 Task: Compose an email with the signature Gerard Scott with the subject Thank you for a recommendation and the message Could you send me the proposal for the new partnership? from softage.5@softage.net to softage.7@softage.net, select last word, change the font color from current to yellow and background color to blue Send the email. Finally, move the email from Sent Items to the label Body care
Action: Mouse moved to (1212, 90)
Screenshot: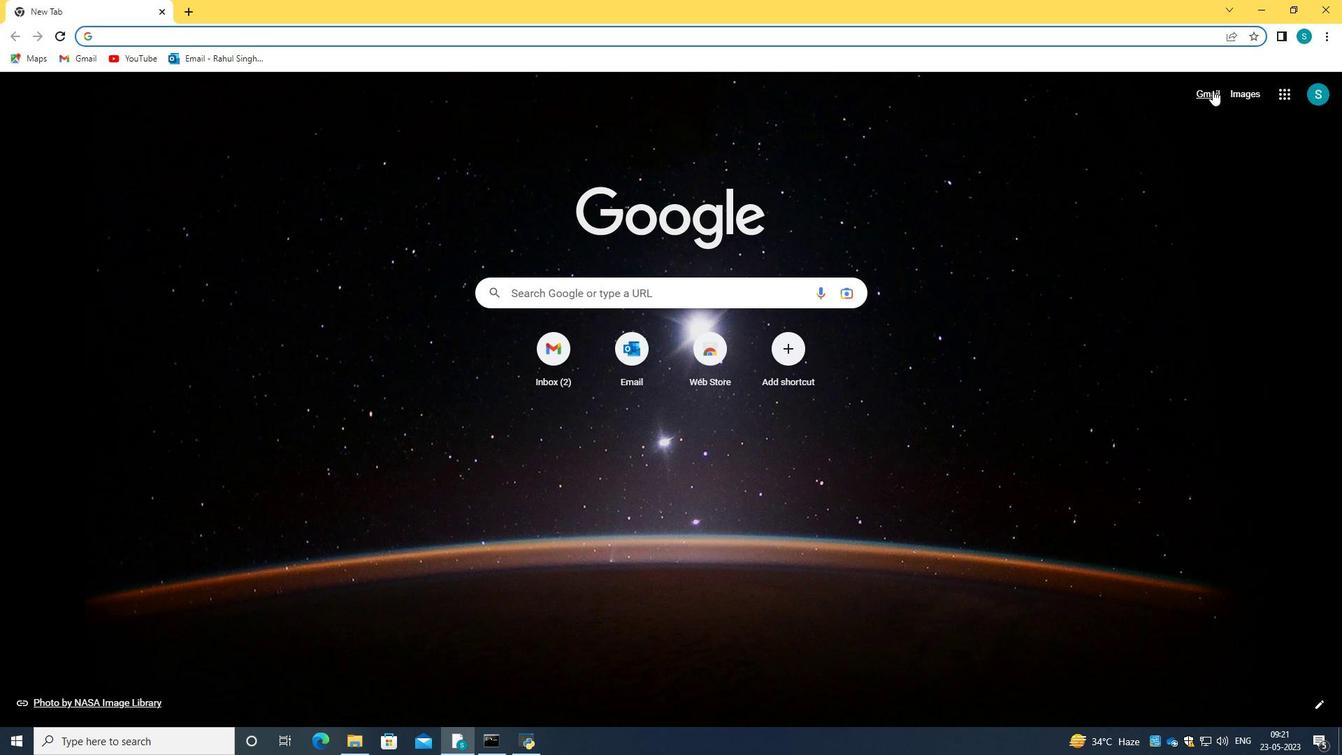 
Action: Mouse pressed left at (1212, 90)
Screenshot: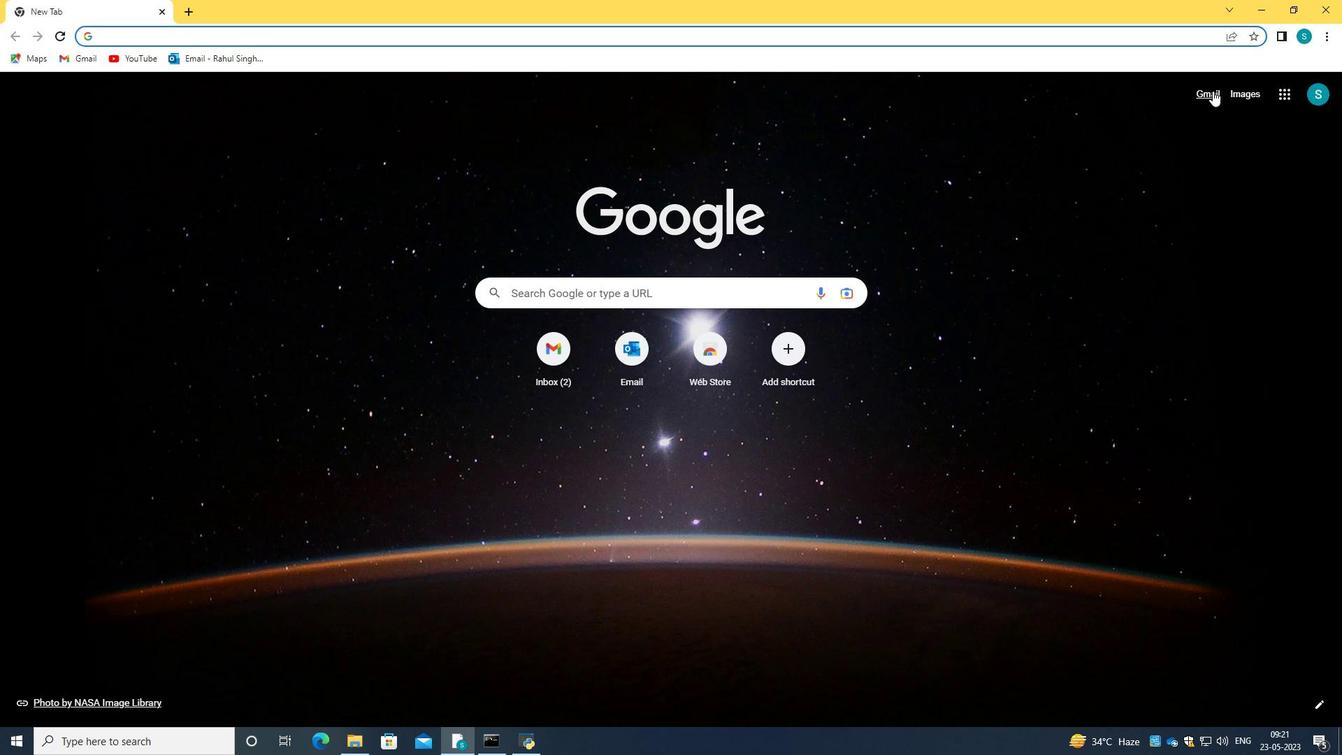 
Action: Mouse moved to (682, 220)
Screenshot: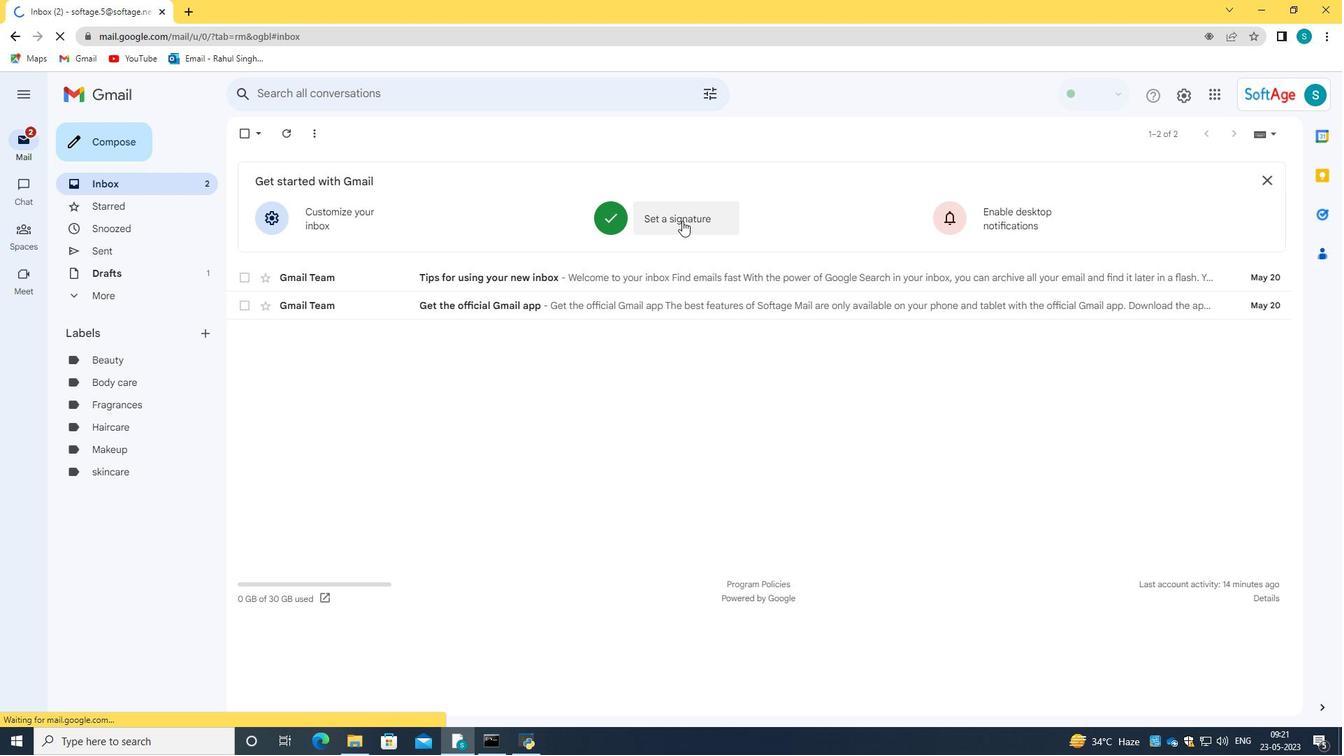
Action: Mouse pressed left at (682, 220)
Screenshot: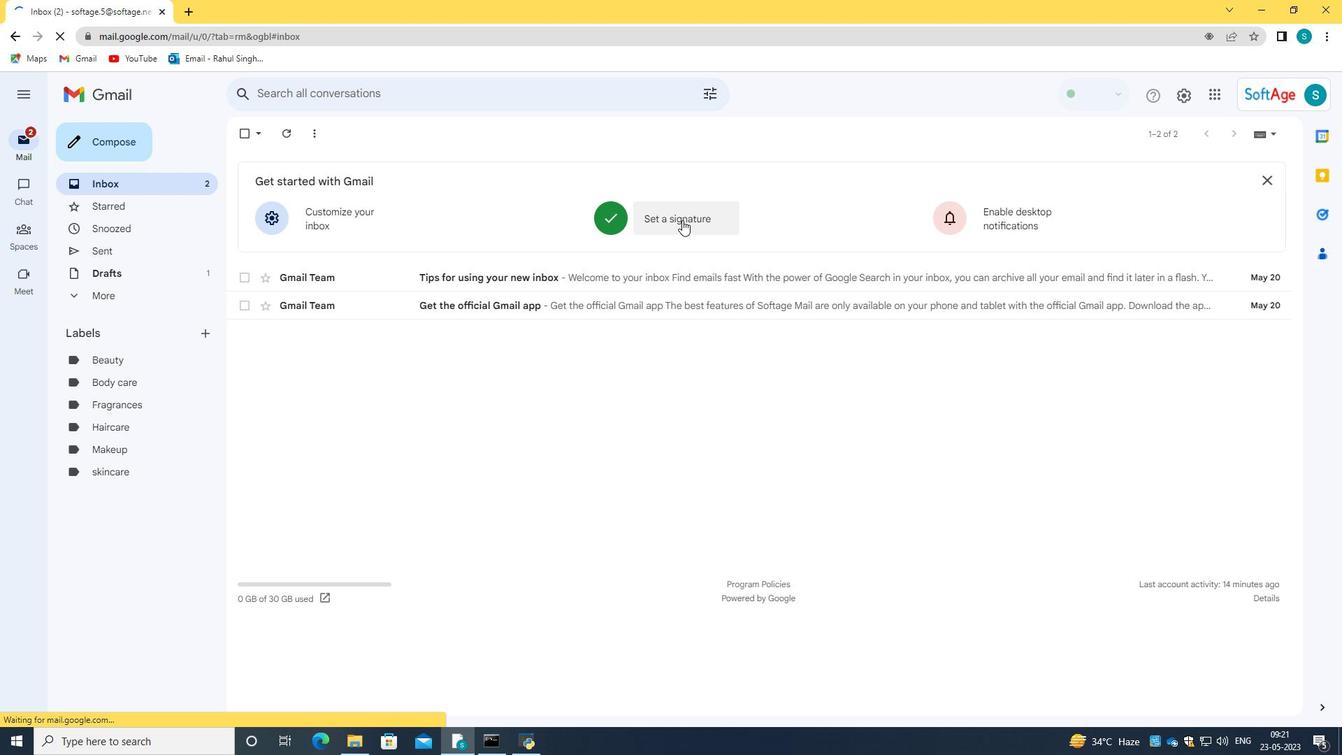 
Action: Mouse moved to (652, 445)
Screenshot: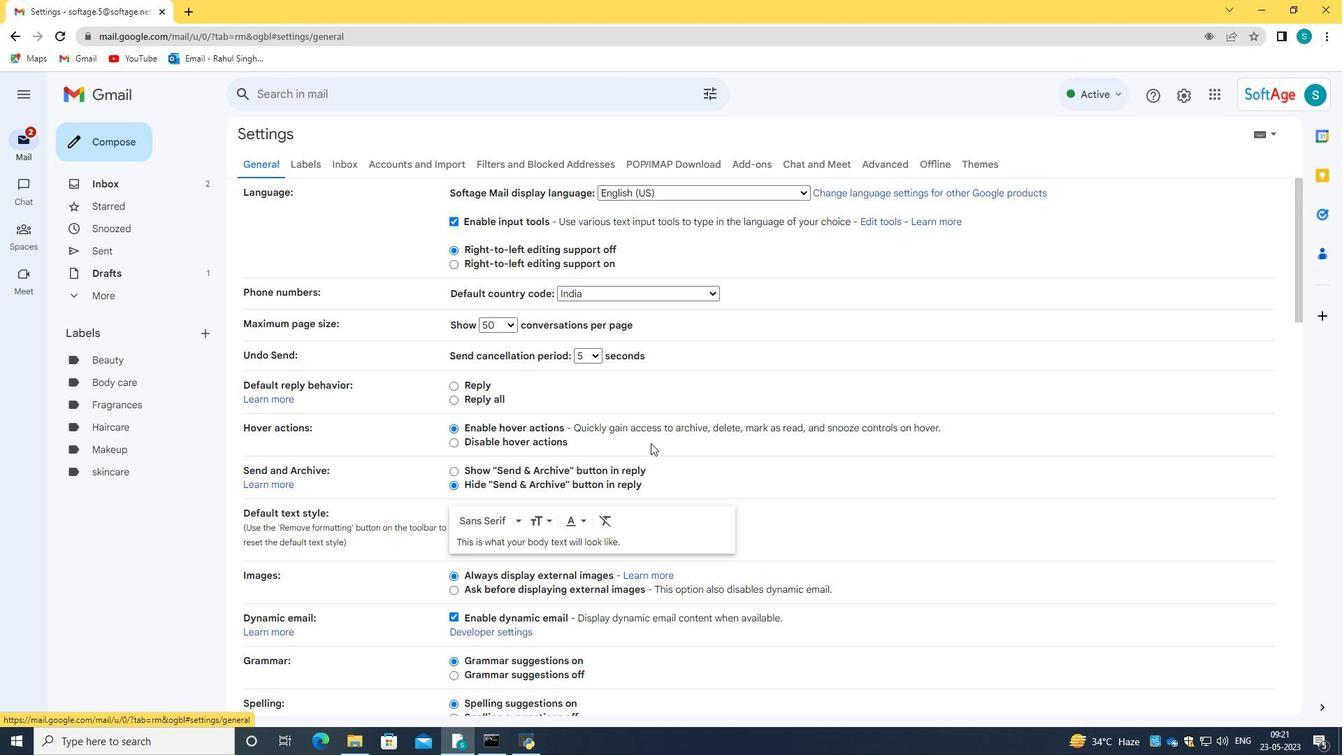 
Action: Mouse scrolled (652, 444) with delta (0, 0)
Screenshot: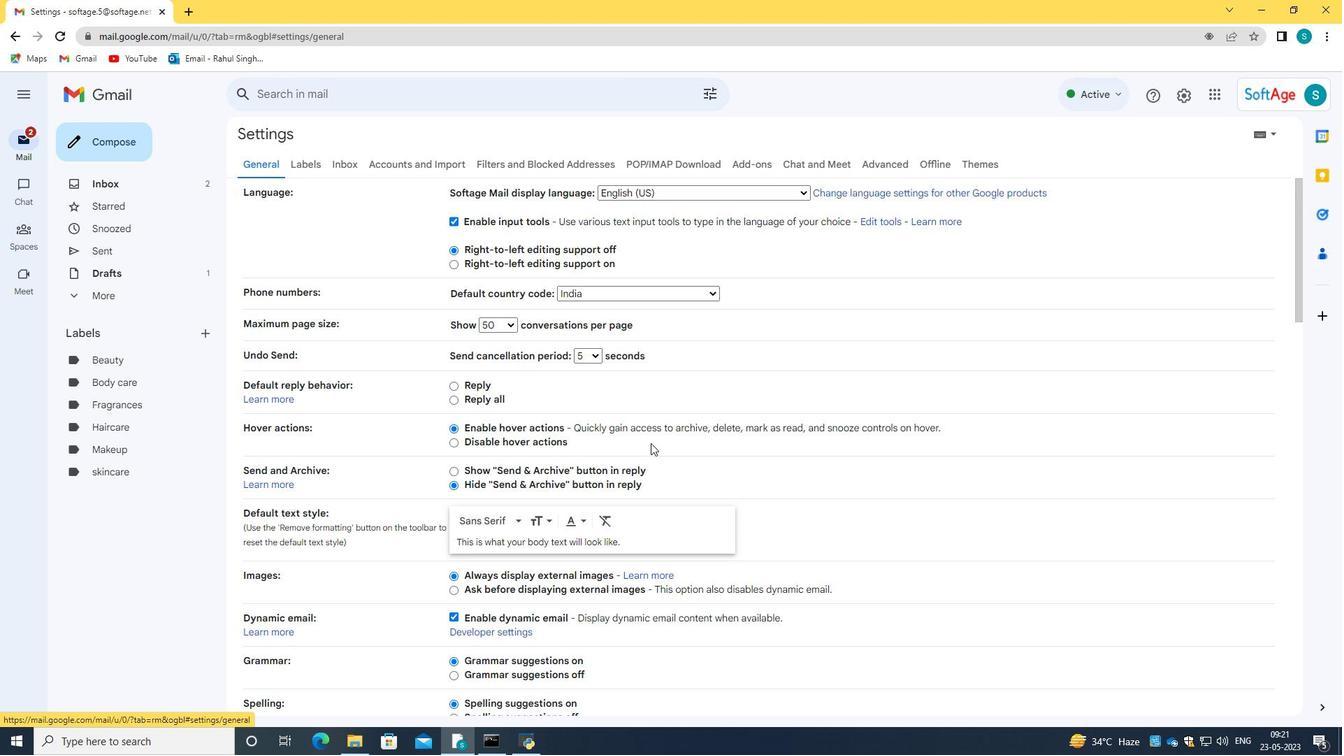 
Action: Mouse scrolled (652, 444) with delta (0, 0)
Screenshot: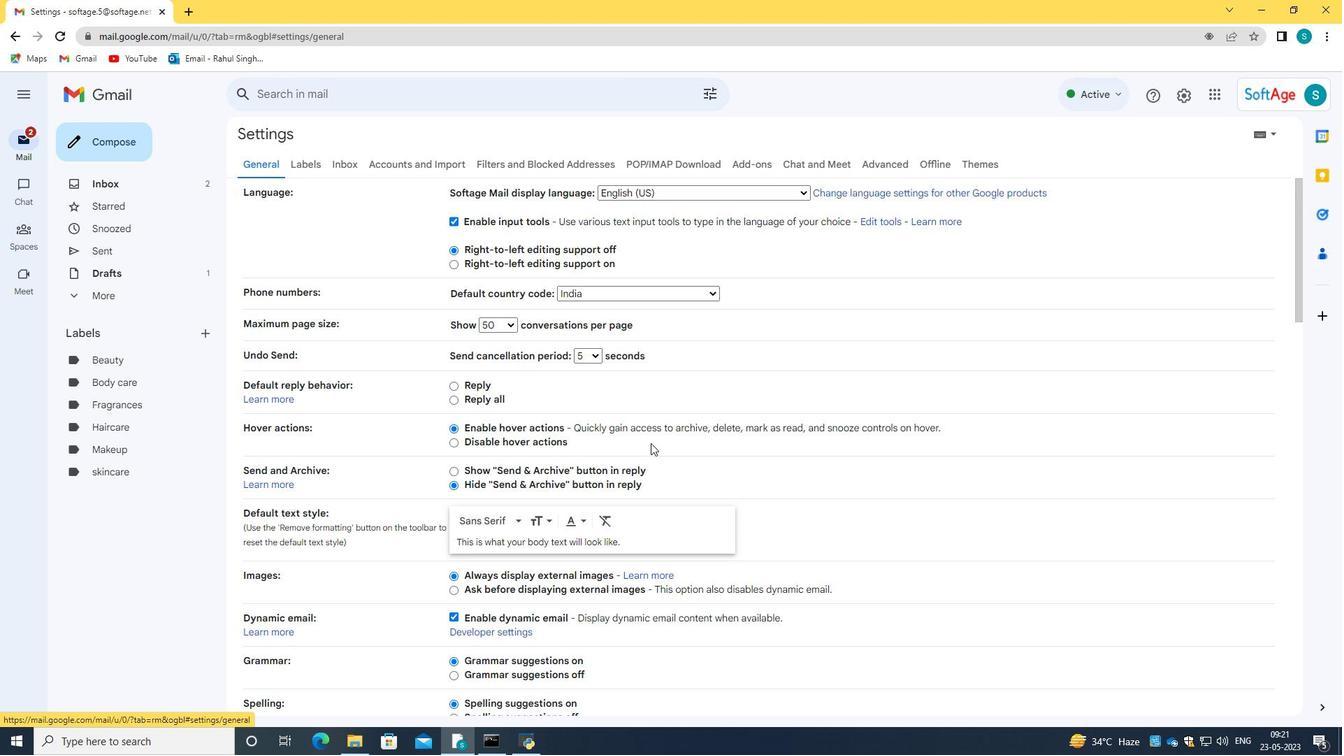 
Action: Mouse scrolled (652, 444) with delta (0, 0)
Screenshot: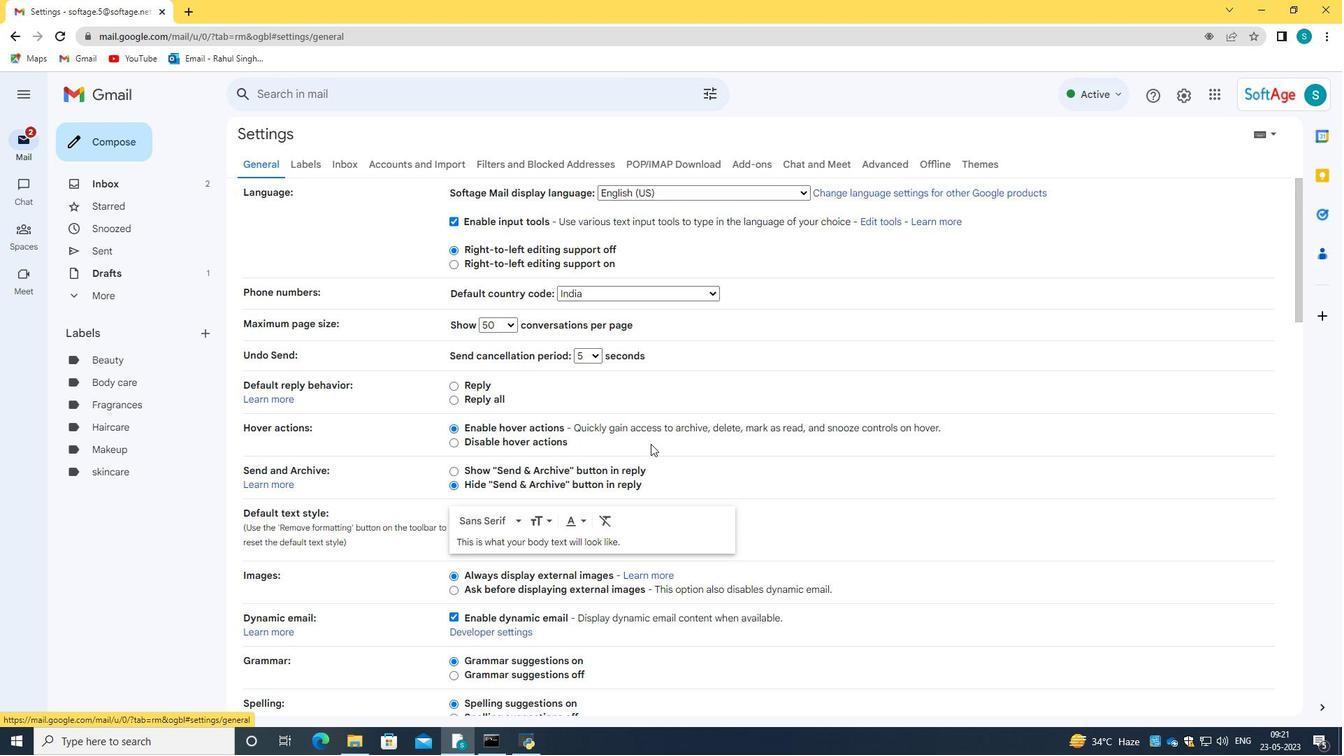
Action: Mouse scrolled (652, 444) with delta (0, 0)
Screenshot: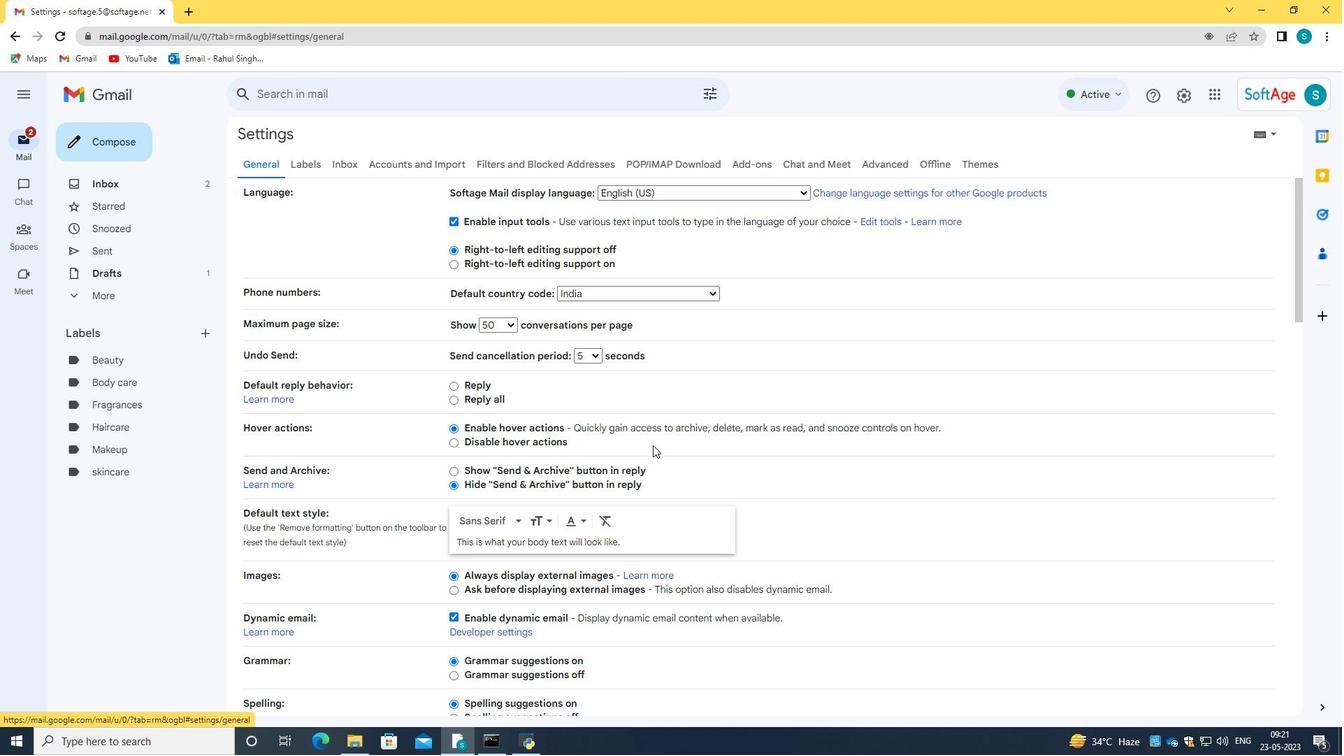 
Action: Mouse moved to (654, 446)
Screenshot: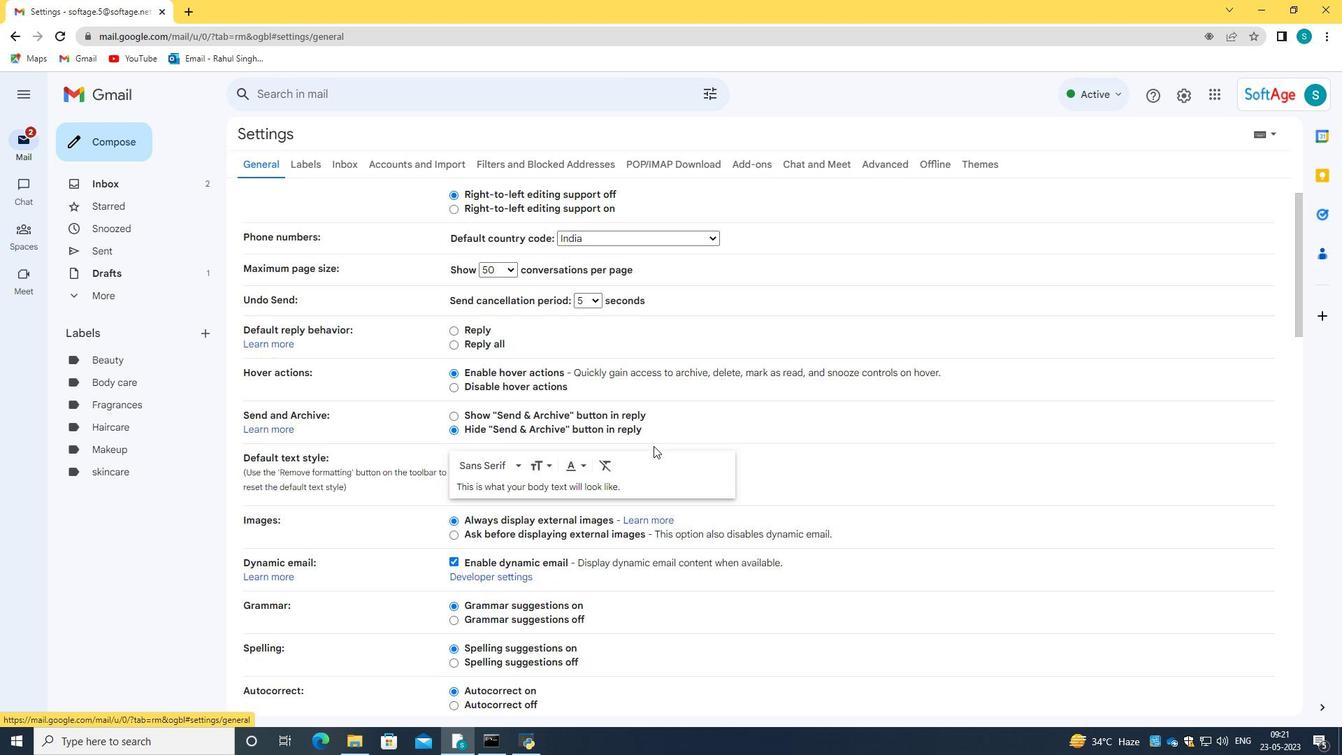 
Action: Mouse scrolled (654, 445) with delta (0, 0)
Screenshot: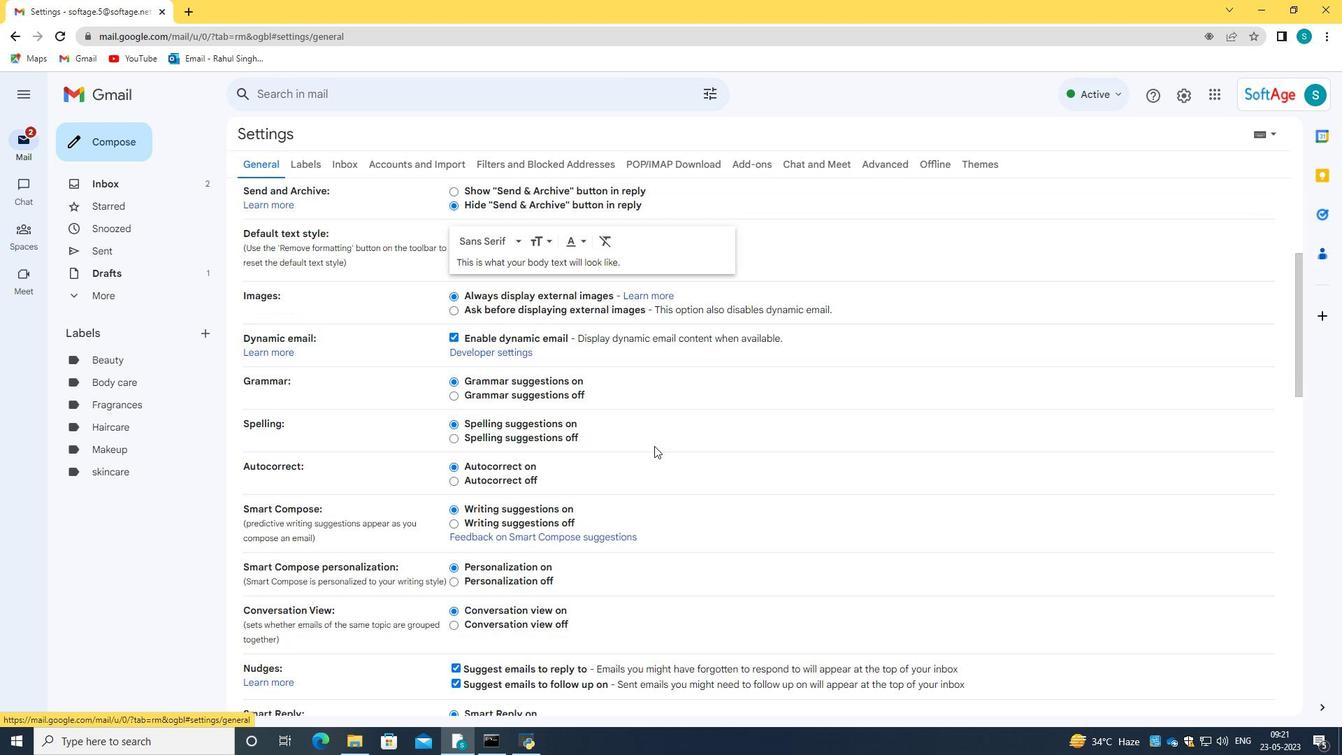 
Action: Mouse moved to (654, 446)
Screenshot: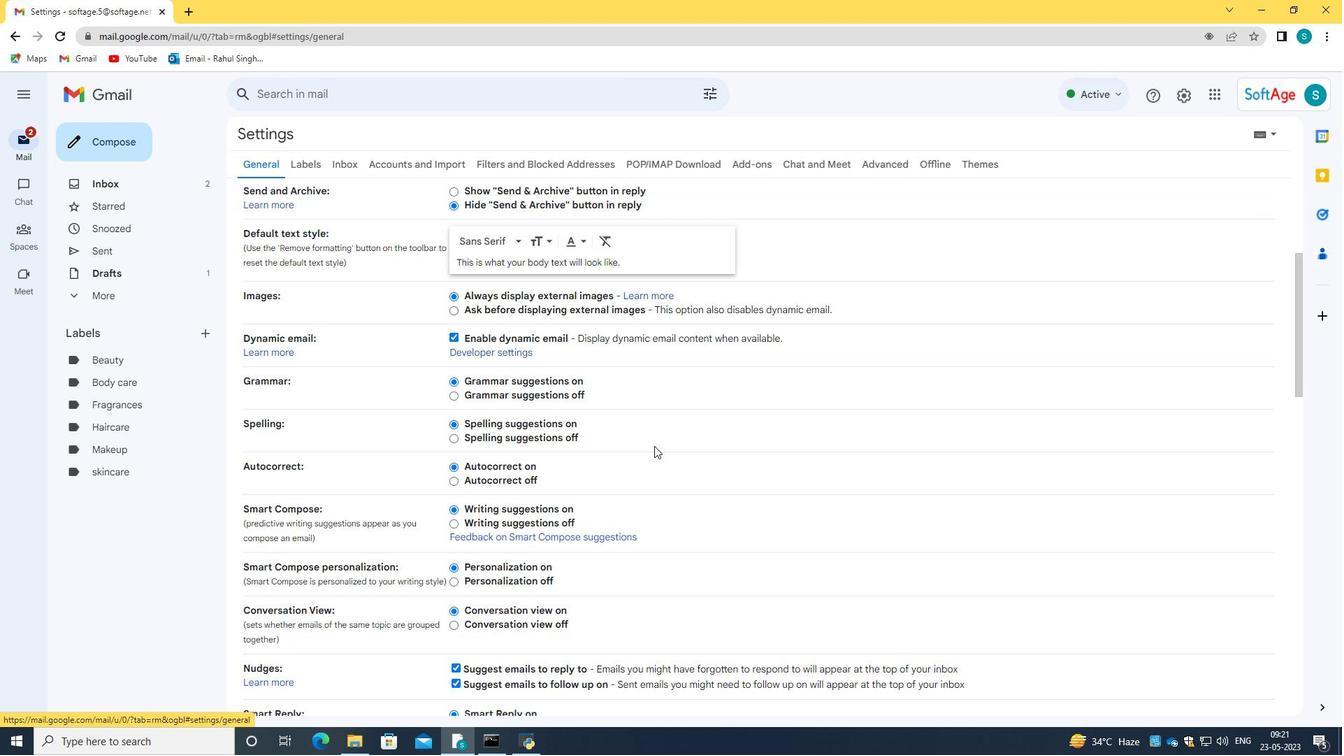 
Action: Mouse scrolled (654, 445) with delta (0, 0)
Screenshot: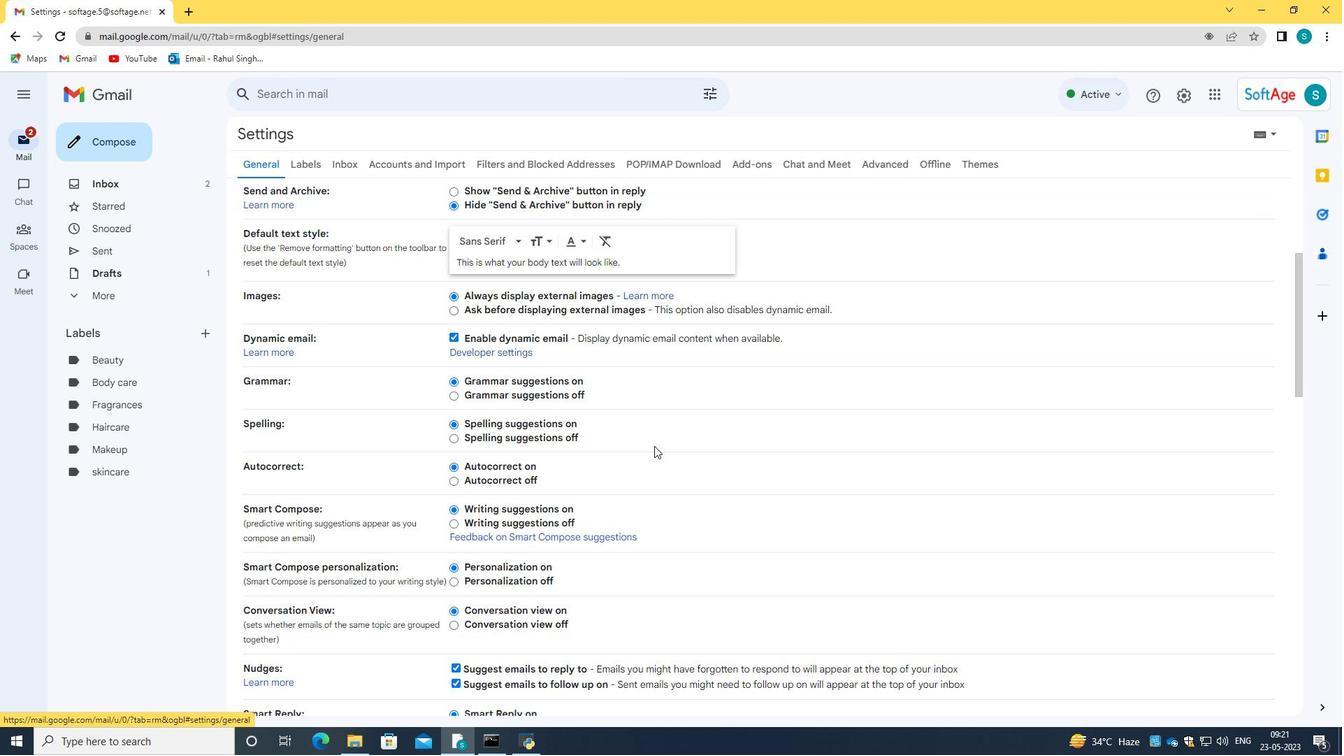 
Action: Mouse scrolled (654, 445) with delta (0, 0)
Screenshot: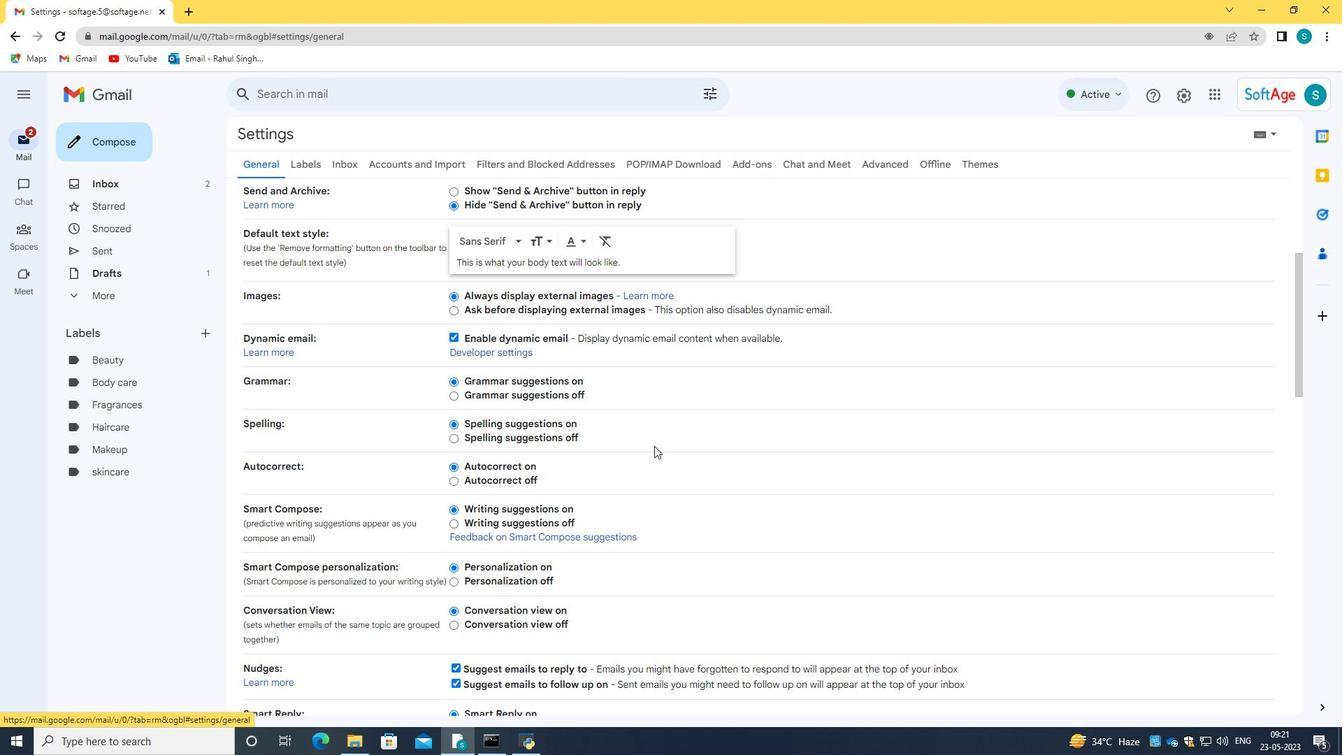 
Action: Mouse scrolled (654, 445) with delta (0, 0)
Screenshot: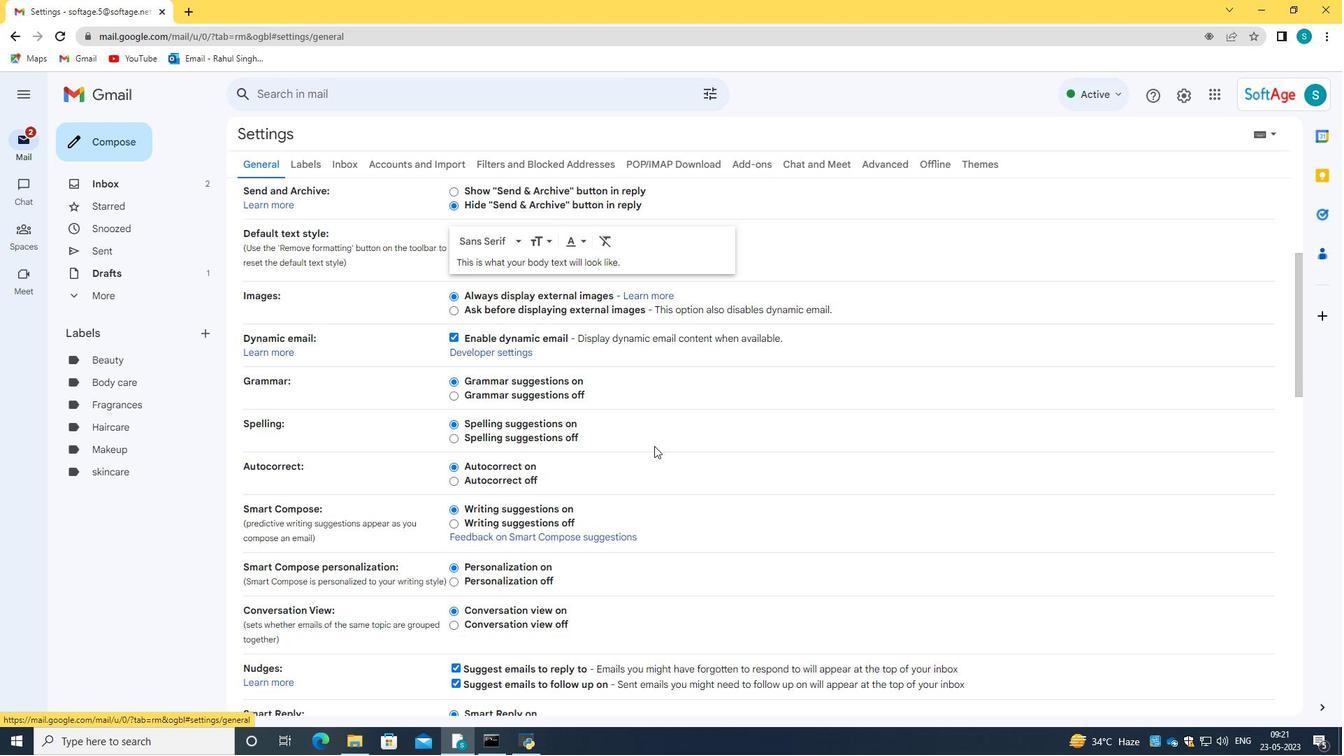 
Action: Mouse moved to (655, 446)
Screenshot: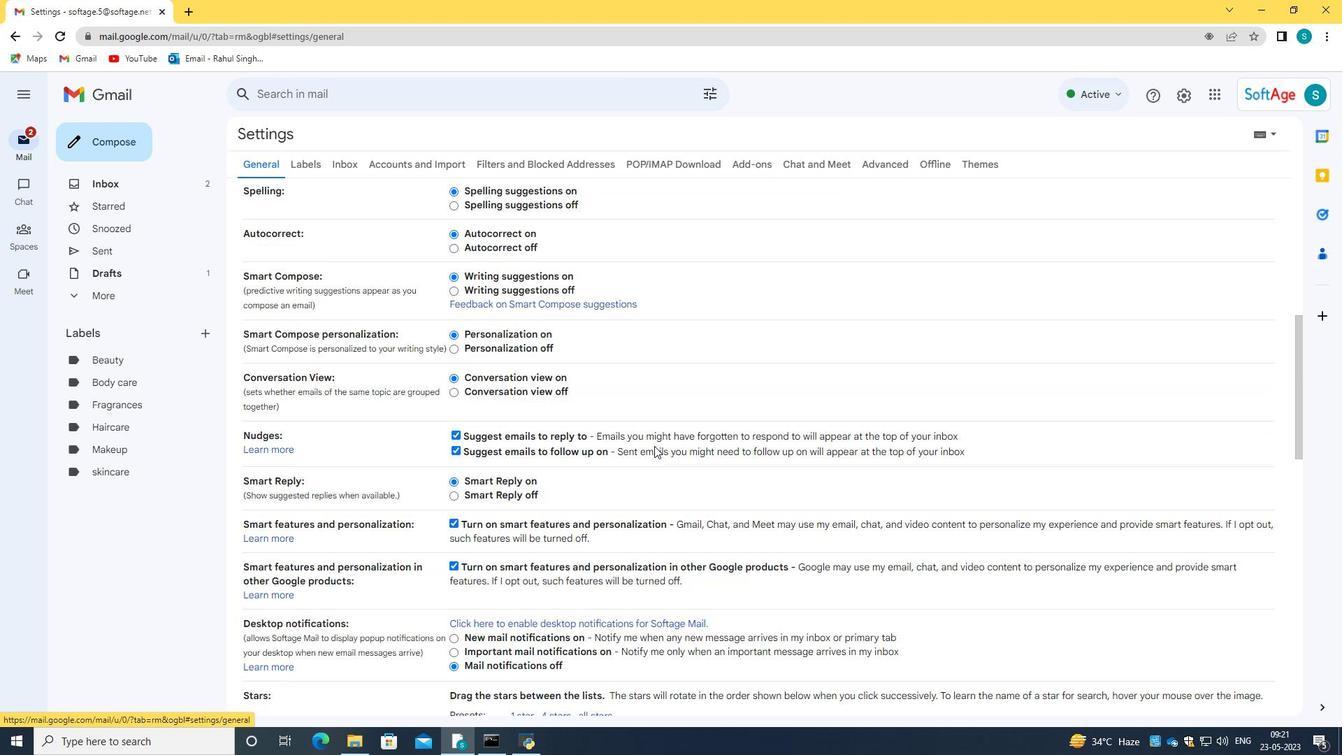 
Action: Mouse scrolled (655, 445) with delta (0, 0)
Screenshot: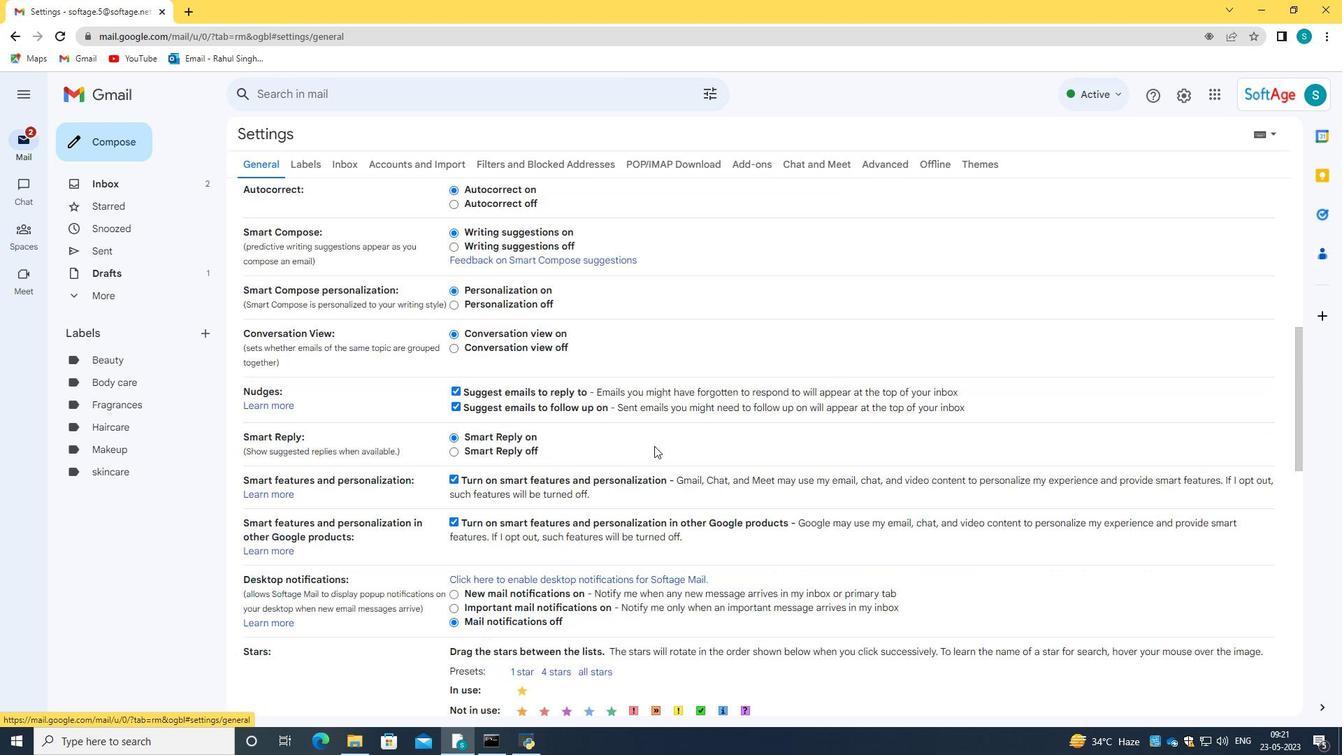 
Action: Mouse scrolled (655, 445) with delta (0, 0)
Screenshot: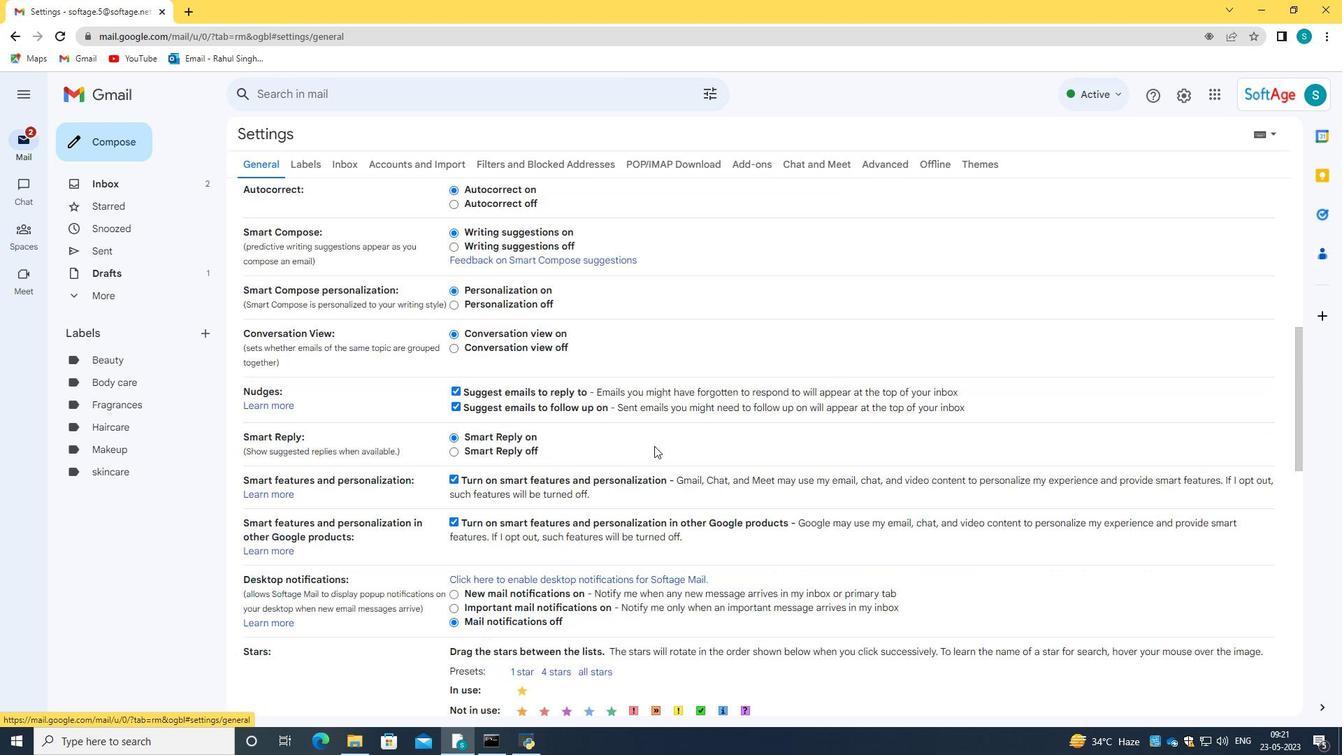 
Action: Mouse moved to (550, 611)
Screenshot: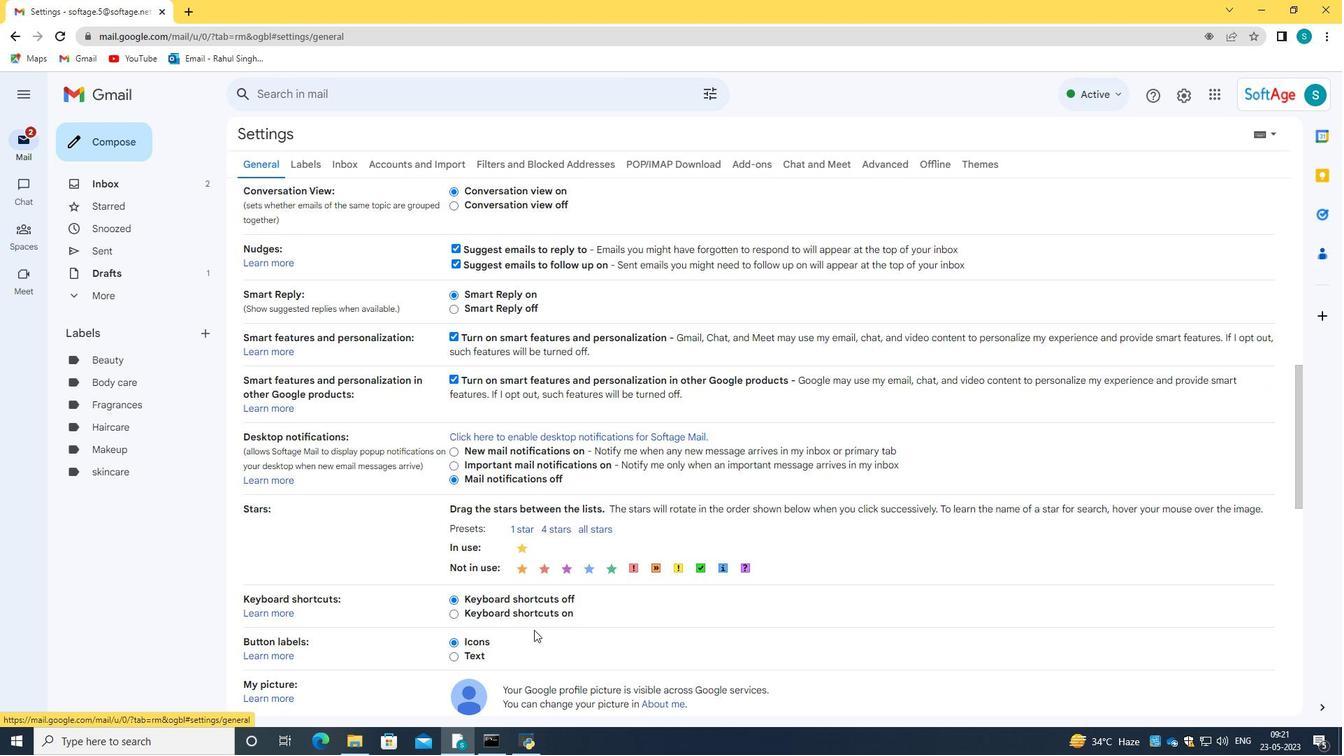 
Action: Mouse scrolled (550, 611) with delta (0, 0)
Screenshot: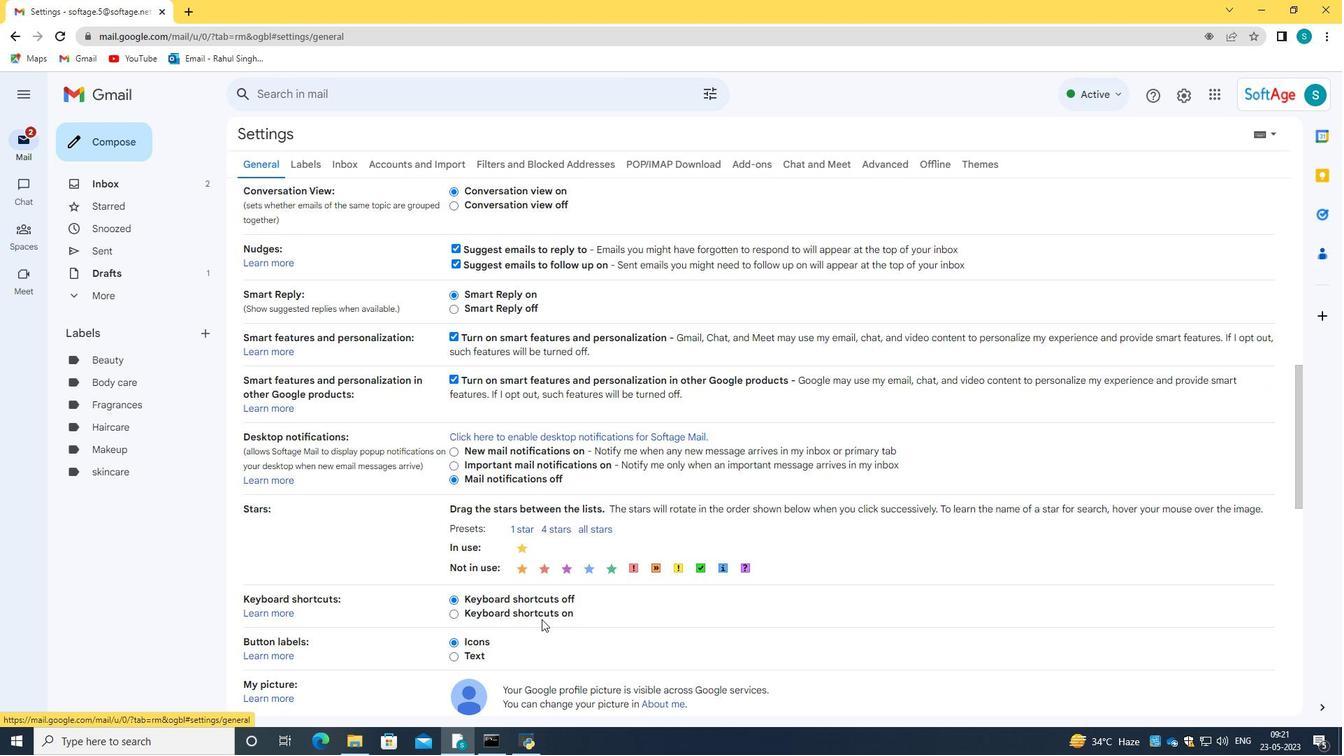 
Action: Mouse scrolled (550, 611) with delta (0, 0)
Screenshot: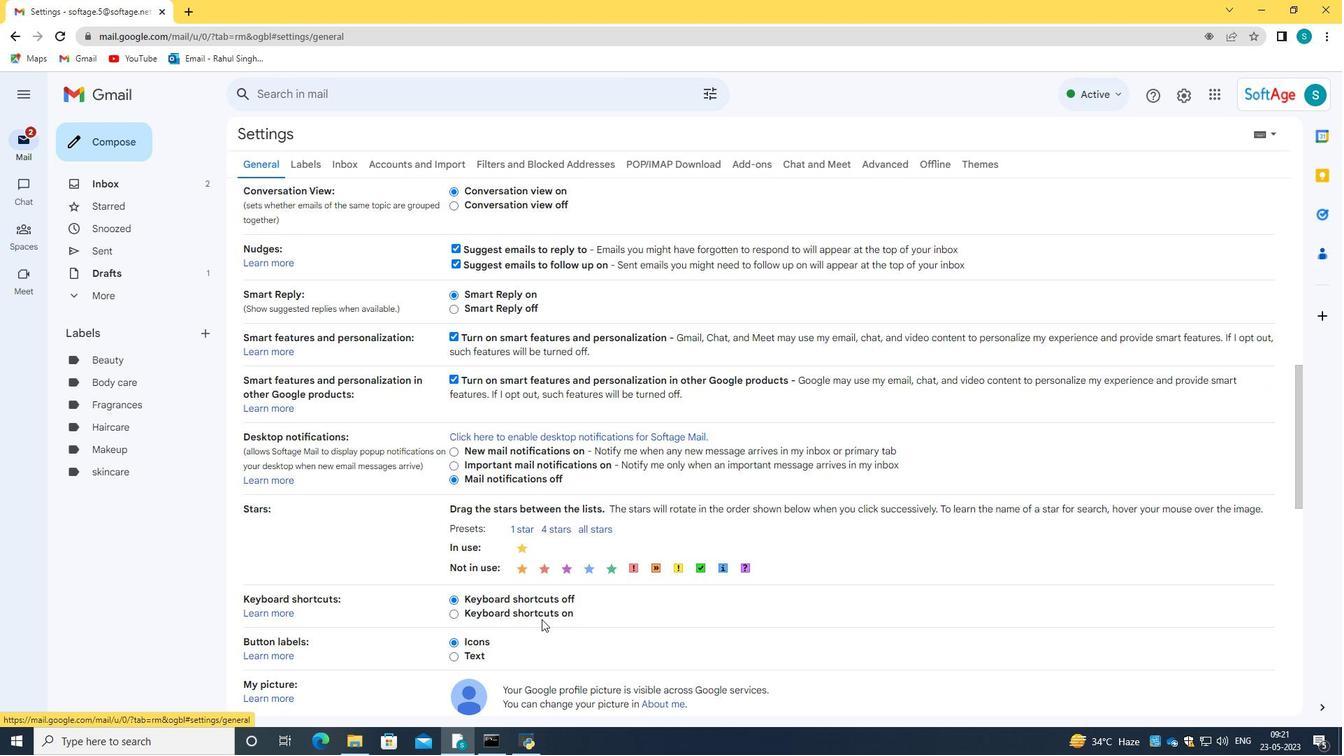 
Action: Mouse scrolled (550, 611) with delta (0, 0)
Screenshot: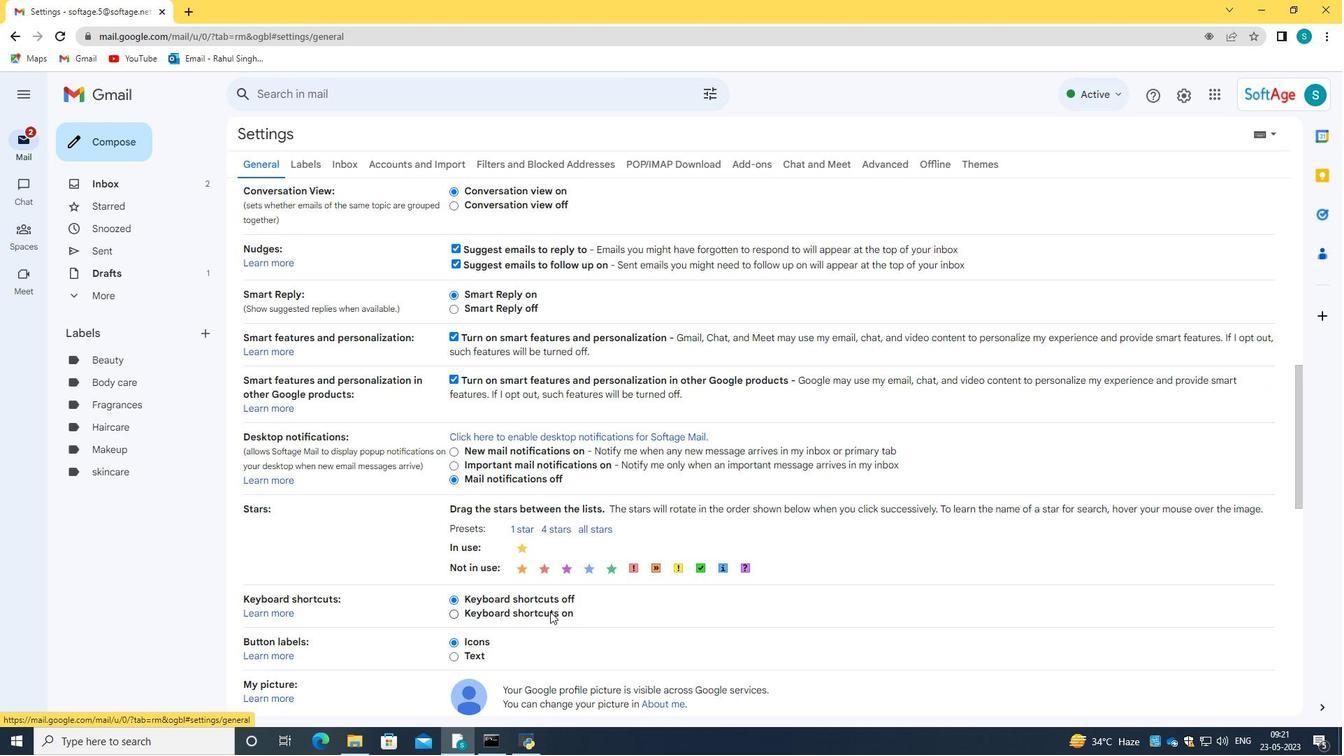 
Action: Mouse moved to (604, 585)
Screenshot: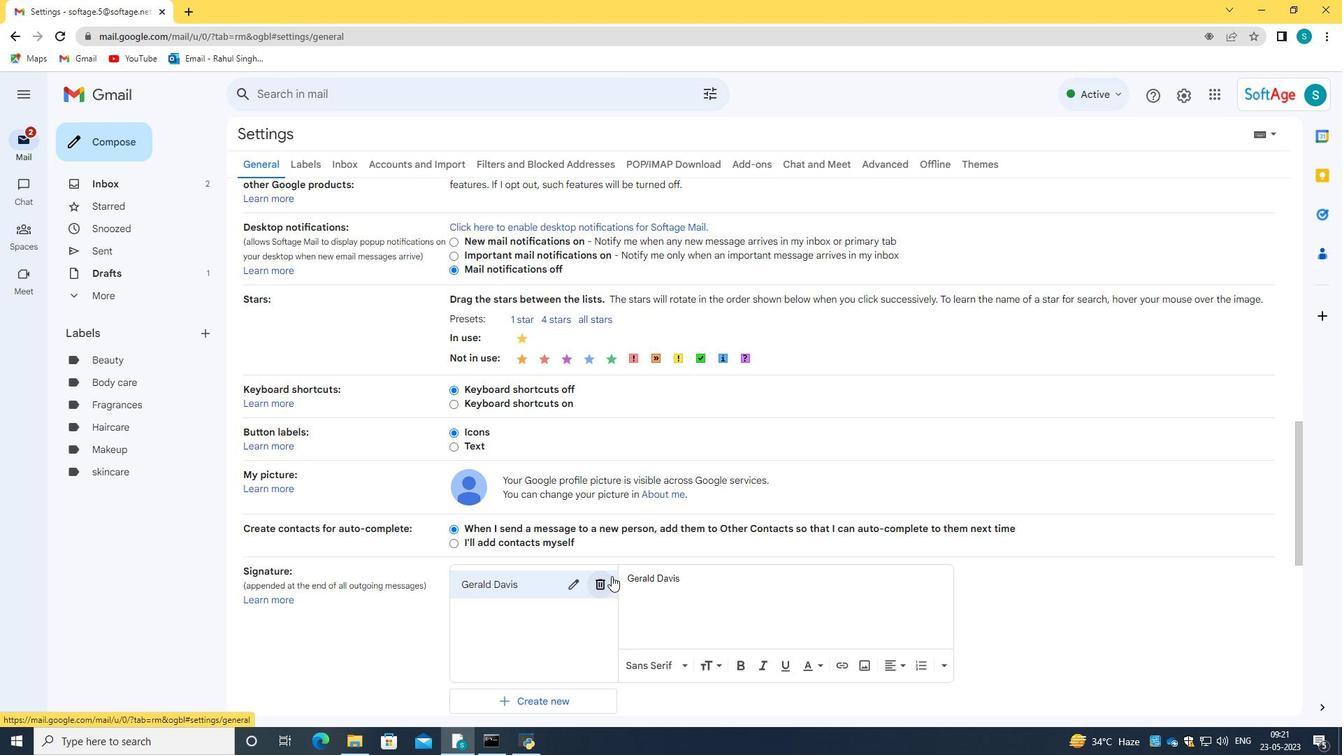 
Action: Mouse pressed left at (604, 585)
Screenshot: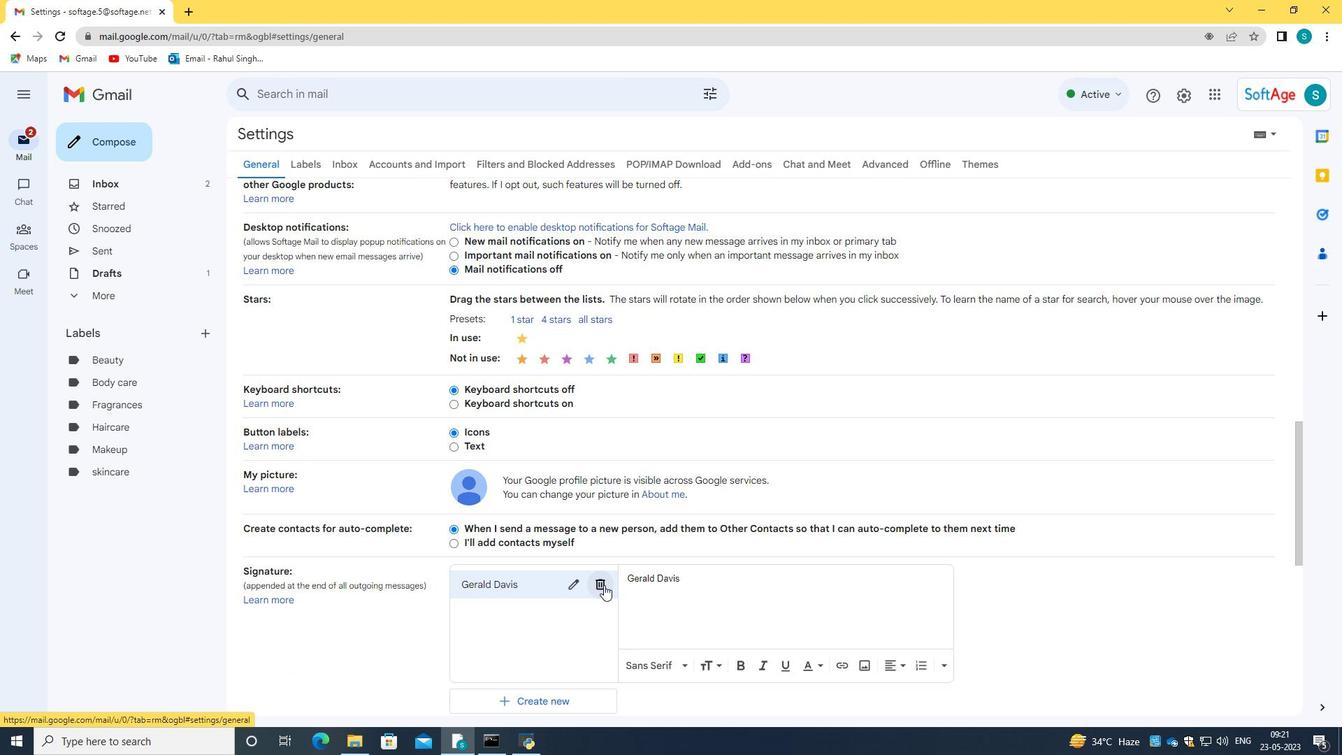 
Action: Mouse moved to (779, 418)
Screenshot: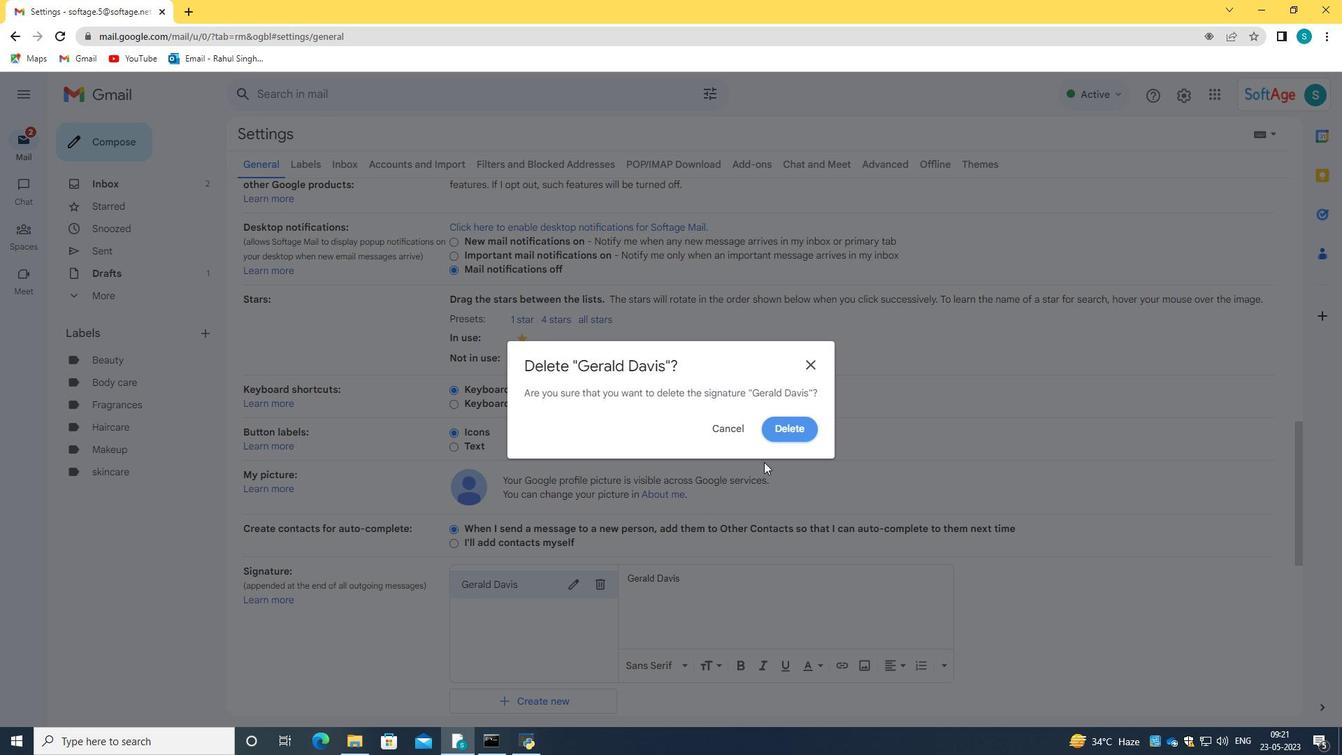 
Action: Mouse pressed left at (779, 418)
Screenshot: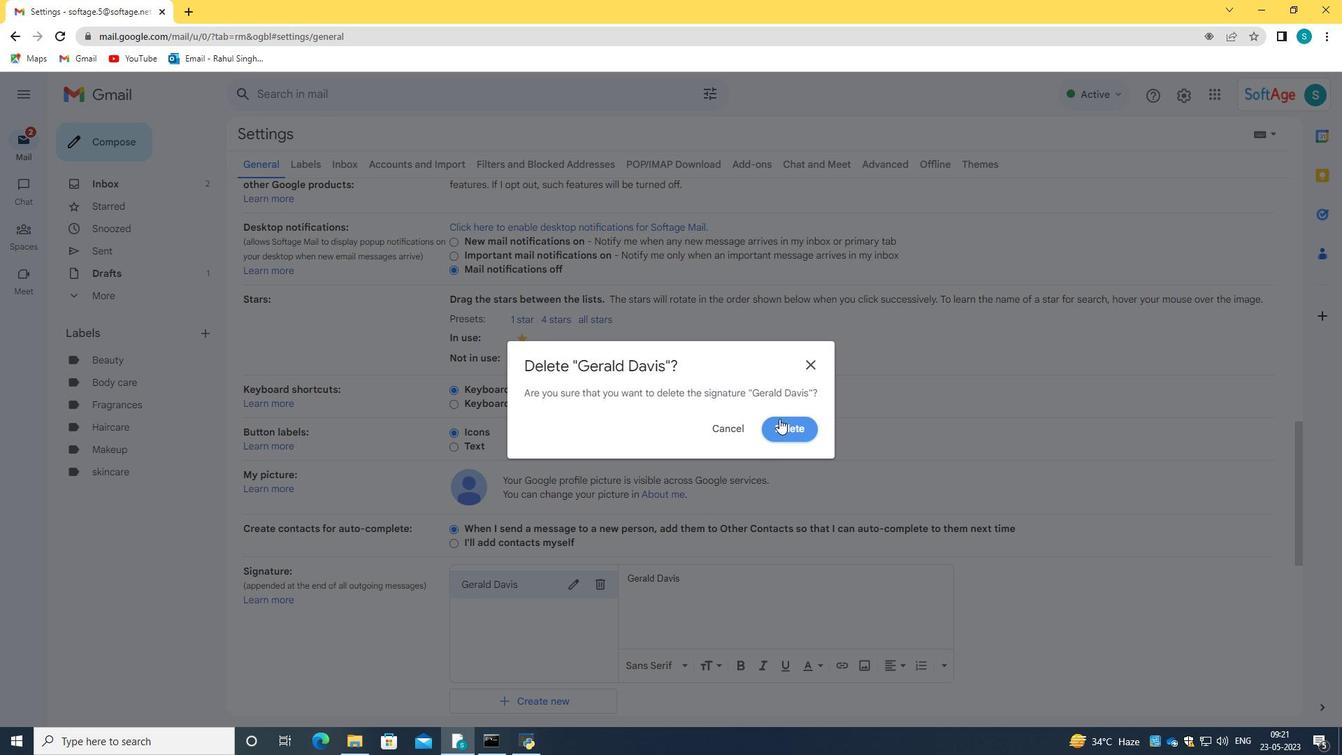 
Action: Mouse moved to (487, 587)
Screenshot: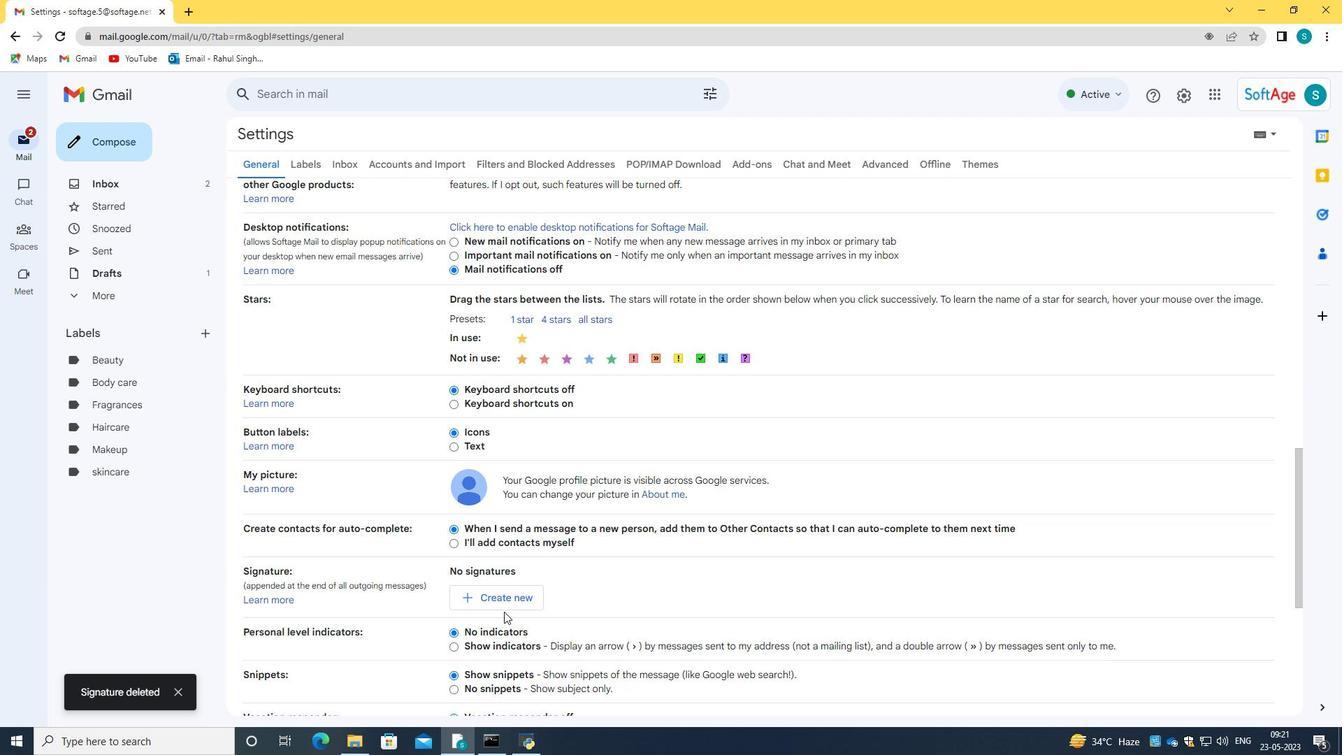 
Action: Mouse pressed left at (487, 587)
Screenshot: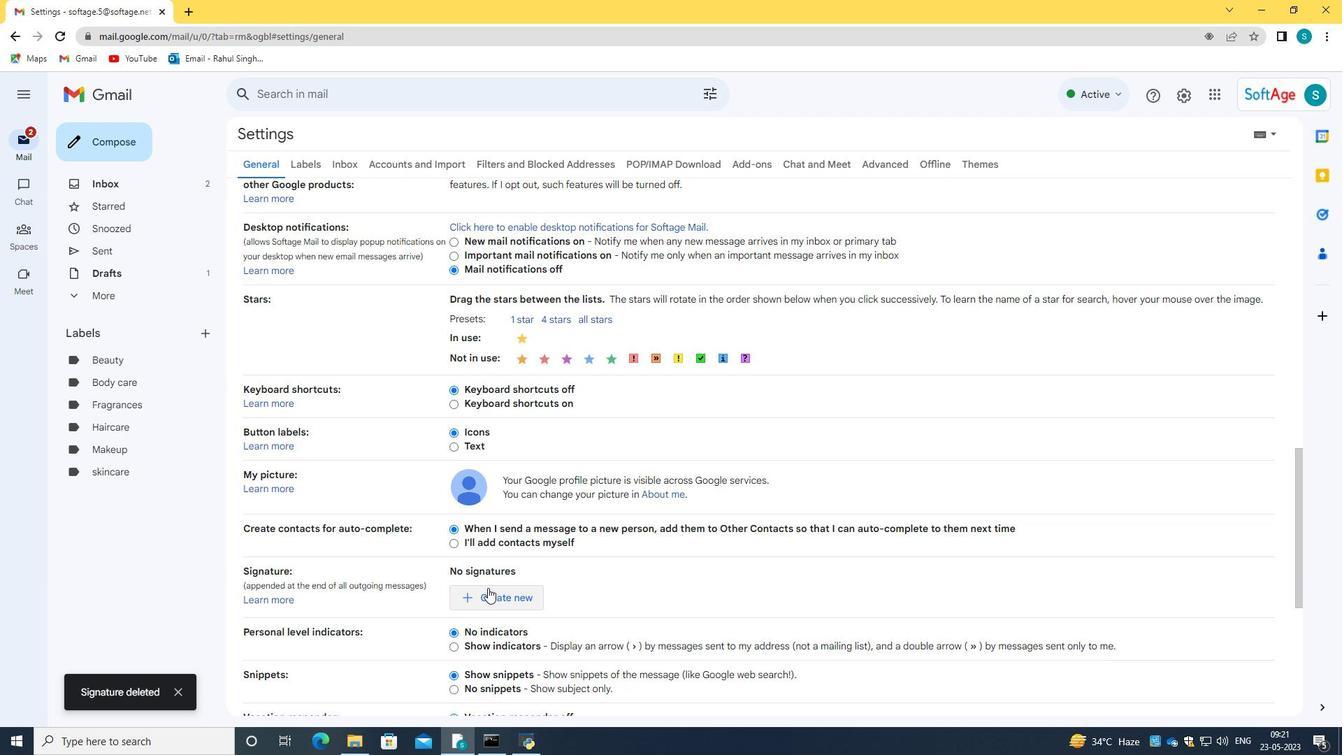 
Action: Mouse moved to (613, 394)
Screenshot: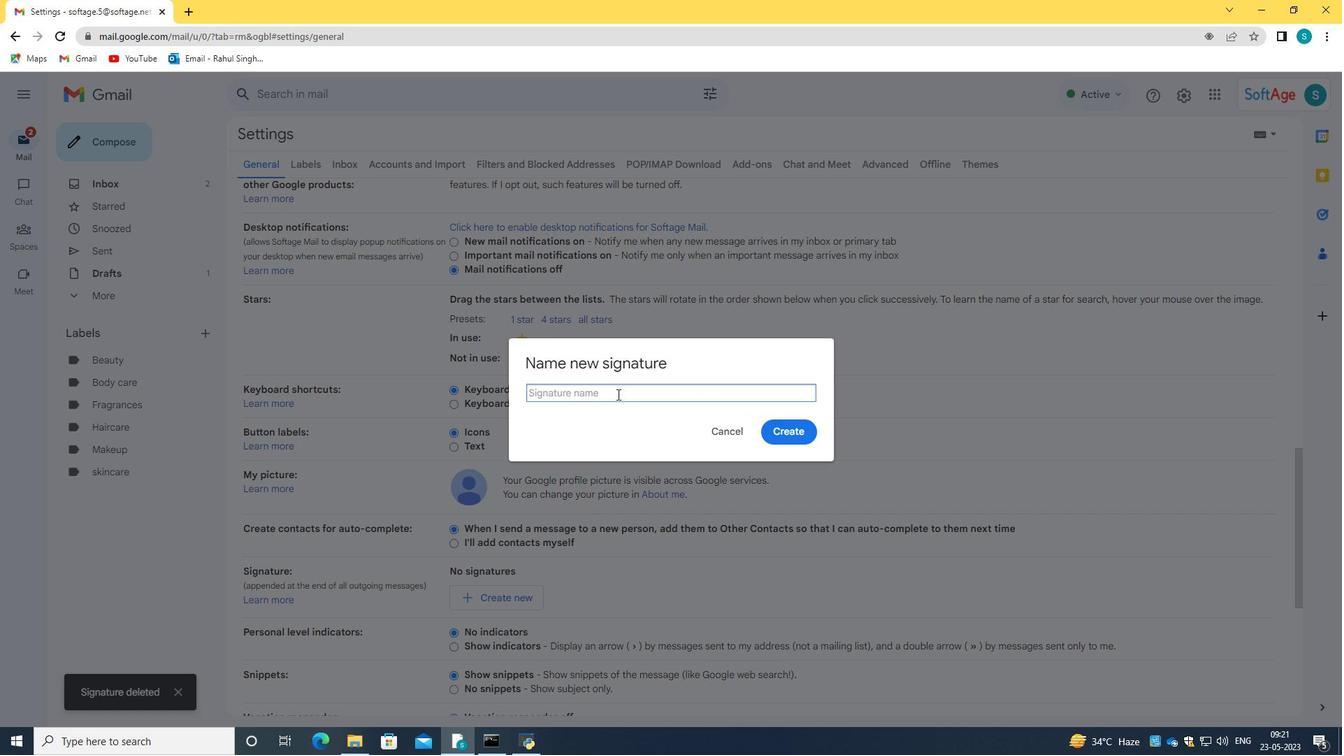 
Action: Key pressed <Key.caps_lock>G<Key.caps_lock>erard<Key.space><Key.caps_lock>S<Key.caps_lock>cott
Screenshot: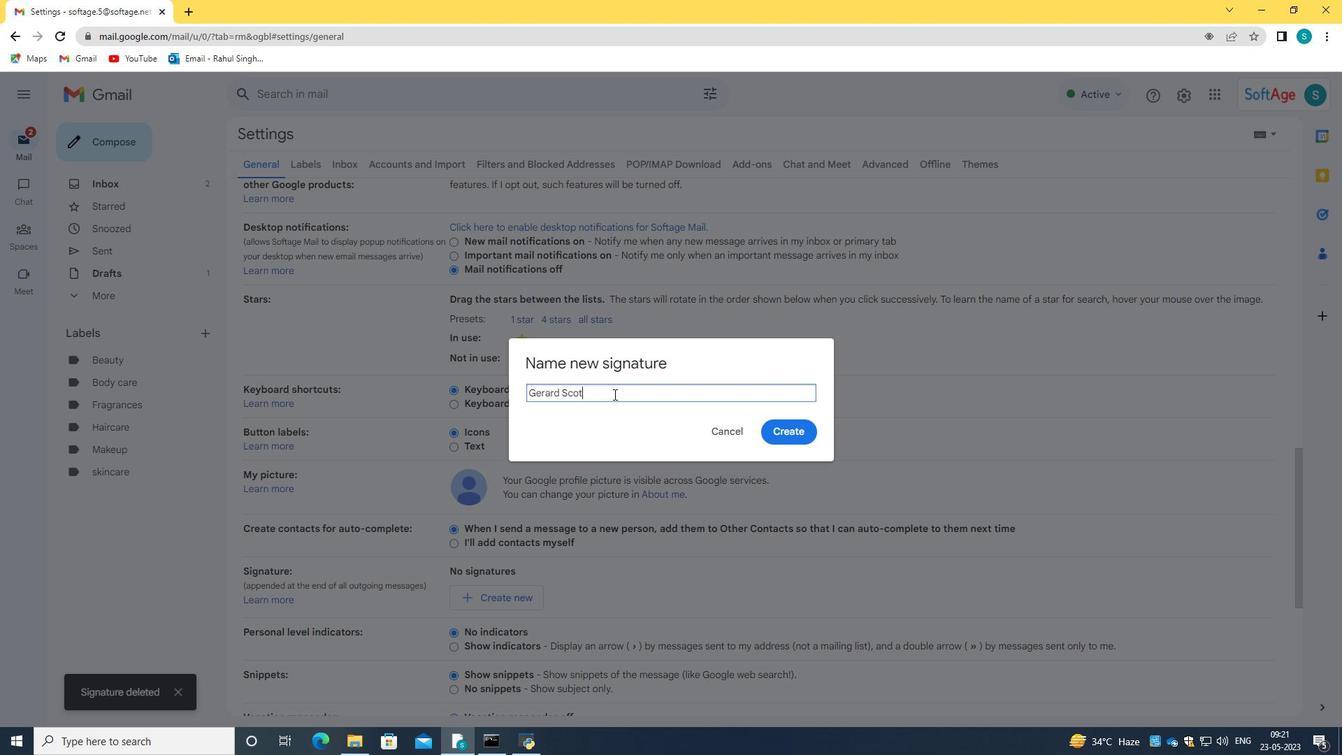 
Action: Mouse moved to (785, 427)
Screenshot: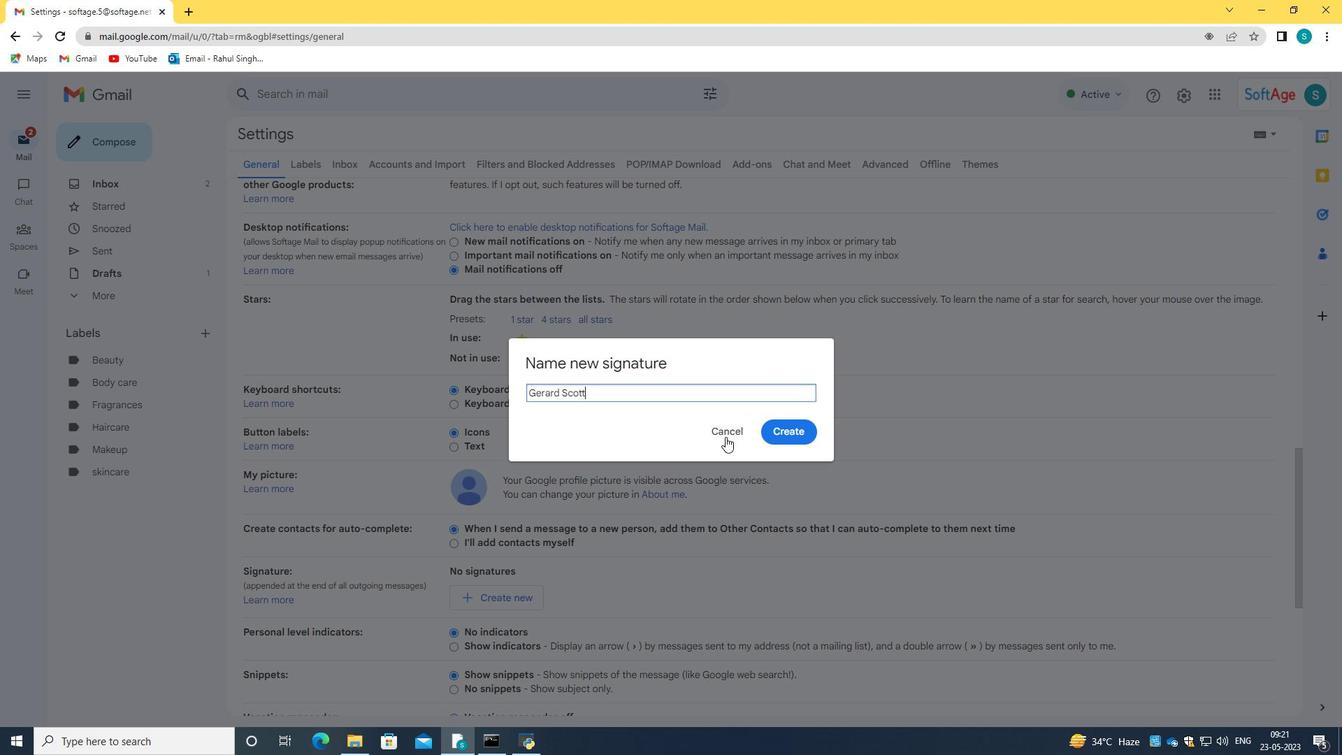 
Action: Mouse pressed left at (785, 427)
Screenshot: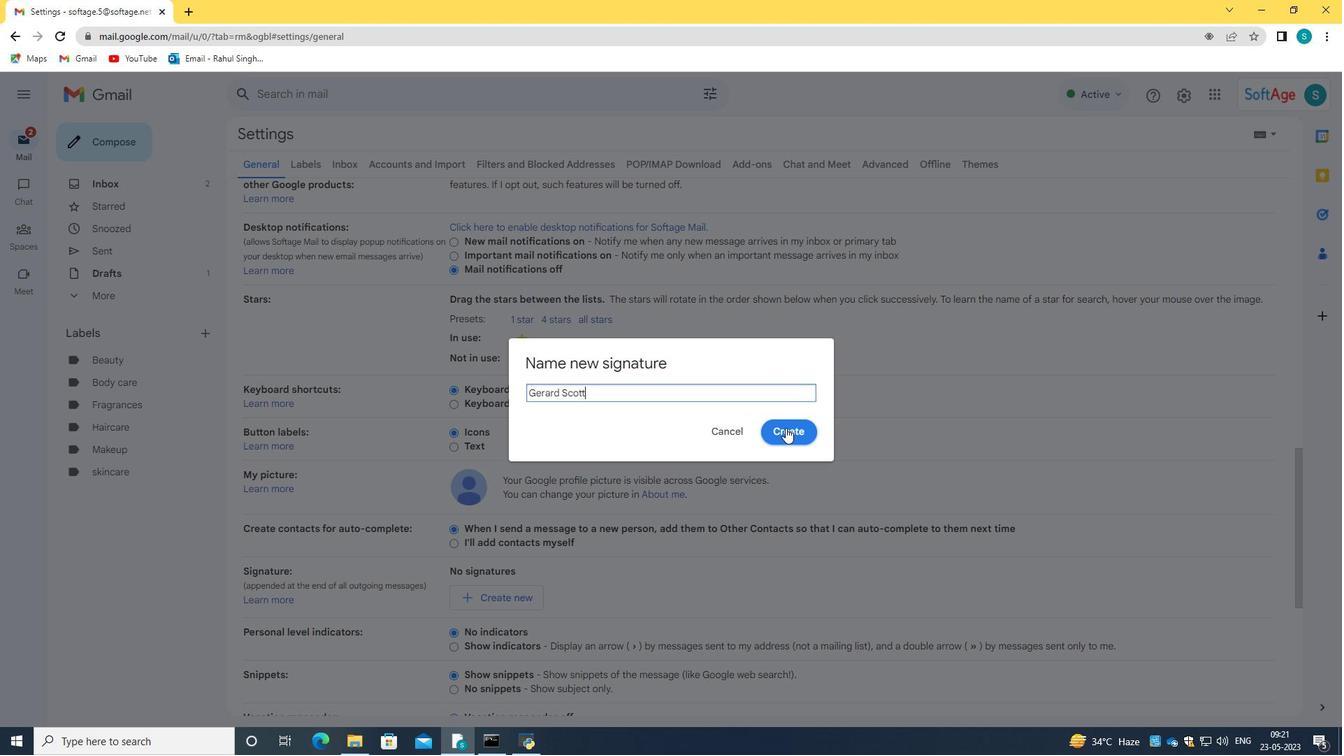 
Action: Mouse moved to (724, 608)
Screenshot: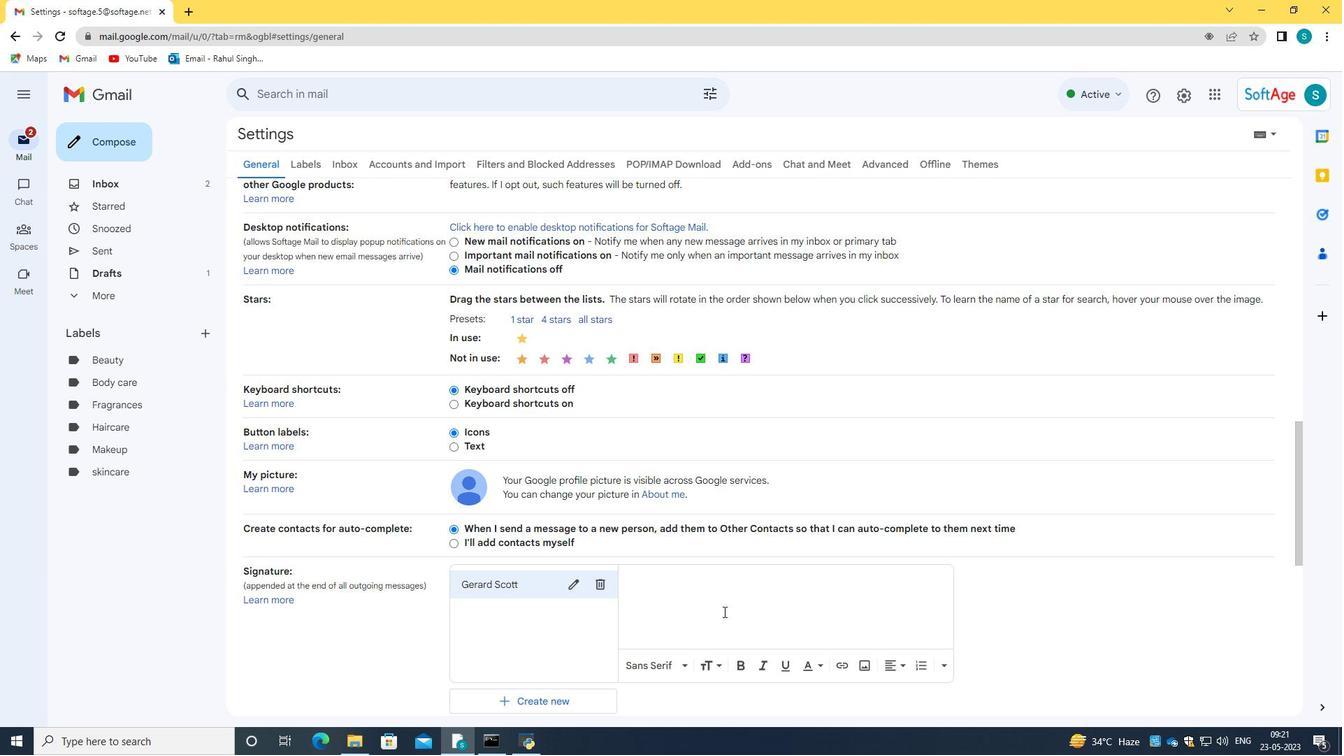 
Action: Mouse pressed left at (724, 608)
Screenshot: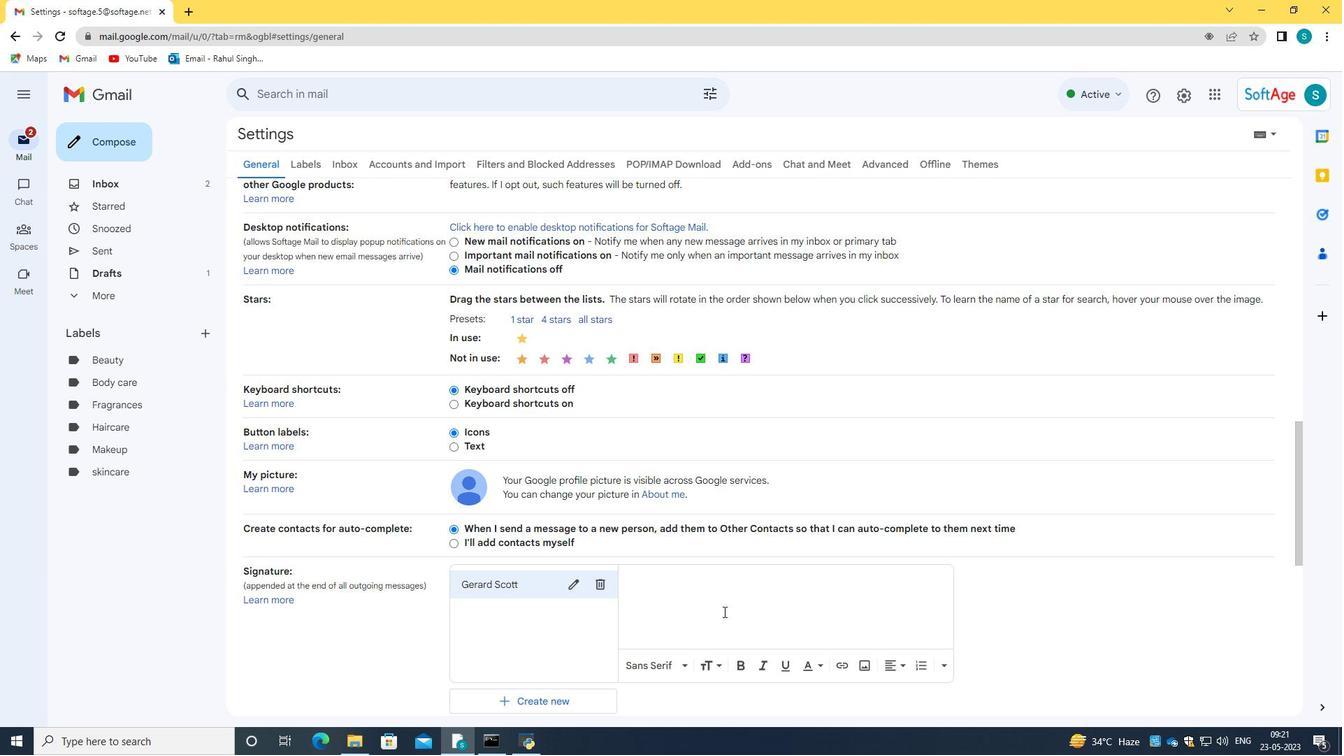 
Action: Key pressed <Key.caps_lock>G<Key.caps_lock>erard<Key.space><Key.caps_lock>S<Key.caps_lock>vo<Key.backspace>c<Key.backspace><Key.backspace>cott
Screenshot: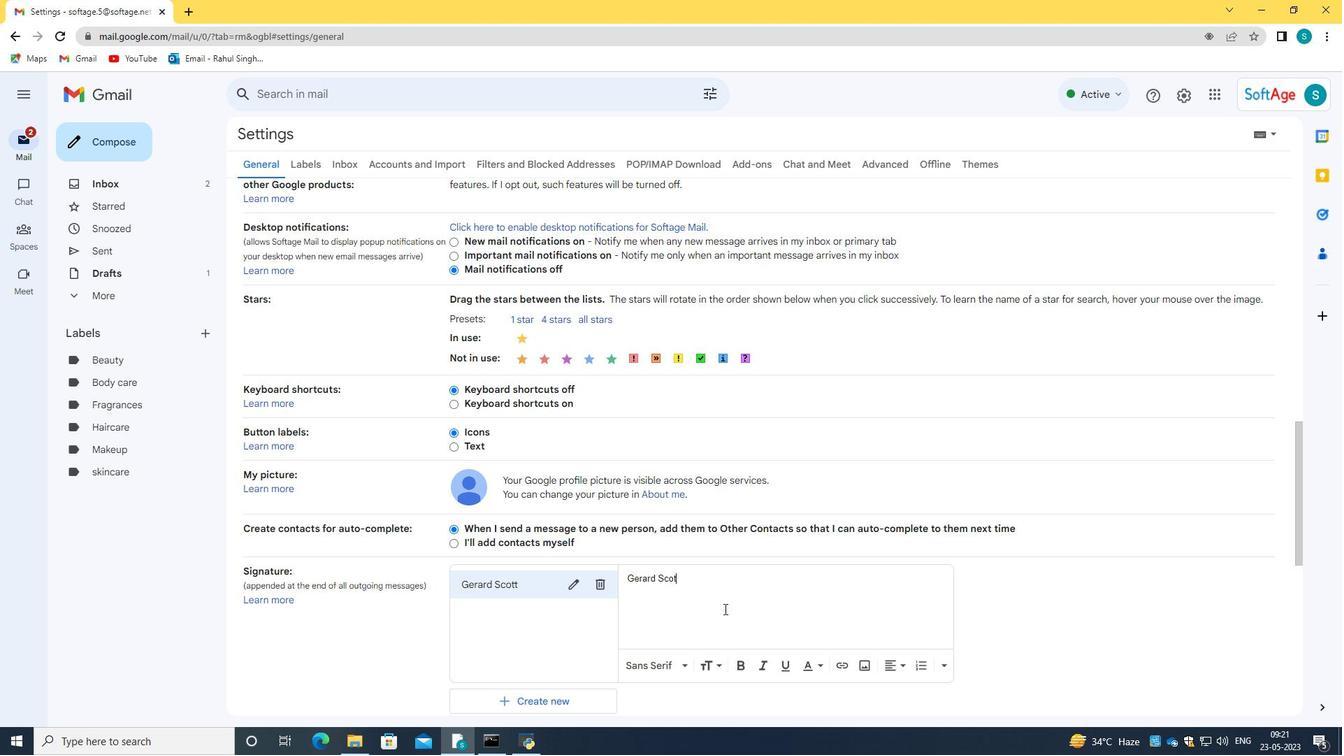 
Action: Mouse moved to (724, 608)
Screenshot: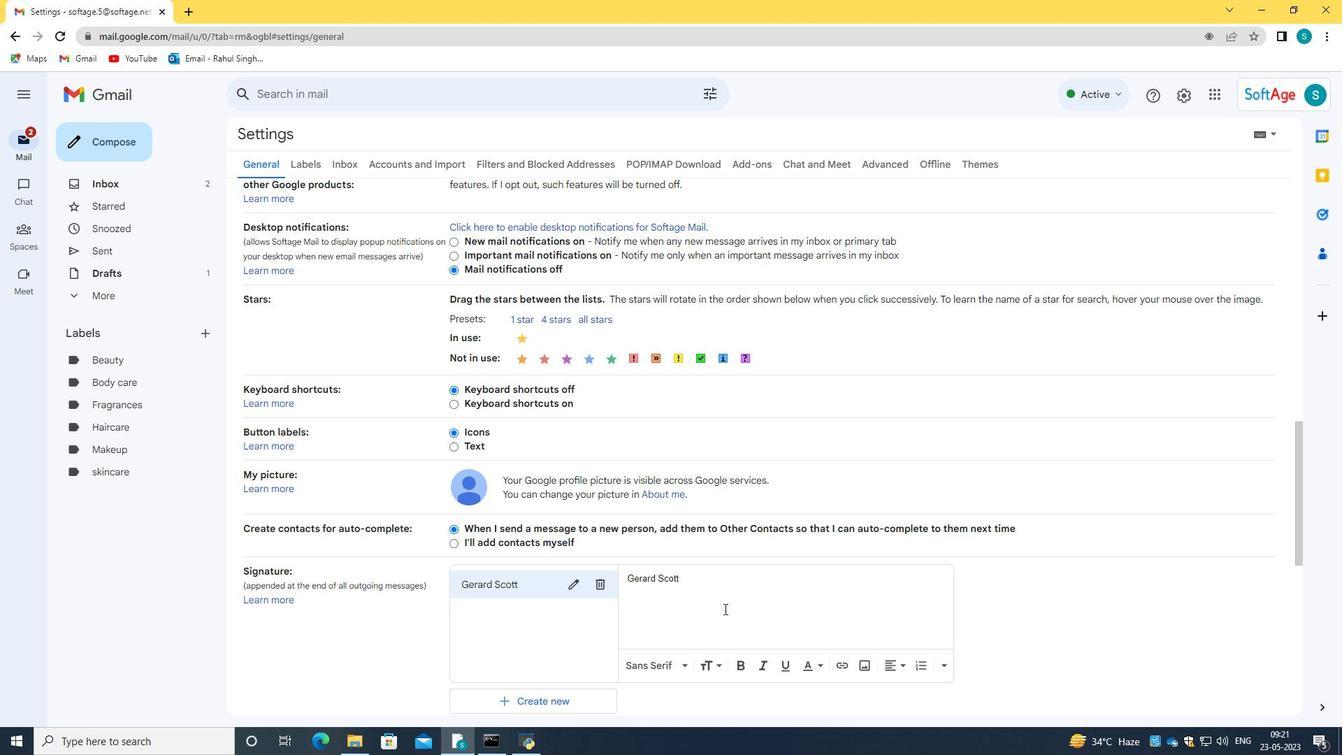 
Action: Mouse scrolled (724, 608) with delta (0, 0)
Screenshot: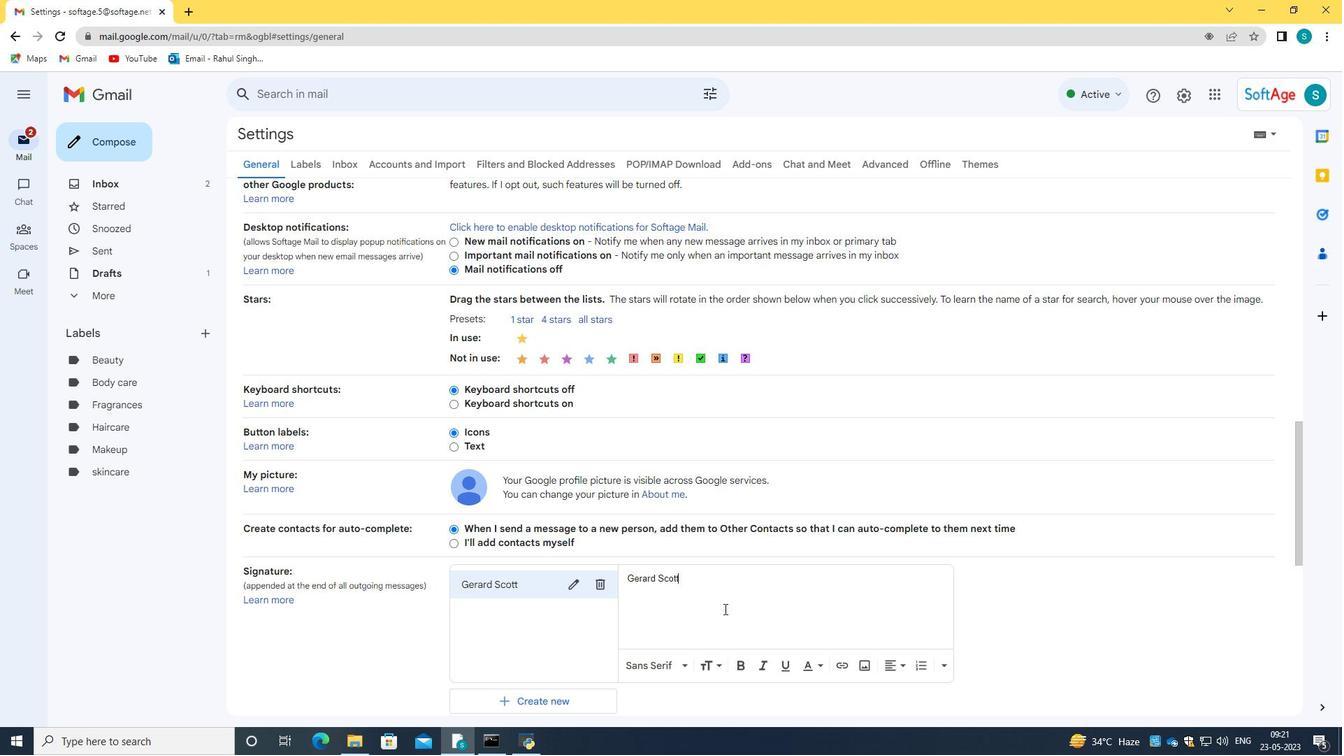 
Action: Mouse scrolled (724, 608) with delta (0, 0)
Screenshot: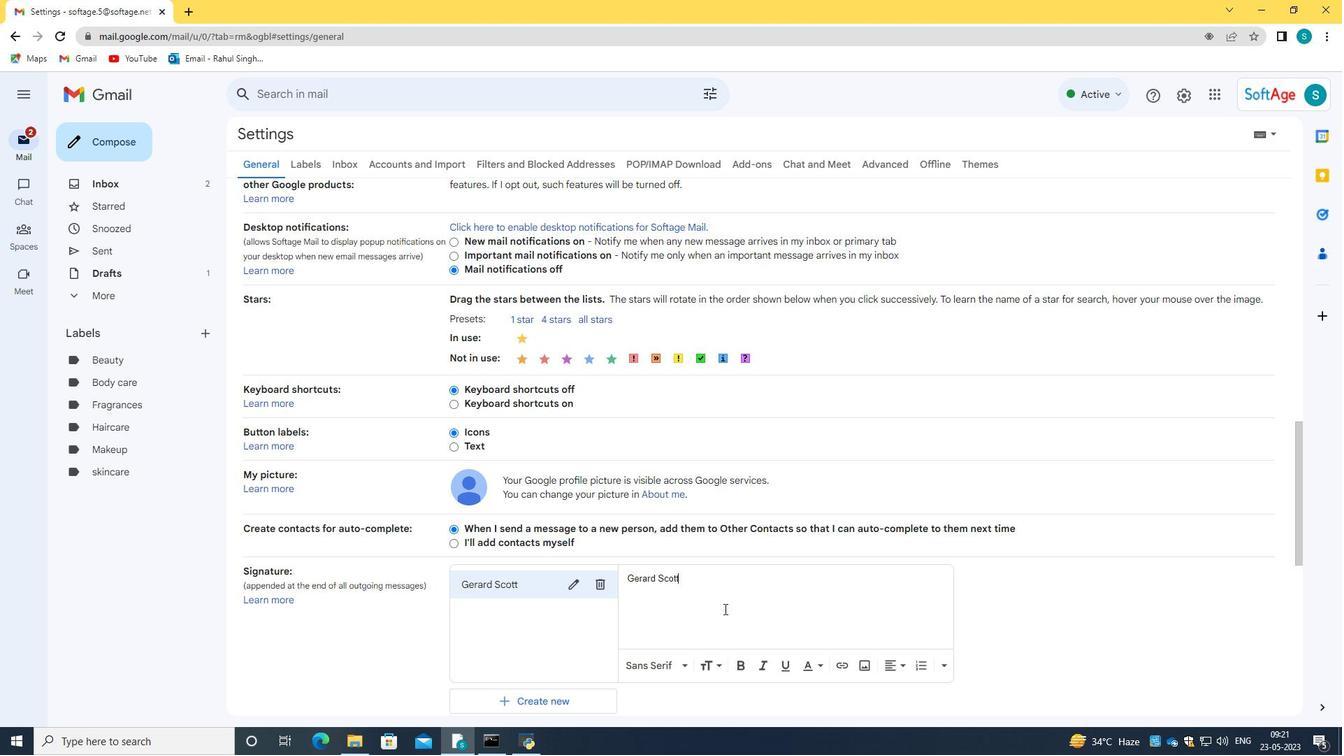 
Action: Mouse moved to (718, 611)
Screenshot: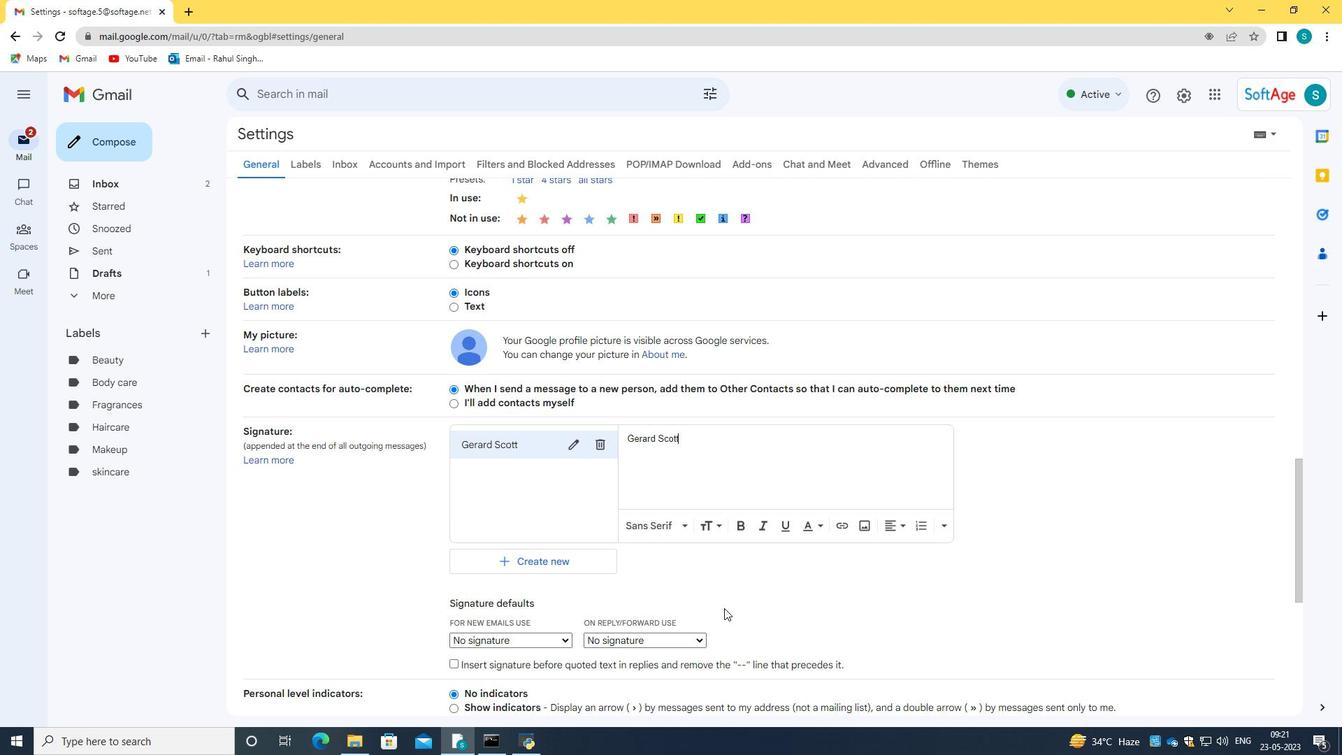 
Action: Mouse scrolled (718, 610) with delta (0, 0)
Screenshot: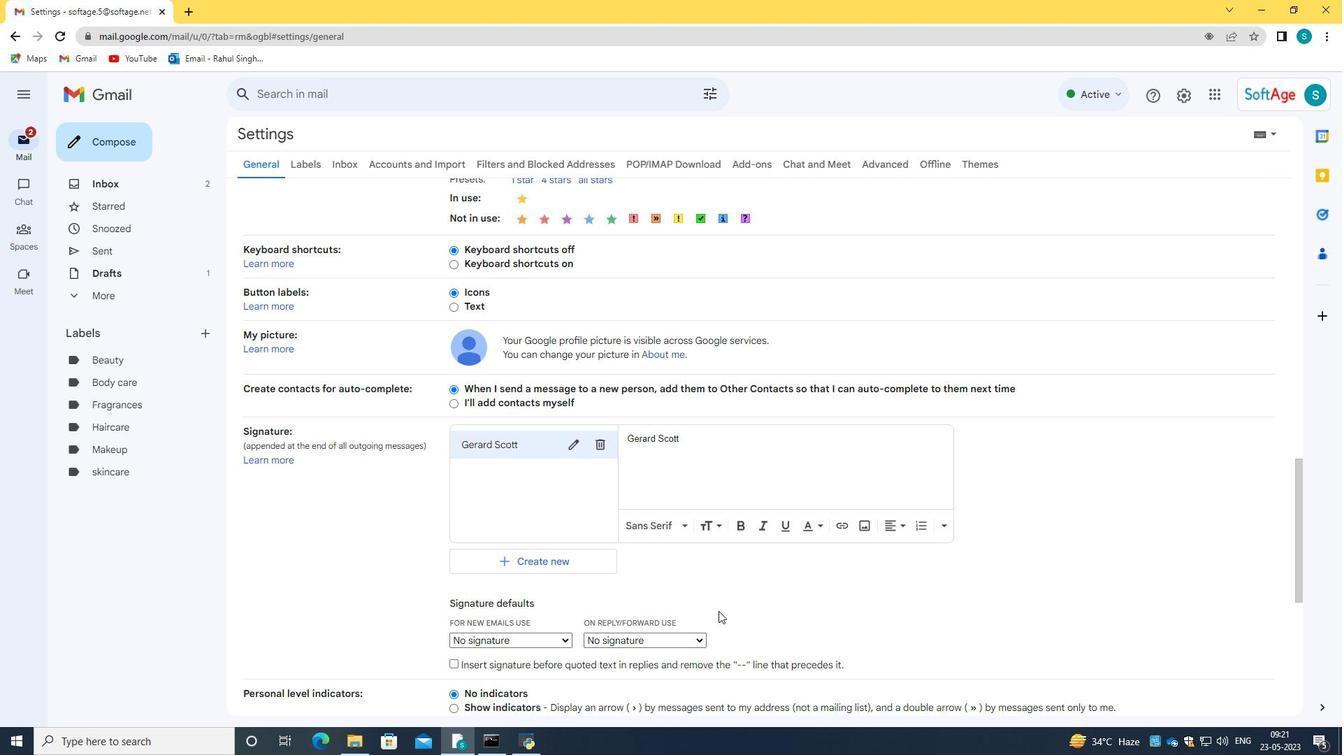 
Action: Mouse scrolled (718, 610) with delta (0, 0)
Screenshot: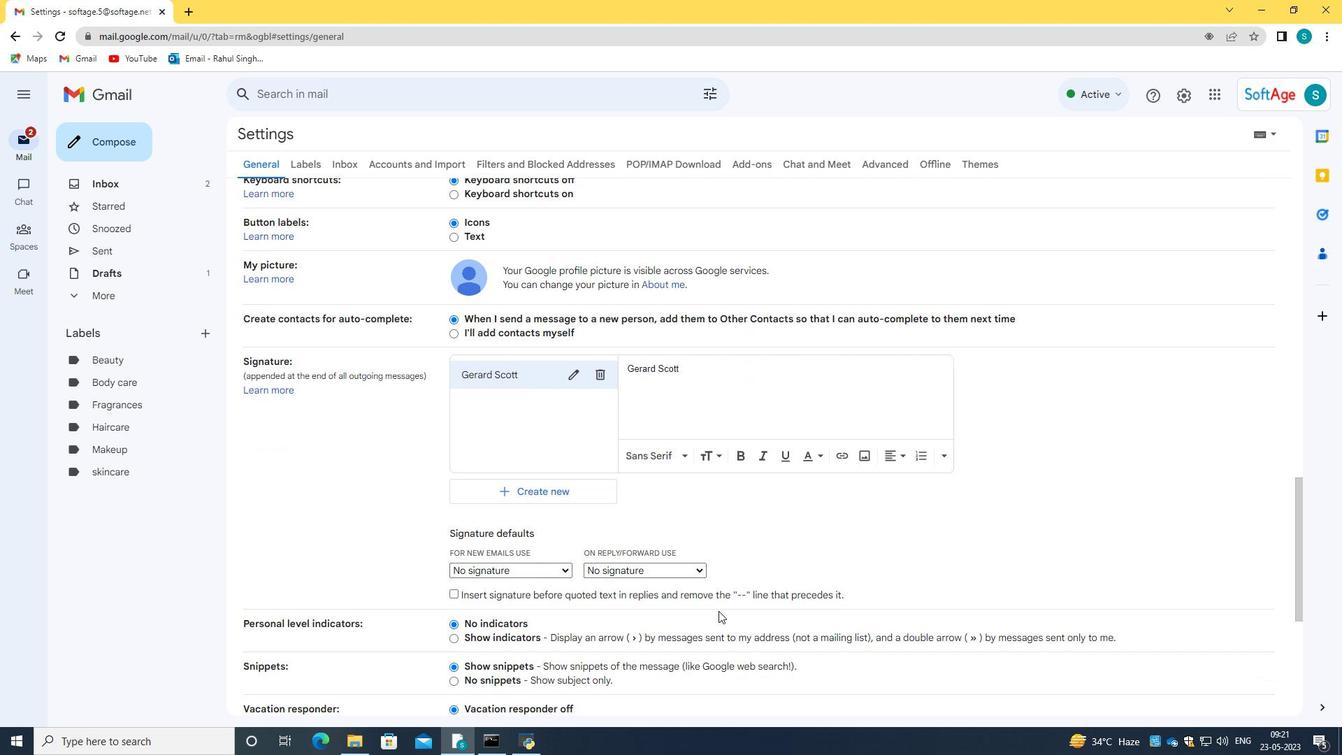 
Action: Mouse scrolled (718, 610) with delta (0, 0)
Screenshot: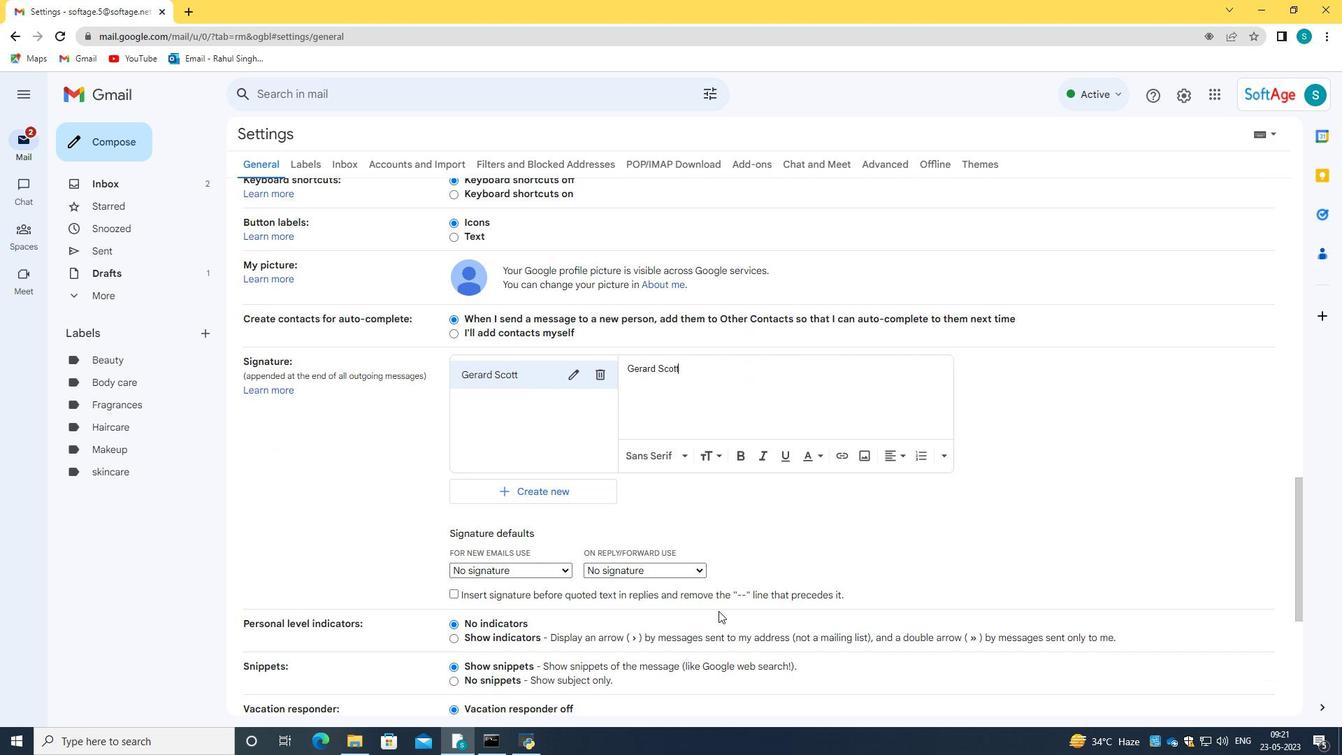 
Action: Mouse scrolled (718, 610) with delta (0, 0)
Screenshot: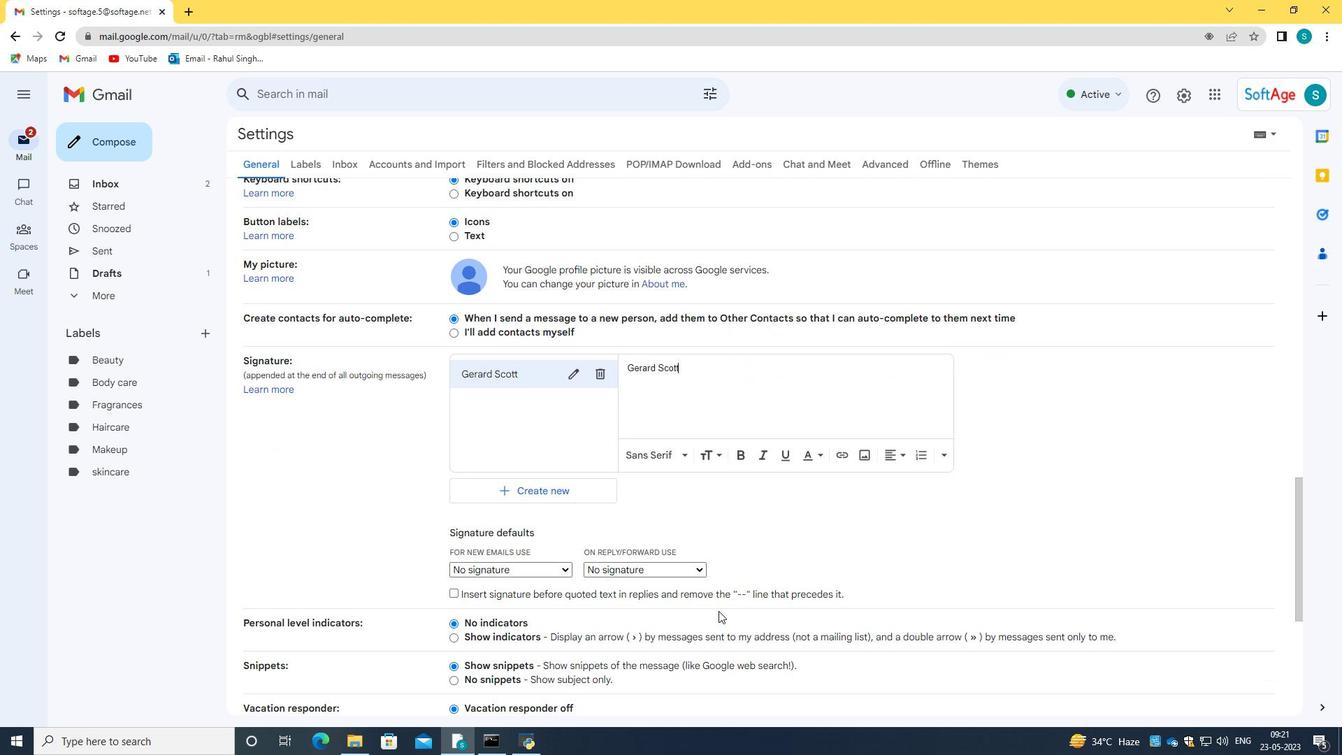 
Action: Mouse scrolled (718, 610) with delta (0, 0)
Screenshot: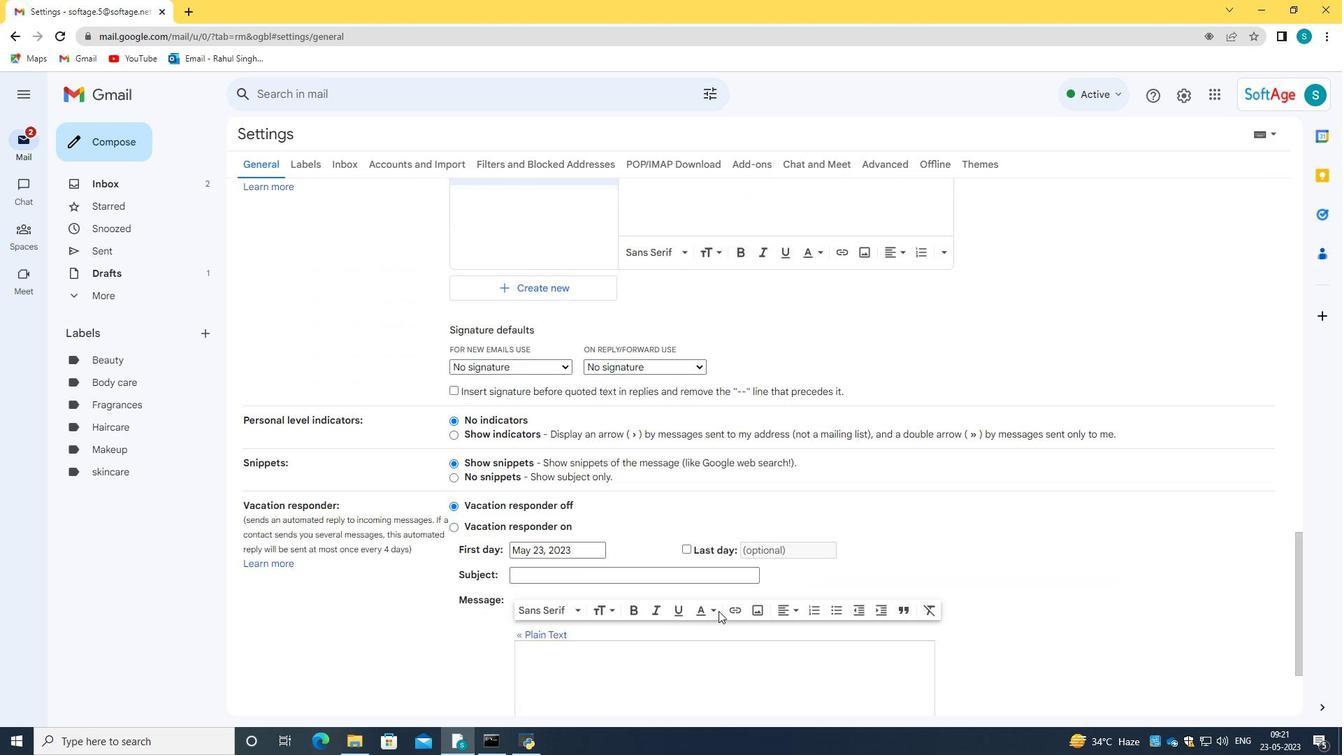 
Action: Mouse scrolled (718, 610) with delta (0, 0)
Screenshot: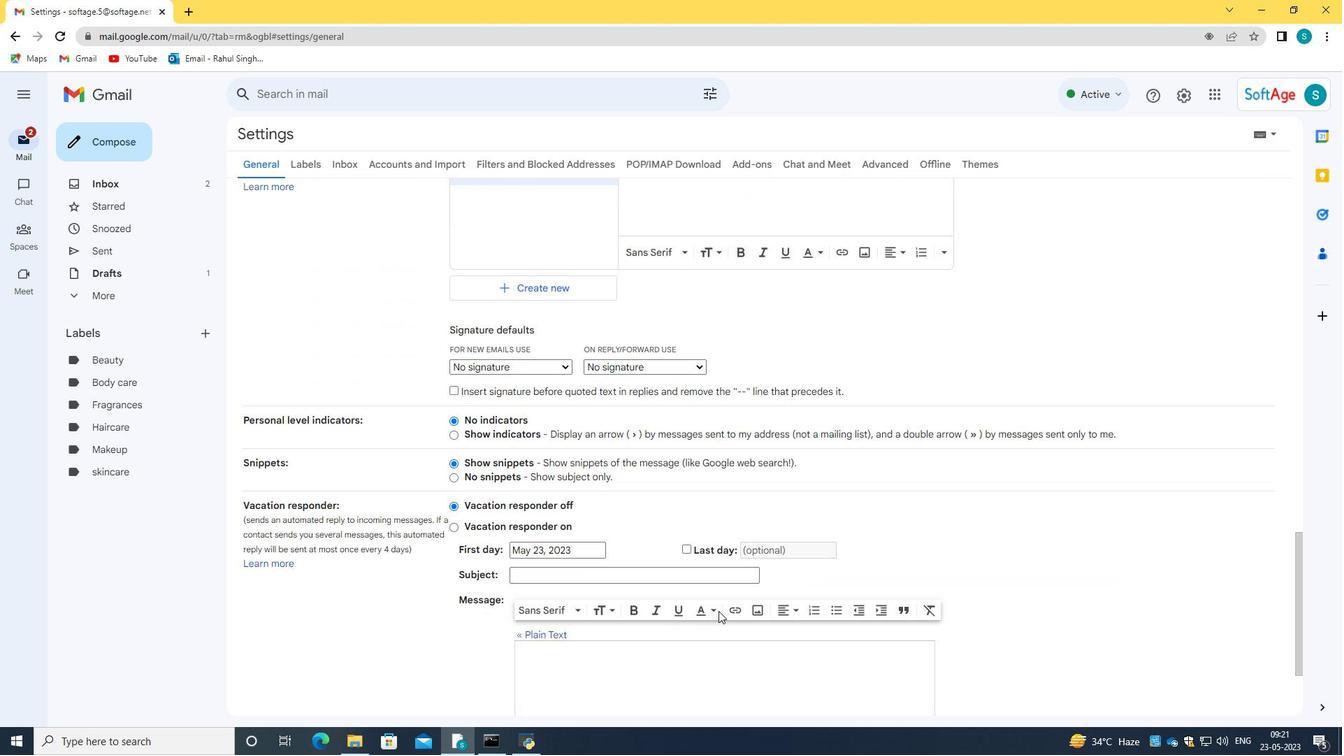 
Action: Mouse scrolled (718, 610) with delta (0, 0)
Screenshot: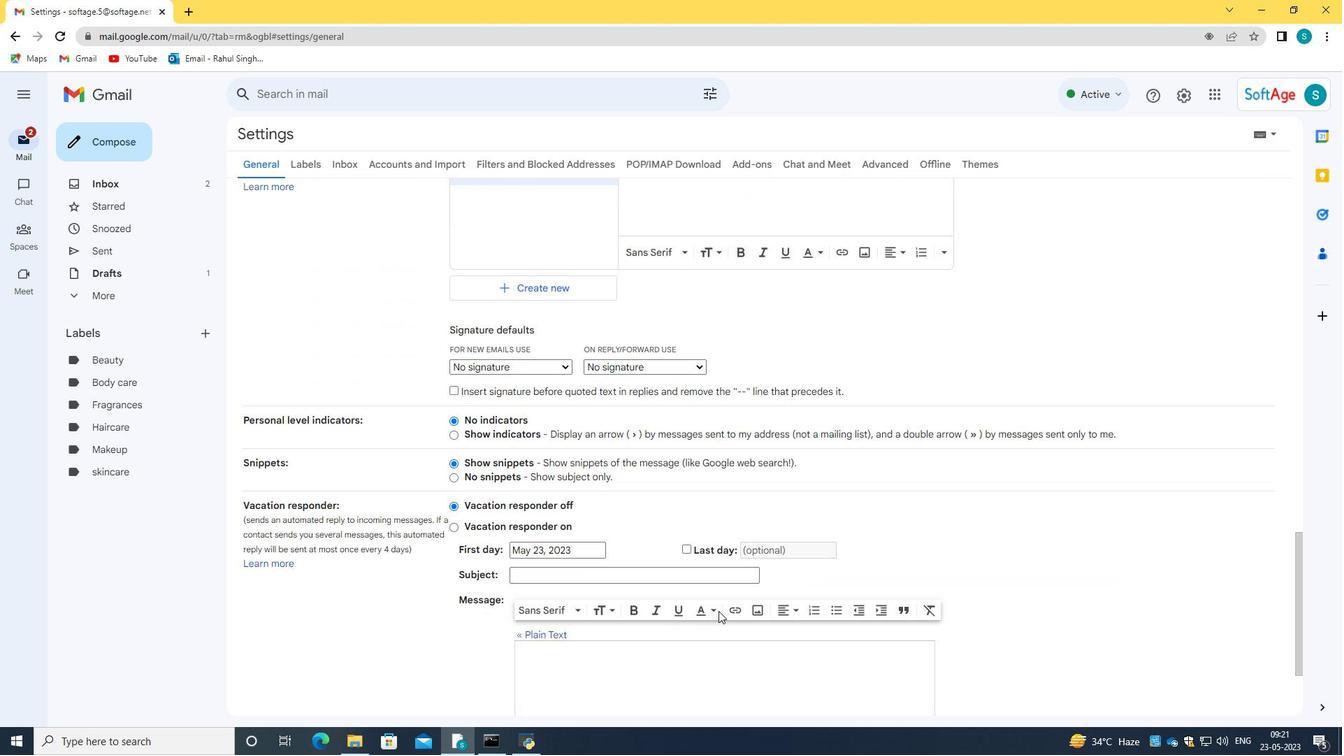 
Action: Mouse scrolled (718, 610) with delta (0, 0)
Screenshot: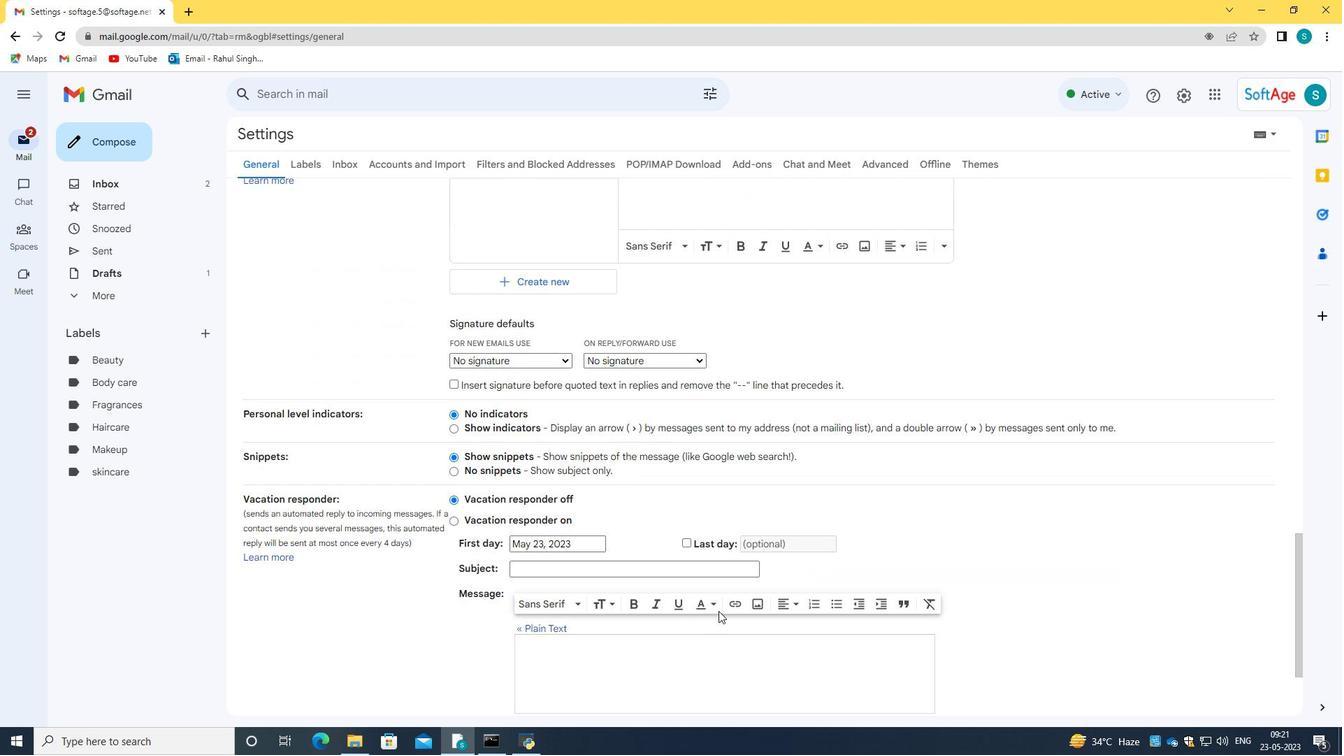 
Action: Mouse moved to (744, 639)
Screenshot: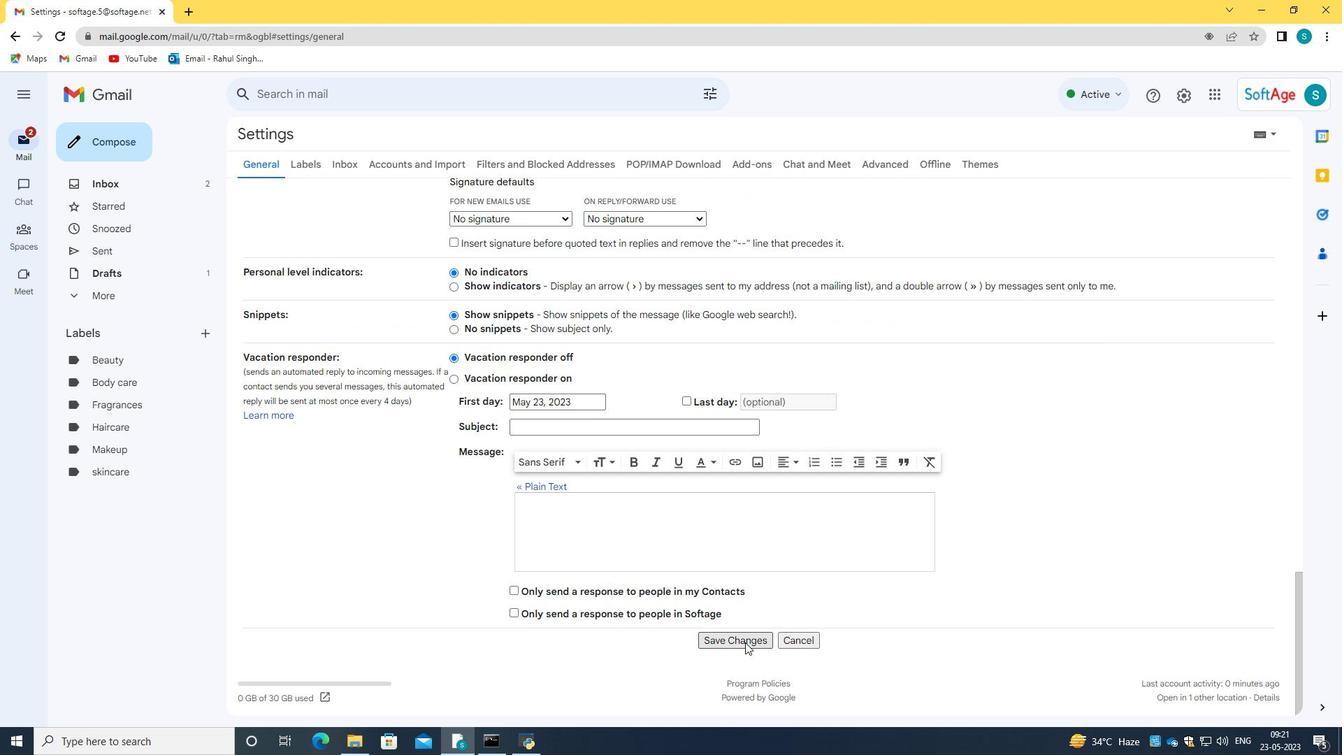 
Action: Mouse pressed left at (744, 639)
Screenshot: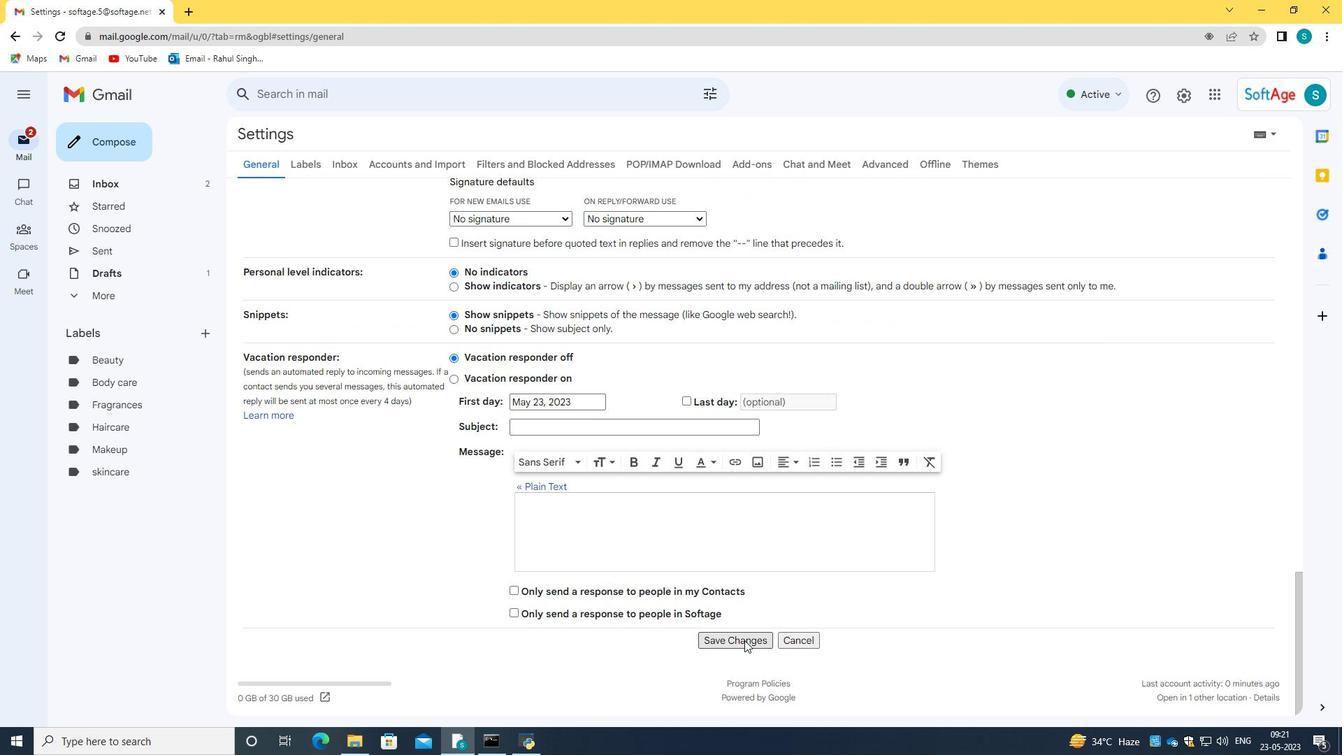 
Action: Mouse moved to (628, 580)
Screenshot: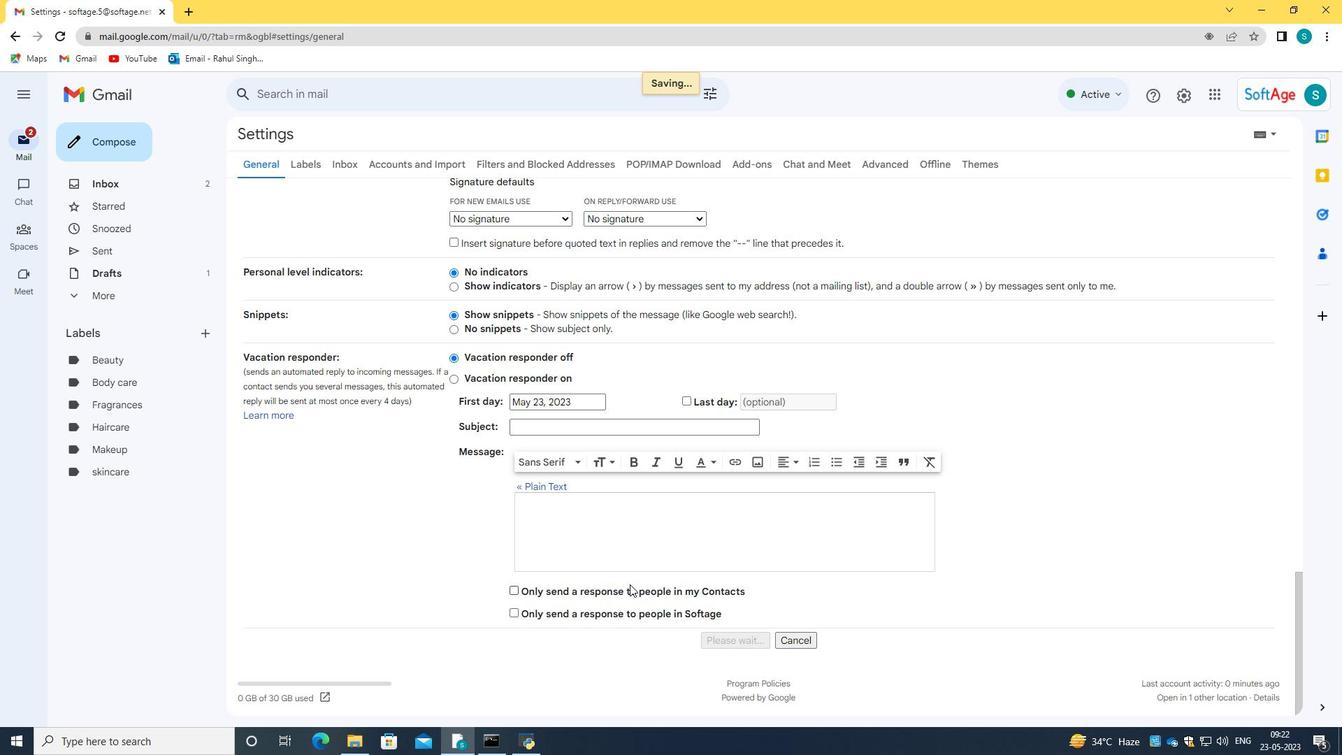 
Action: Mouse scrolled (628, 580) with delta (0, 0)
Screenshot: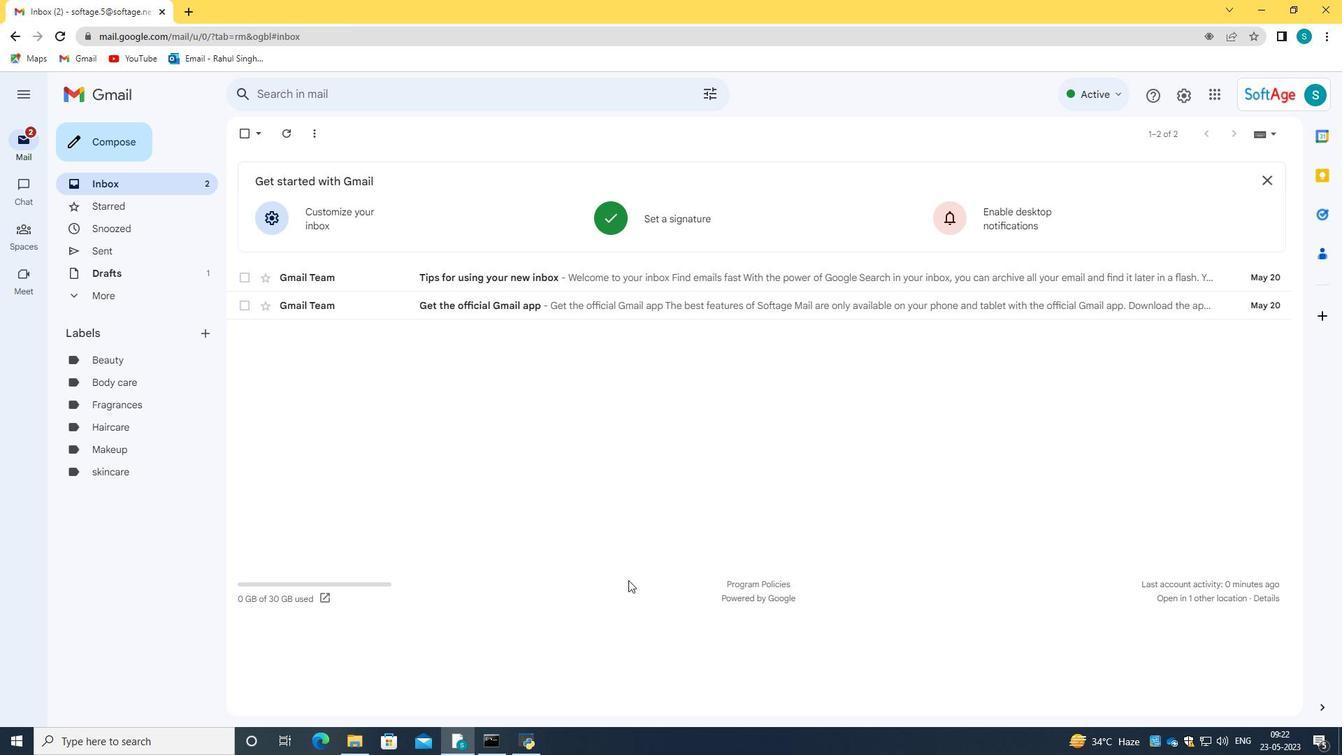 
Action: Mouse moved to (118, 144)
Screenshot: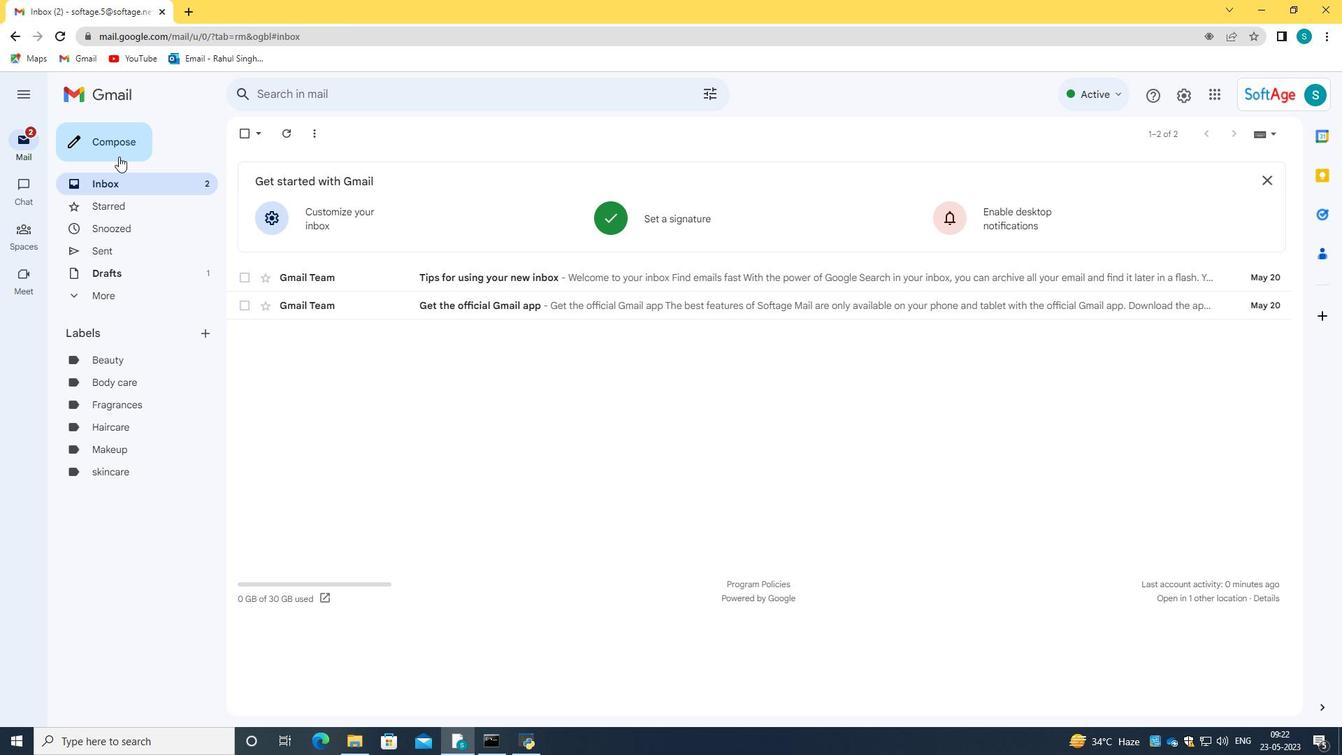 
Action: Mouse pressed left at (118, 144)
Screenshot: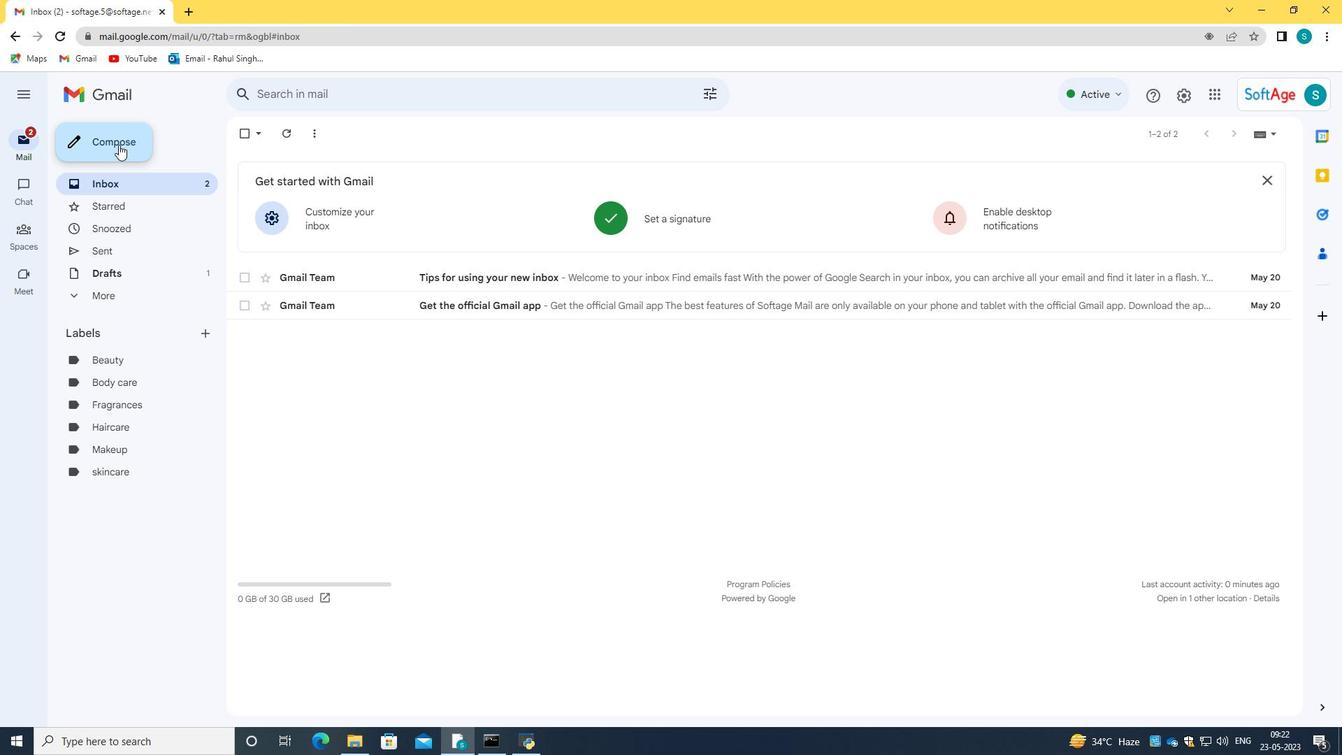 
Action: Mouse moved to (1266, 311)
Screenshot: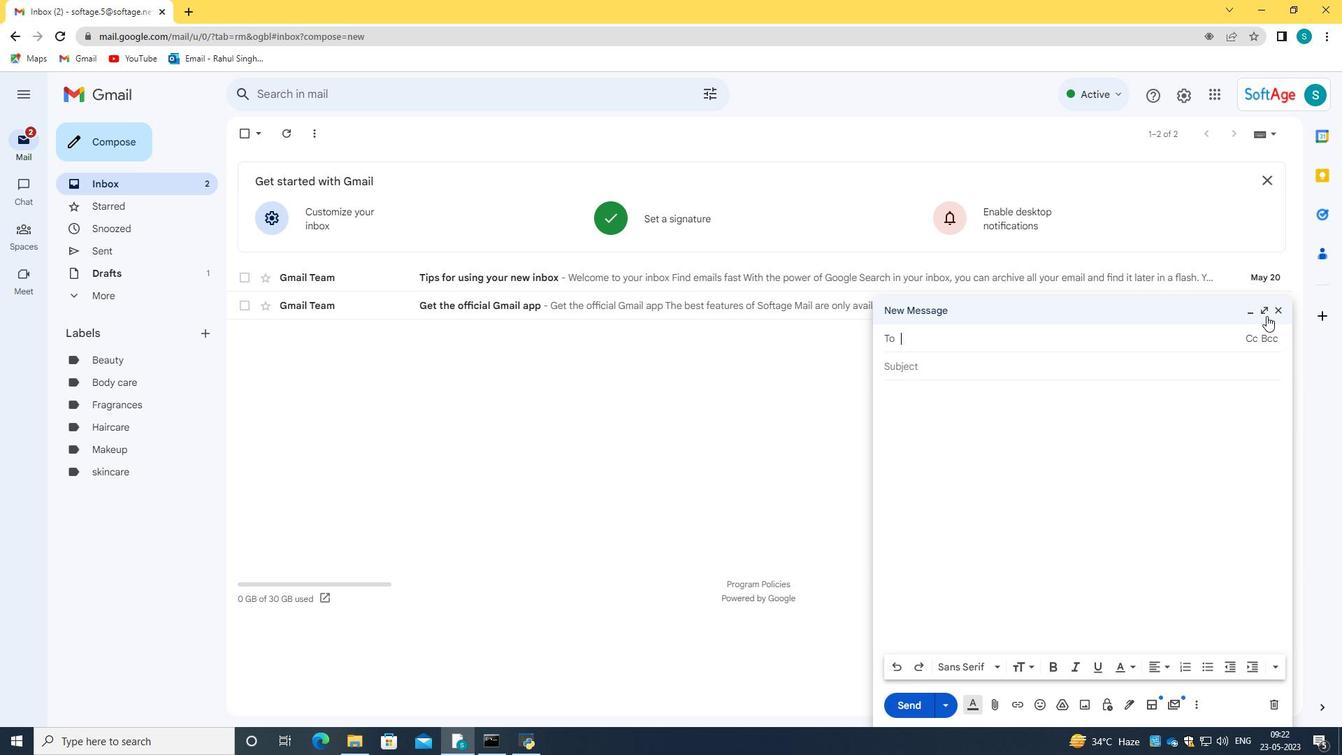 
Action: Mouse pressed left at (1266, 311)
Screenshot: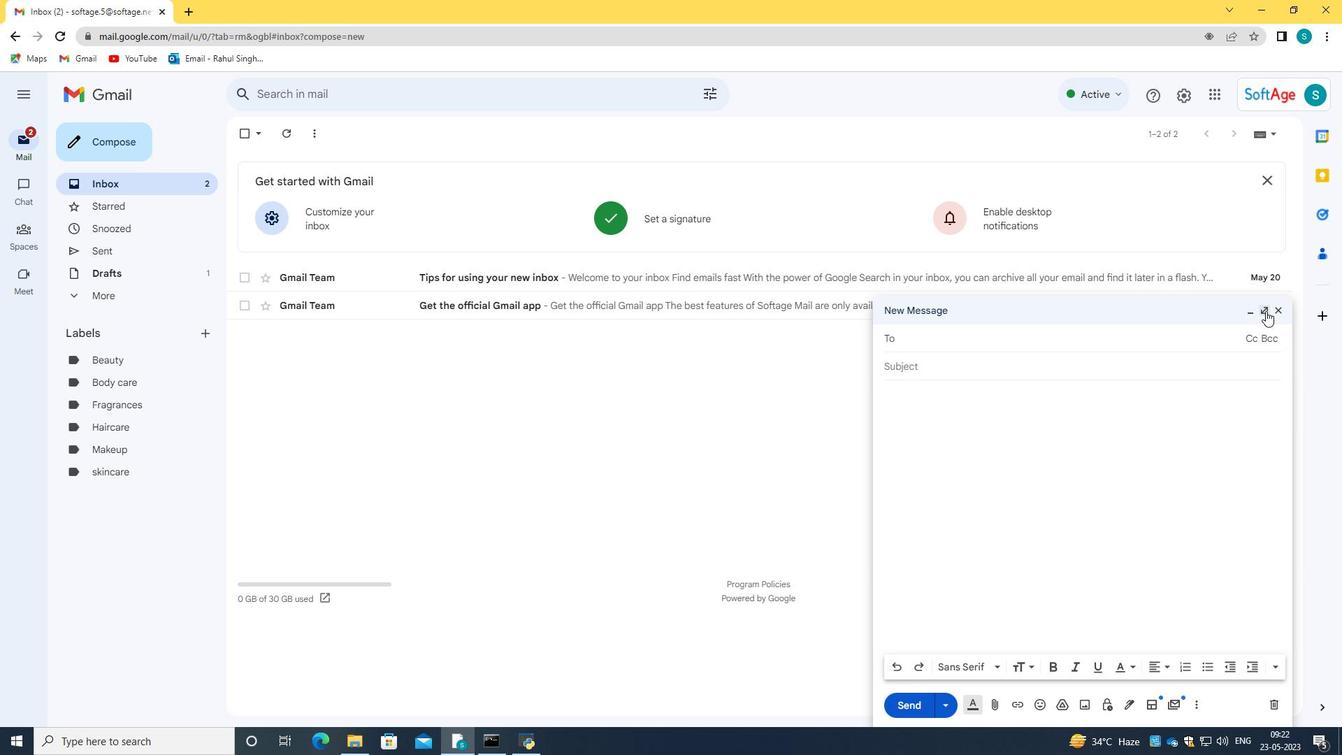 
Action: Mouse moved to (180, 167)
Screenshot: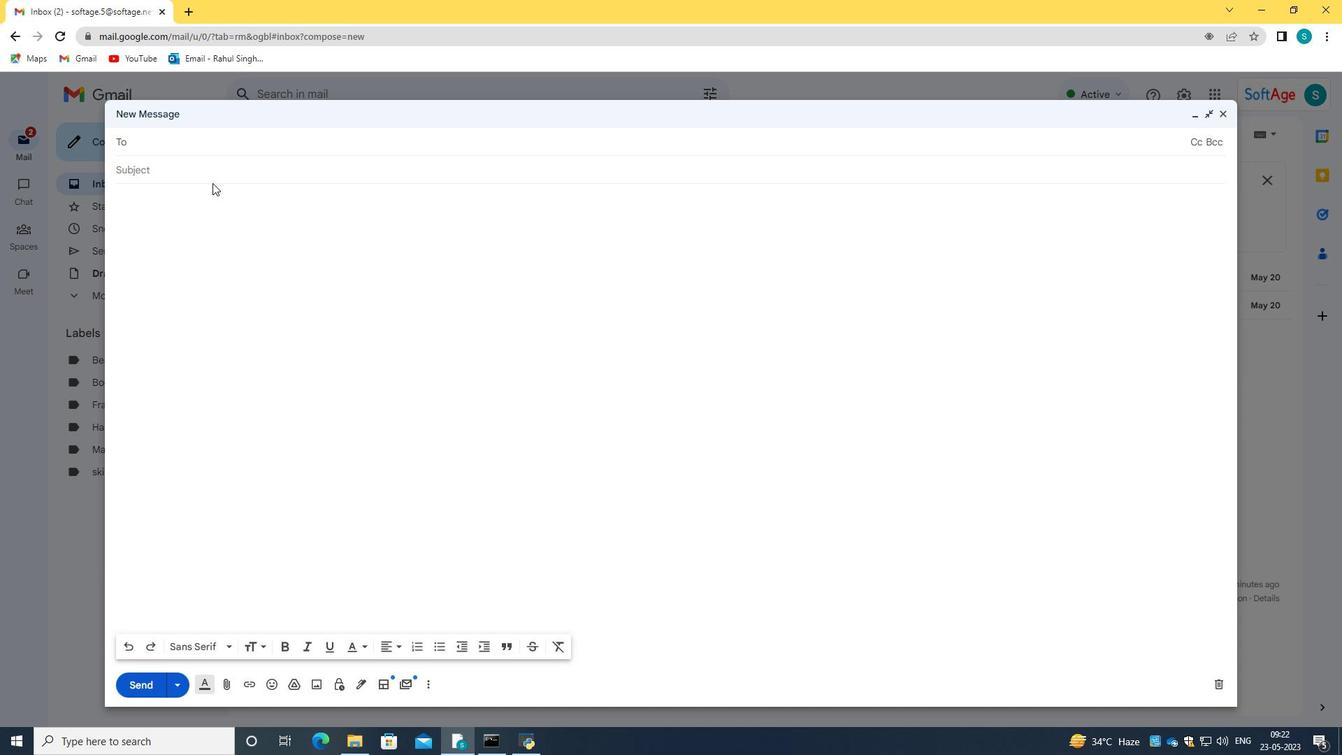 
Action: Mouse pressed left at (180, 167)
Screenshot: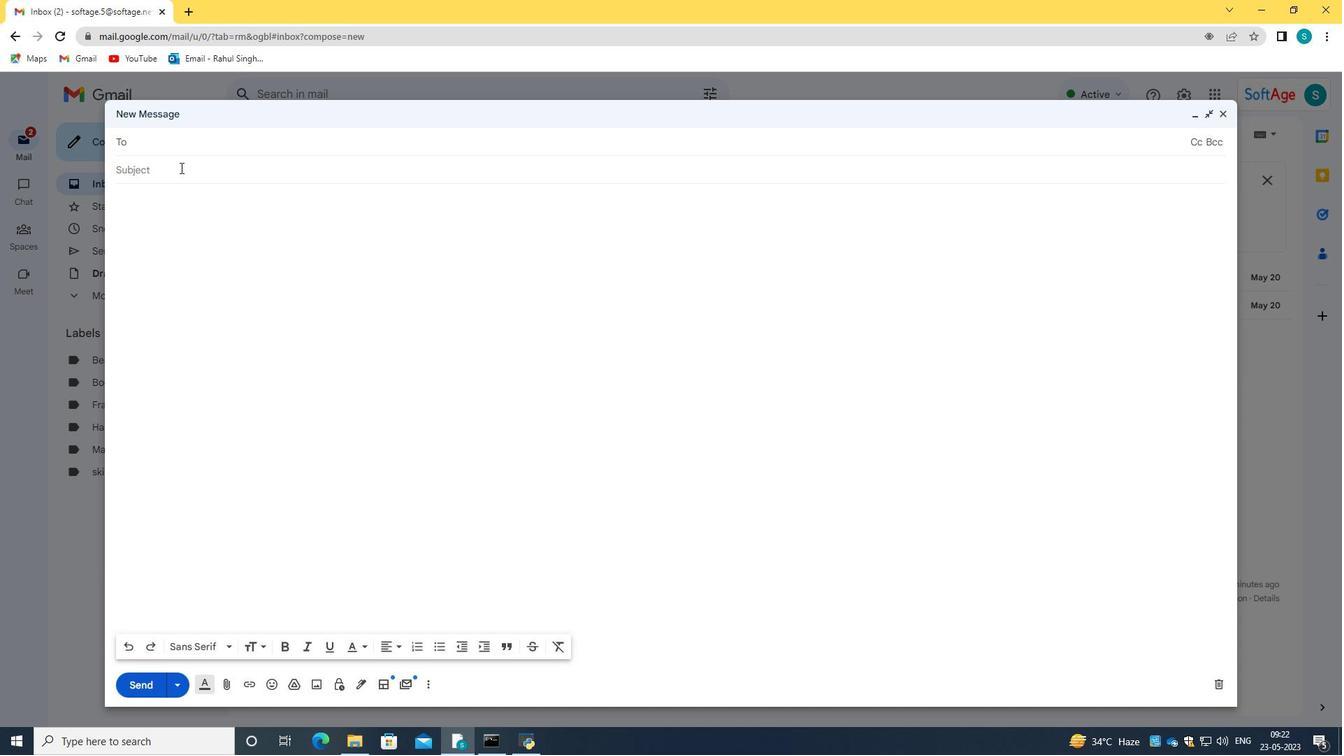 
Action: Key pressed <Key.caps_lock>T<Key.caps_lock>hank<Key.space>you<Key.space>for<Key.space>a<Key.space>recommendation<Key.space>
Screenshot: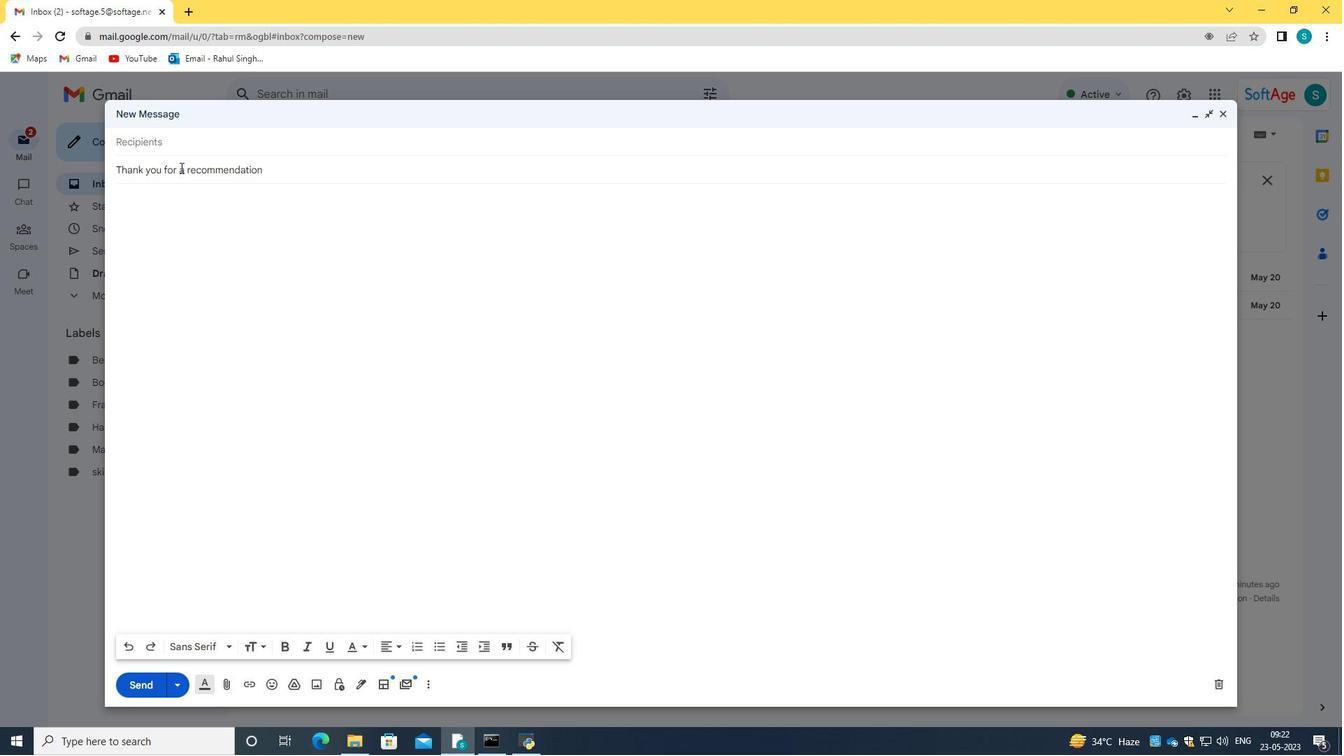 
Action: Mouse moved to (174, 193)
Screenshot: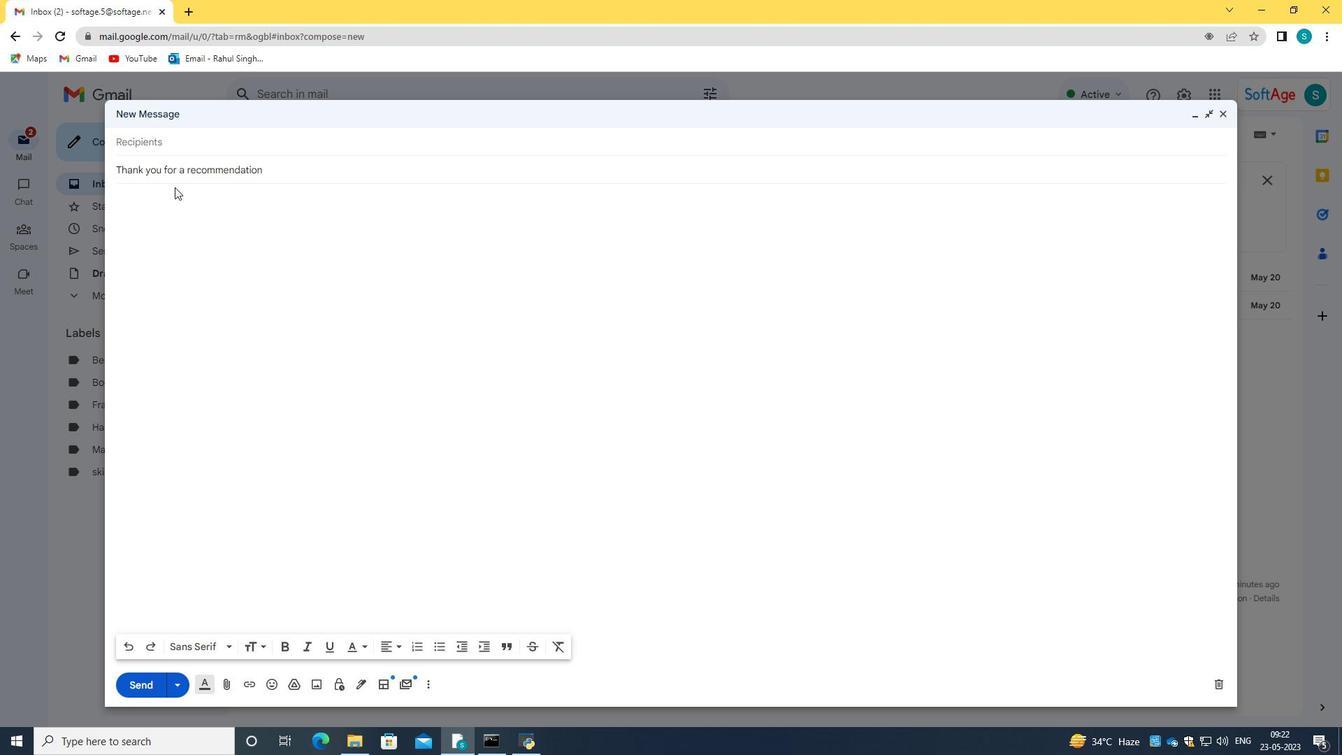 
Action: Mouse pressed left at (174, 193)
Screenshot: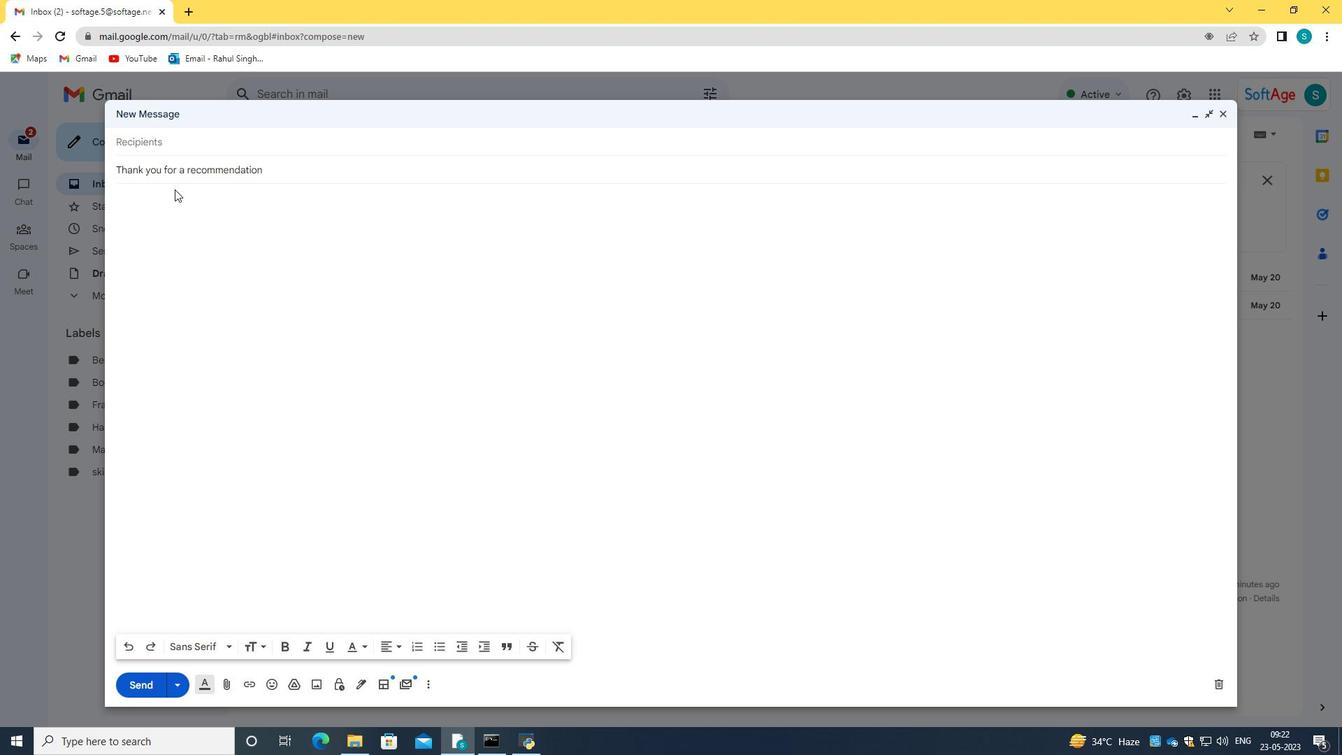 
Action: Mouse moved to (361, 690)
Screenshot: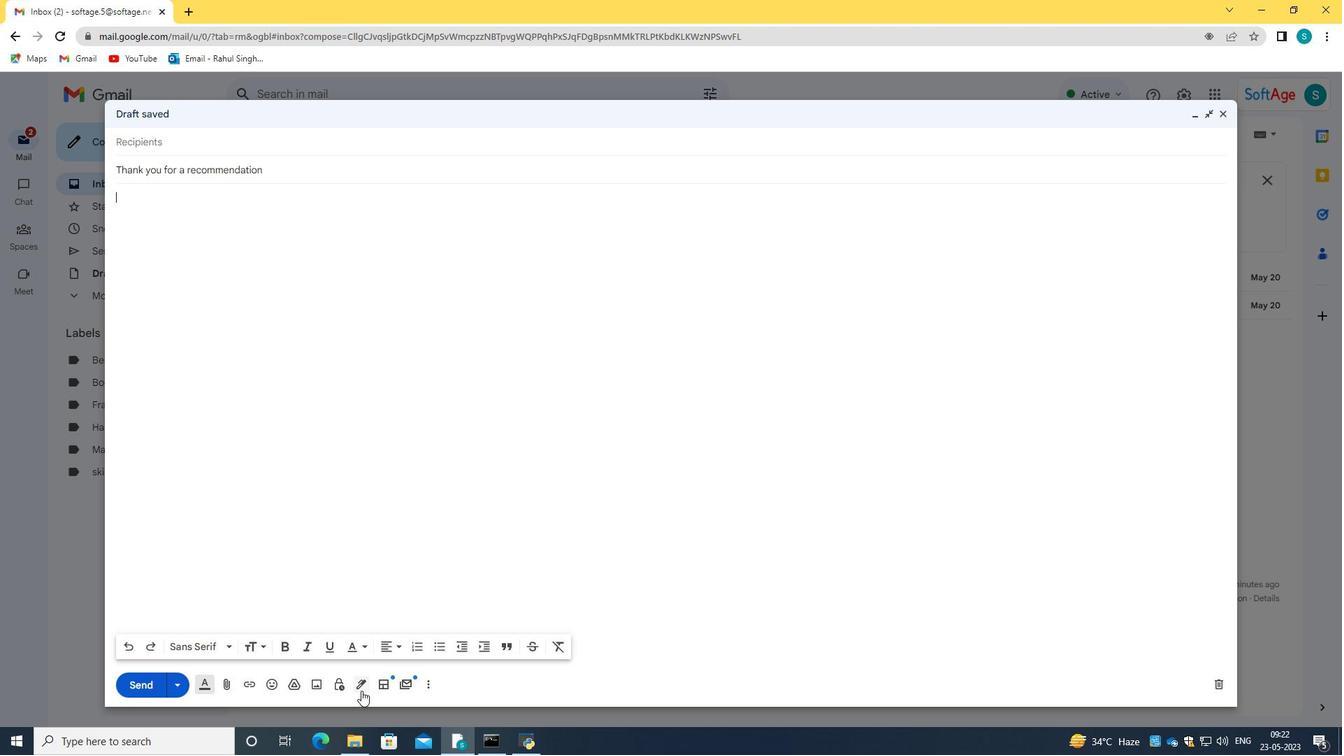 
Action: Mouse pressed left at (361, 690)
Screenshot: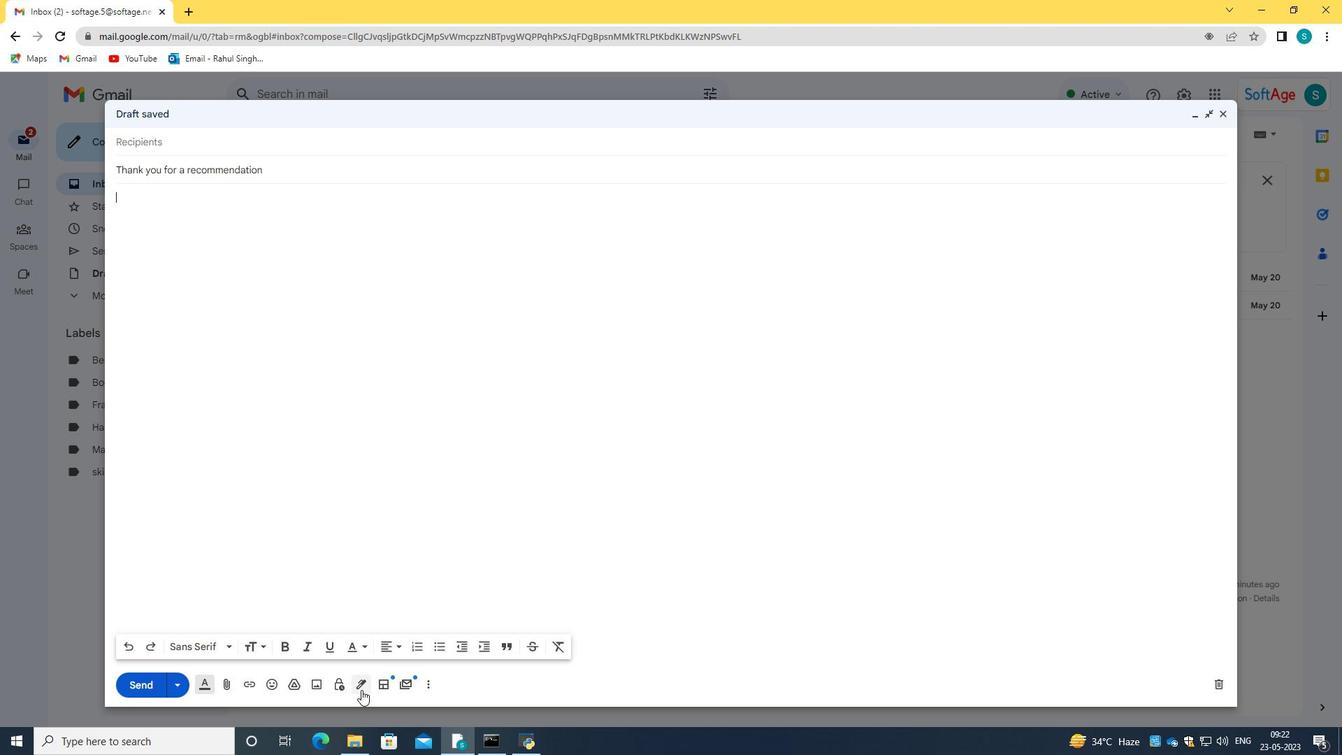 
Action: Mouse moved to (443, 662)
Screenshot: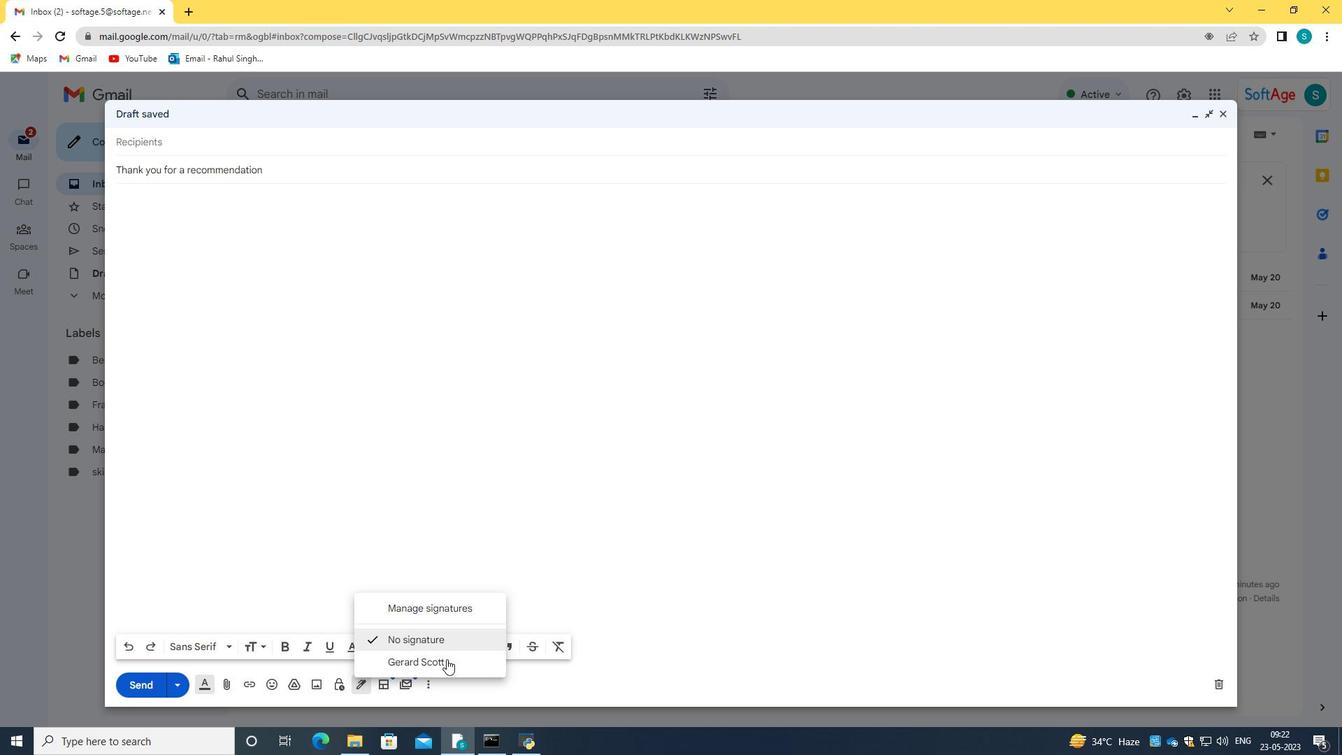 
Action: Mouse pressed left at (443, 662)
Screenshot: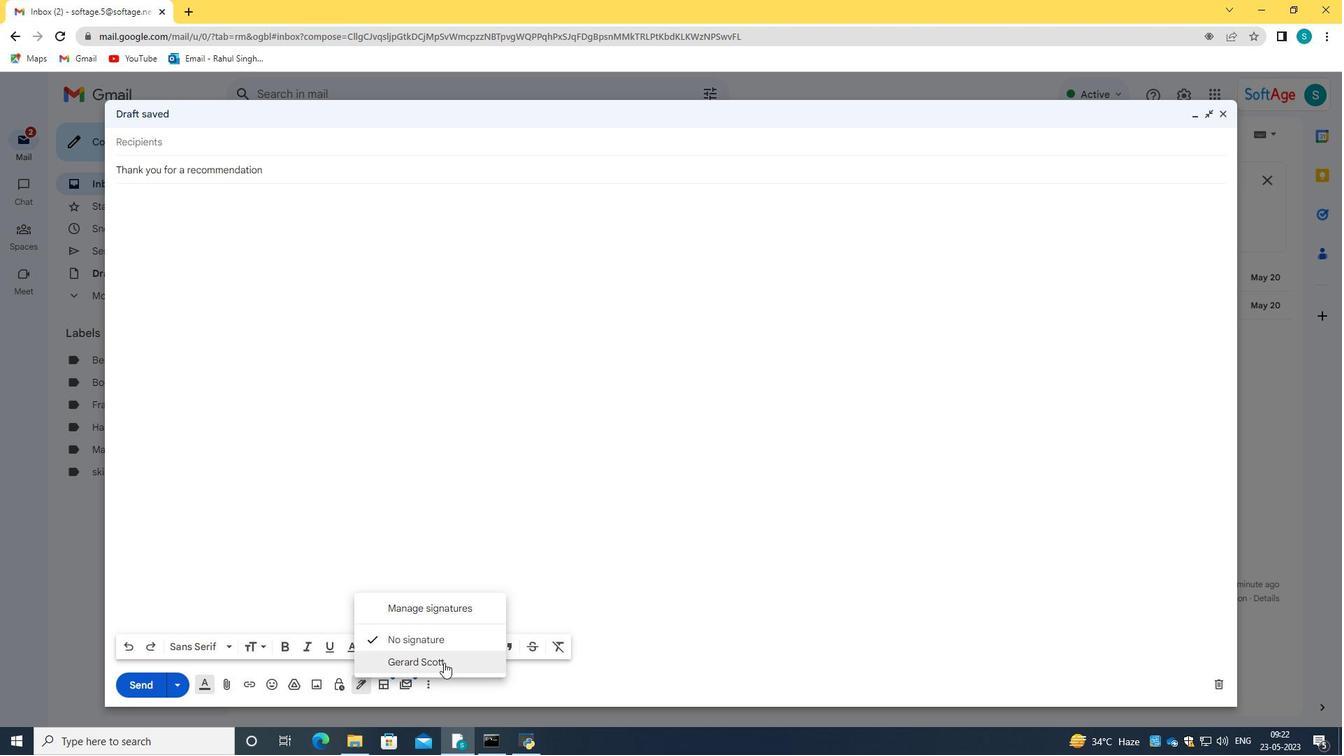
Action: Mouse moved to (157, 199)
Screenshot: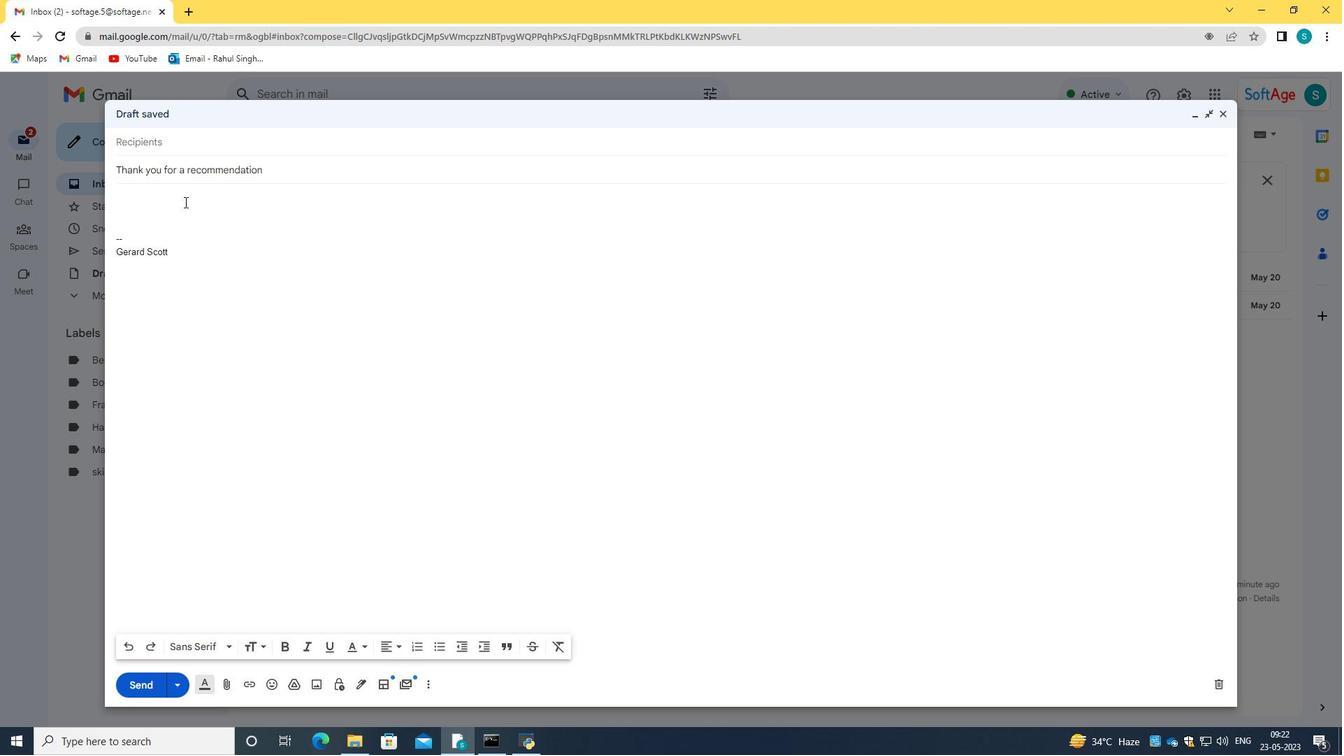 
Action: Key pressed <Key.caps_lock>C<Key.caps_lock>ould<Key.space>you<Key.space>send<Key.space>me<Key.space>the<Key.space>proposal<Key.space>for<Key.space>the<Key.space>new<Key.space>parternship<Key.shift_r>?
Screenshot: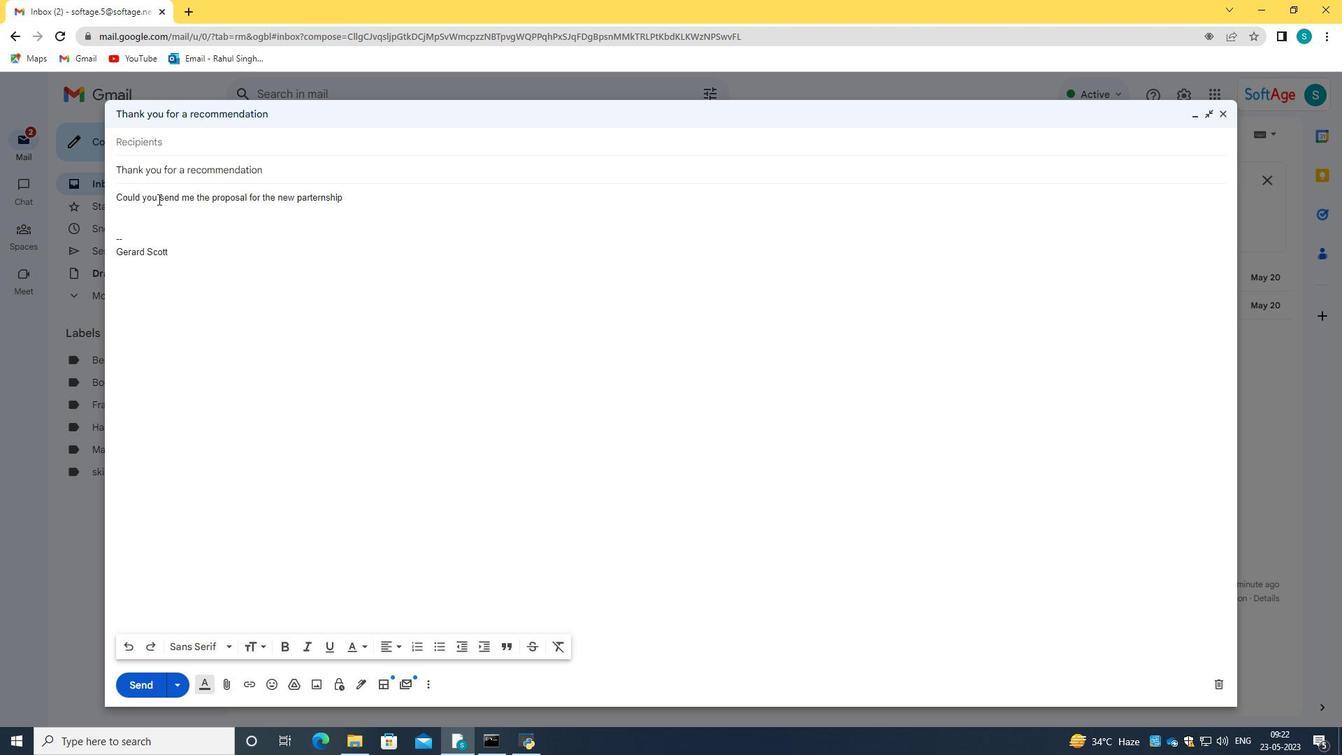 
Action: Mouse moved to (295, 246)
Screenshot: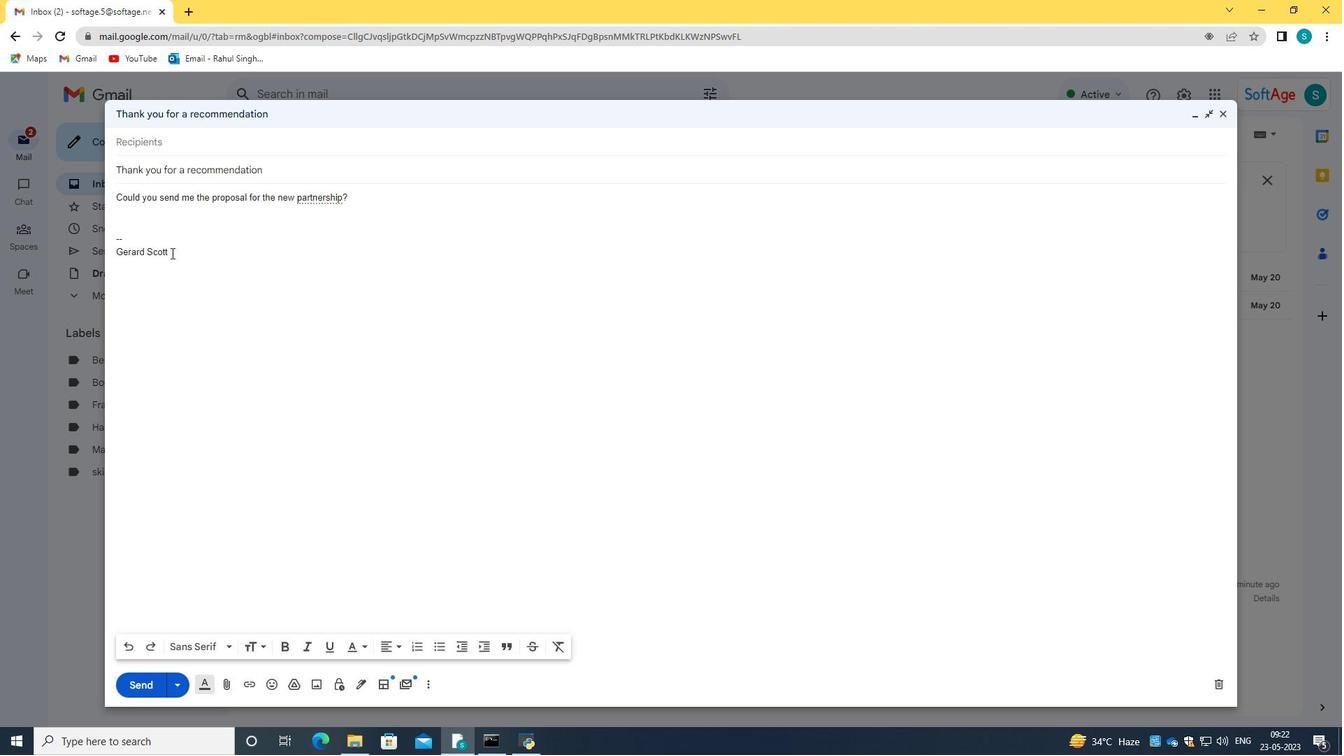 
Action: Mouse pressed left at (295, 246)
Screenshot: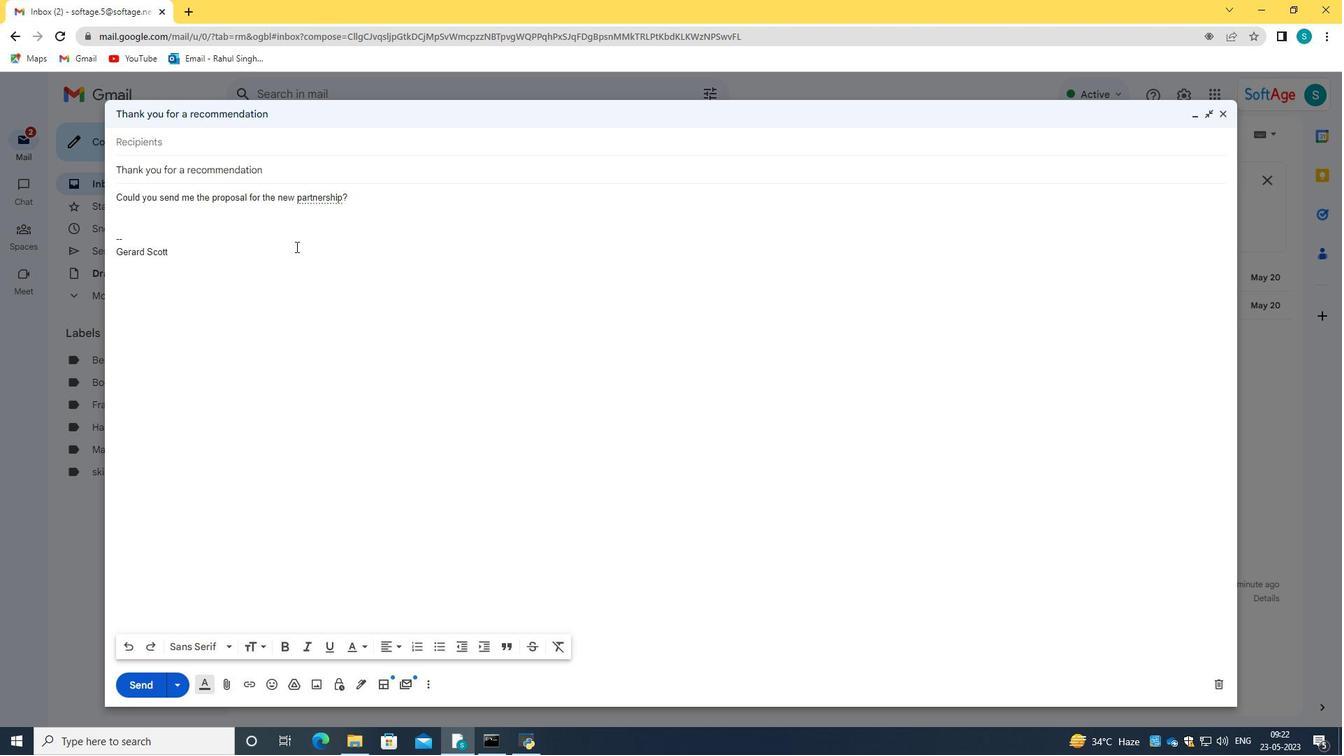 
Action: Mouse moved to (318, 196)
Screenshot: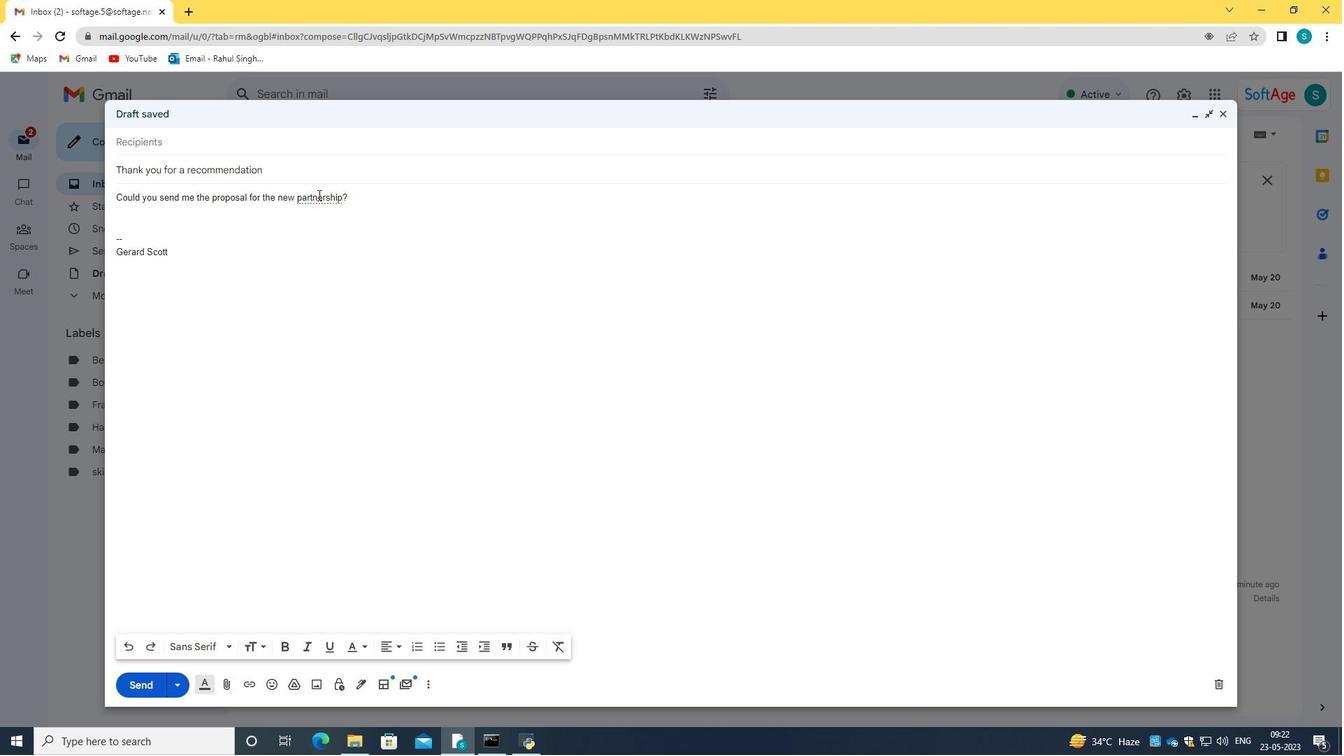 
Action: Mouse pressed left at (318, 196)
Screenshot: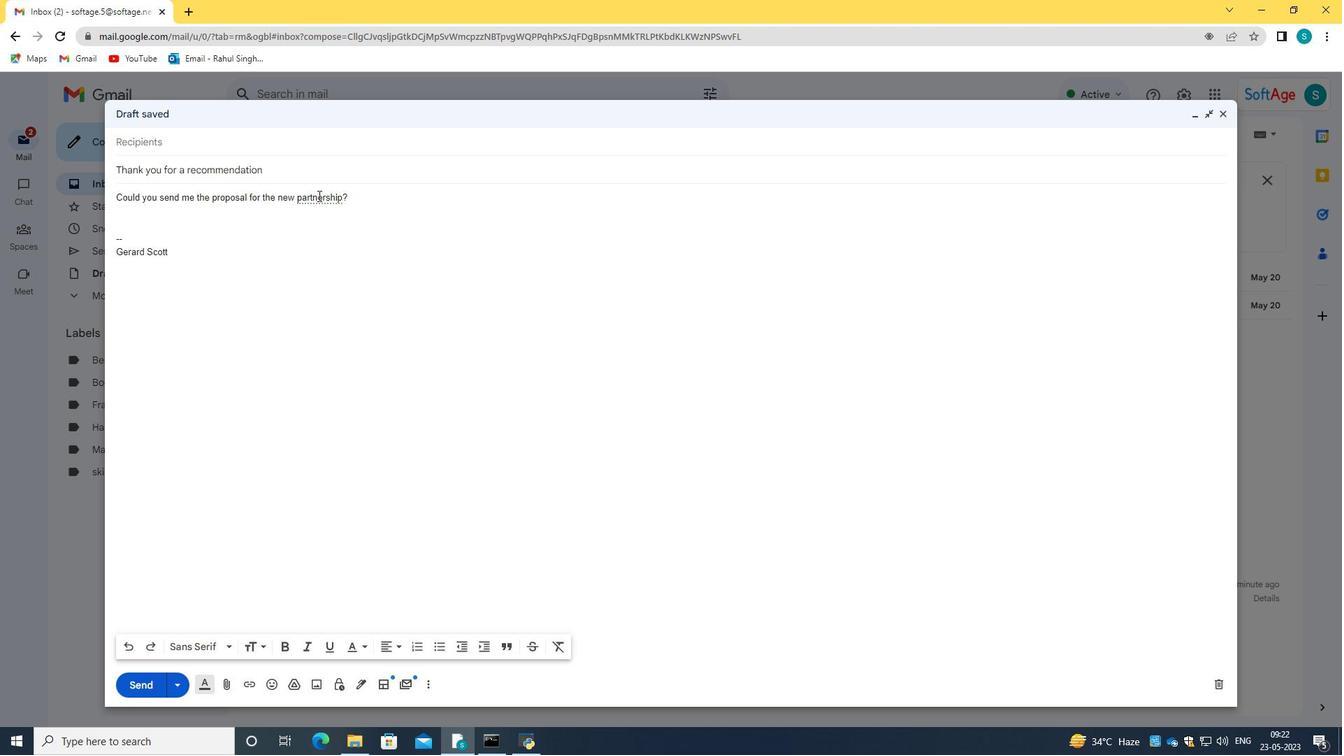 
Action: Mouse moved to (257, 241)
Screenshot: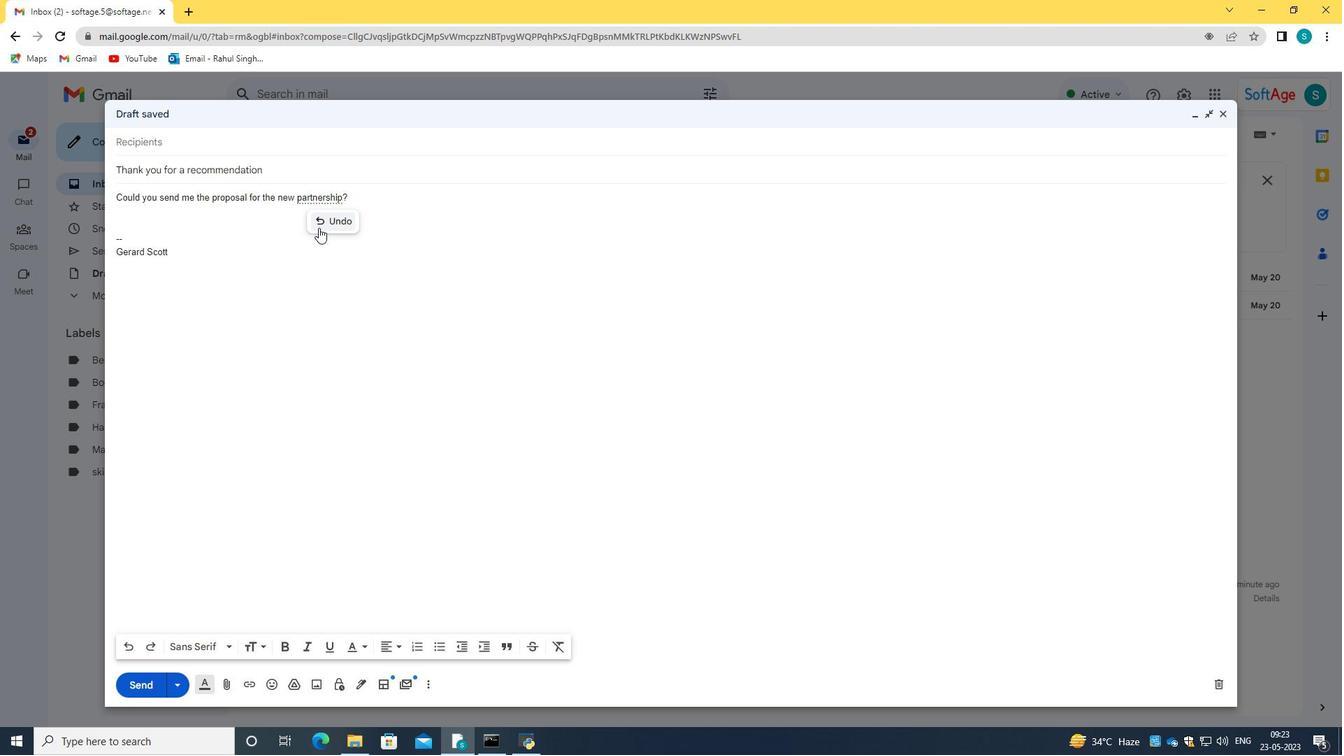 
Action: Mouse pressed left at (257, 241)
Screenshot: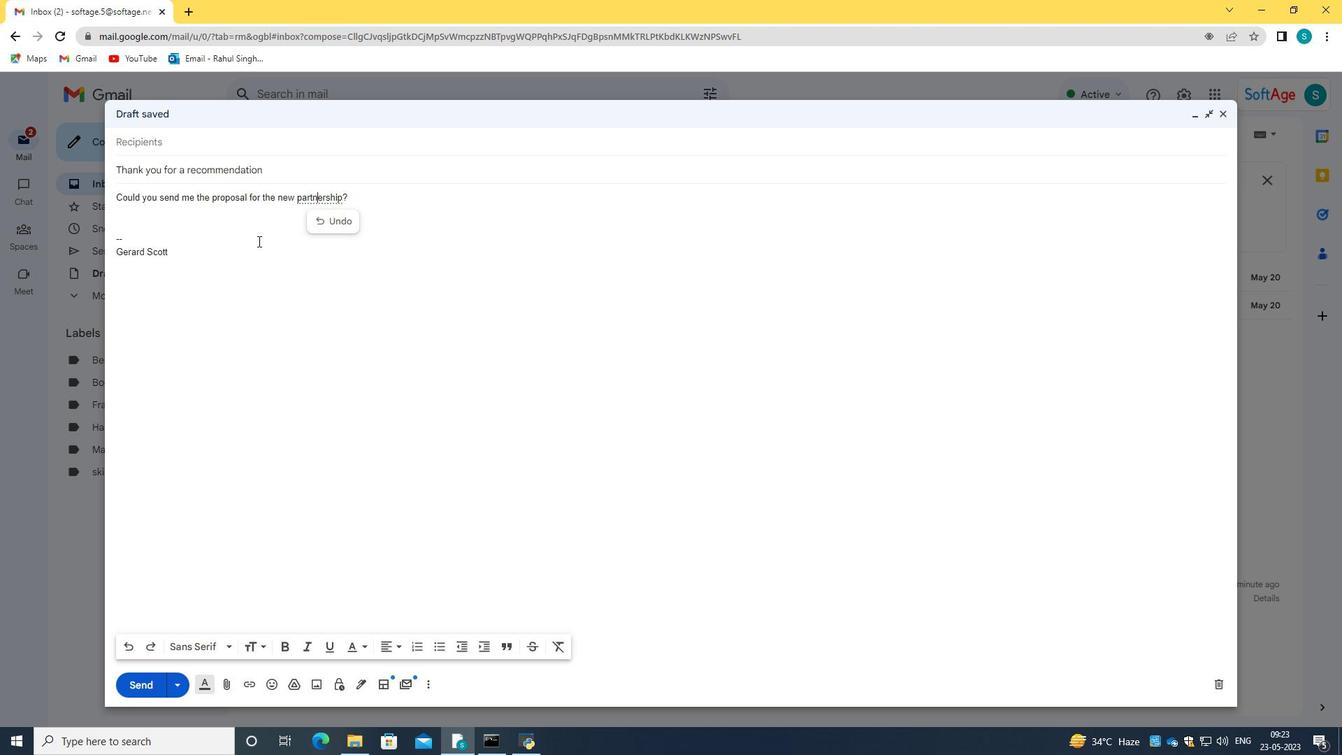 
Action: Mouse moved to (358, 209)
Screenshot: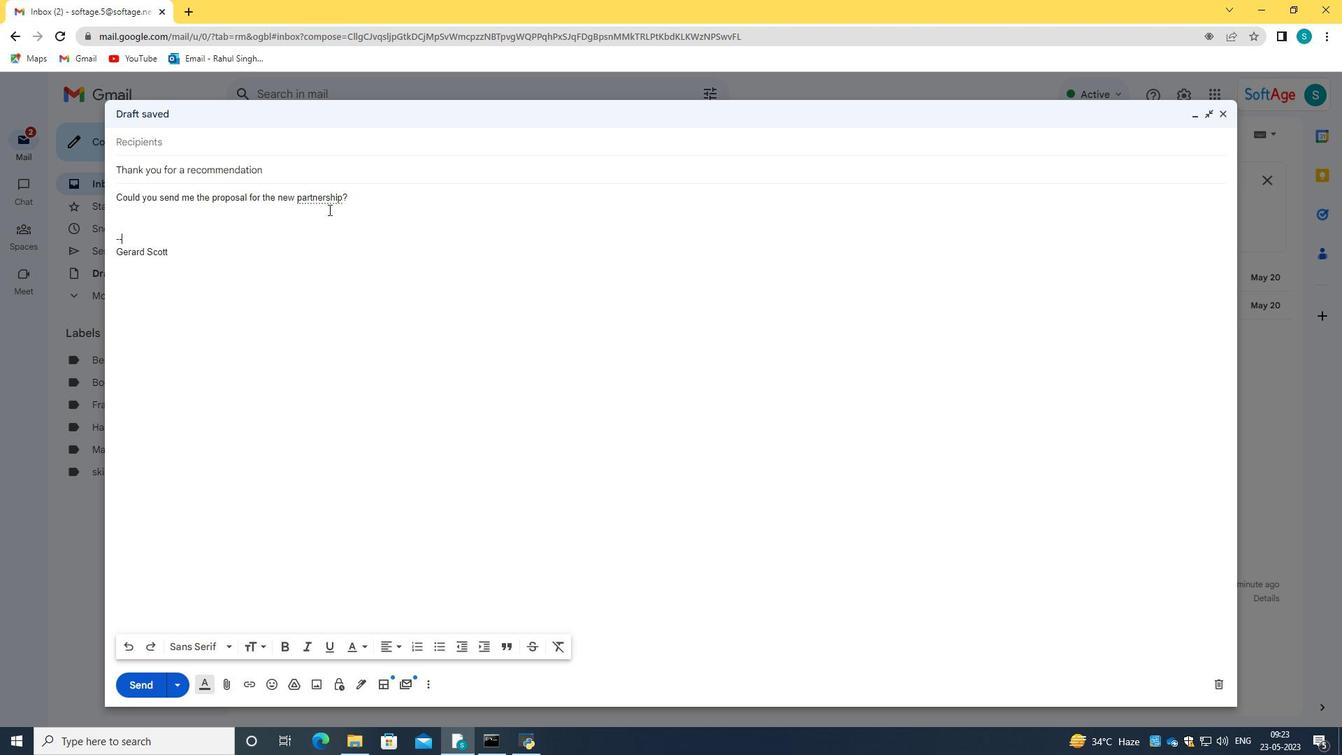 
Action: Mouse pressed left at (358, 209)
Screenshot: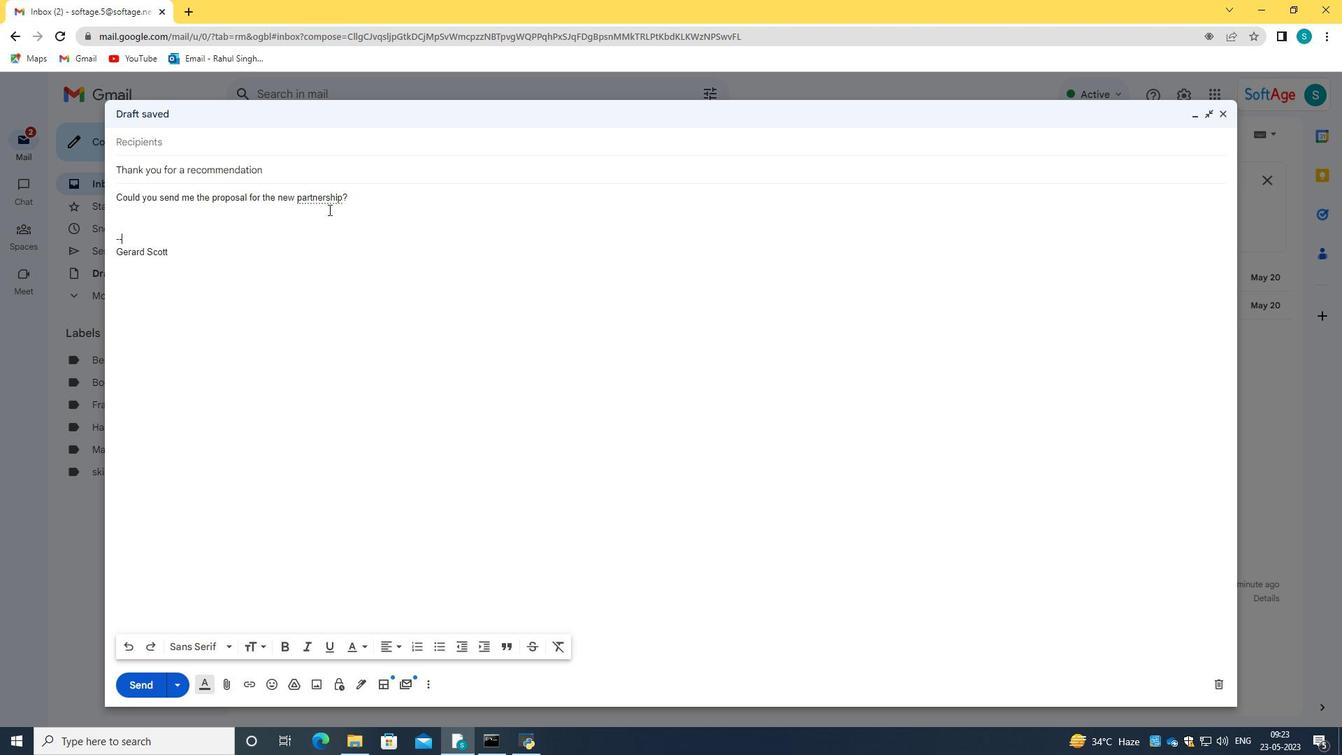 
Action: Mouse pressed left at (358, 209)
Screenshot: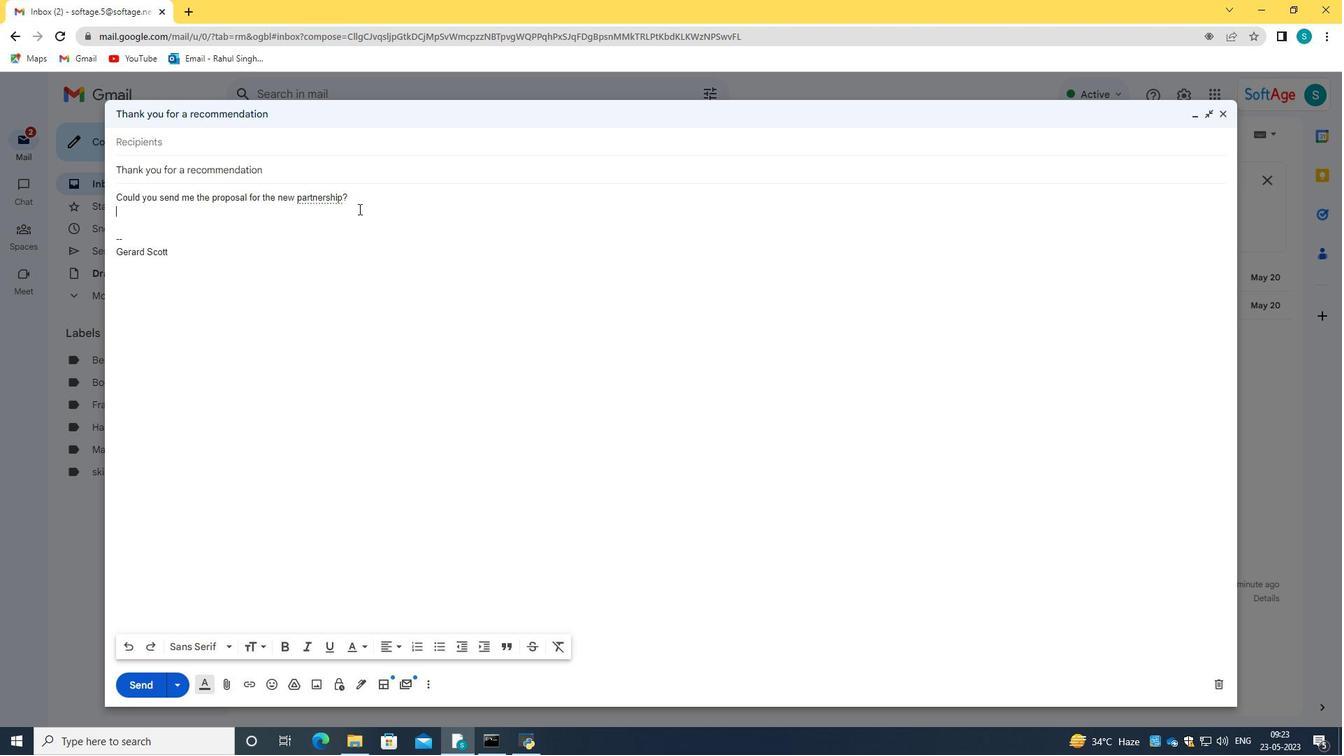 
Action: Mouse moved to (183, 145)
Screenshot: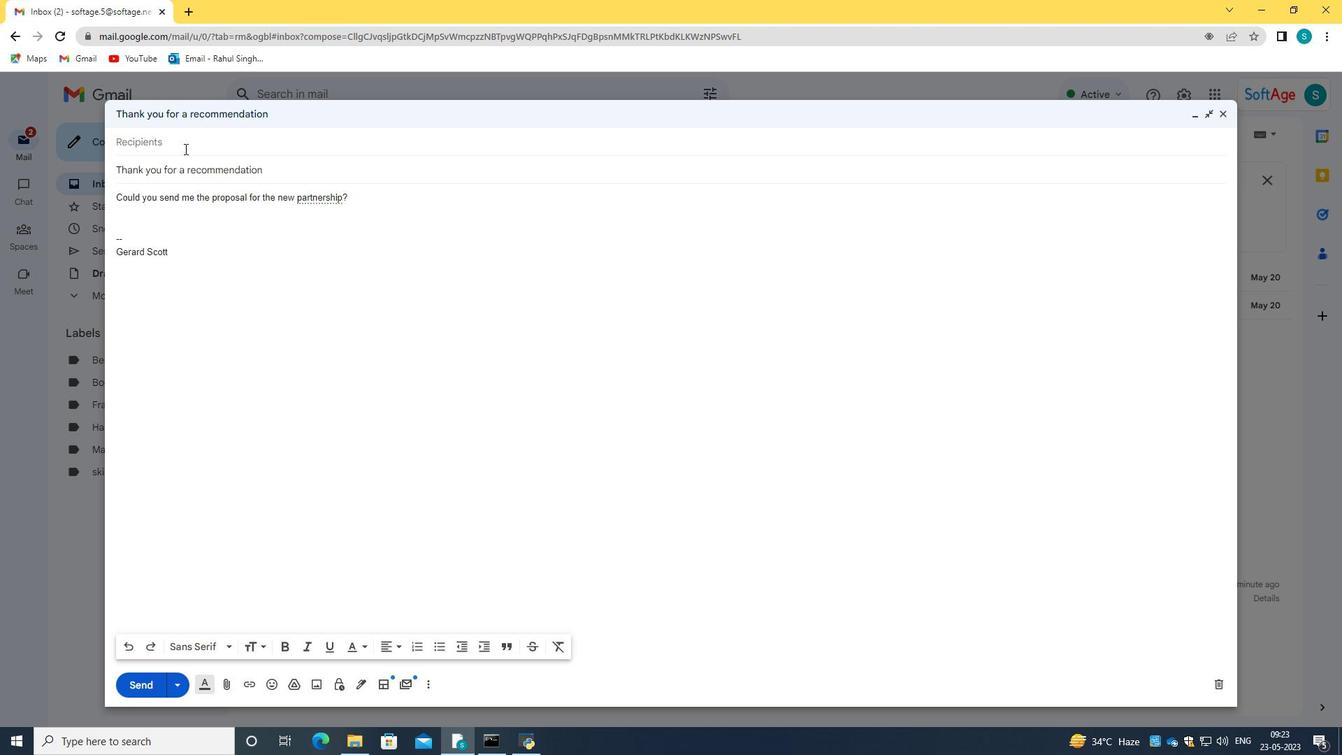 
Action: Mouse pressed left at (183, 145)
Screenshot: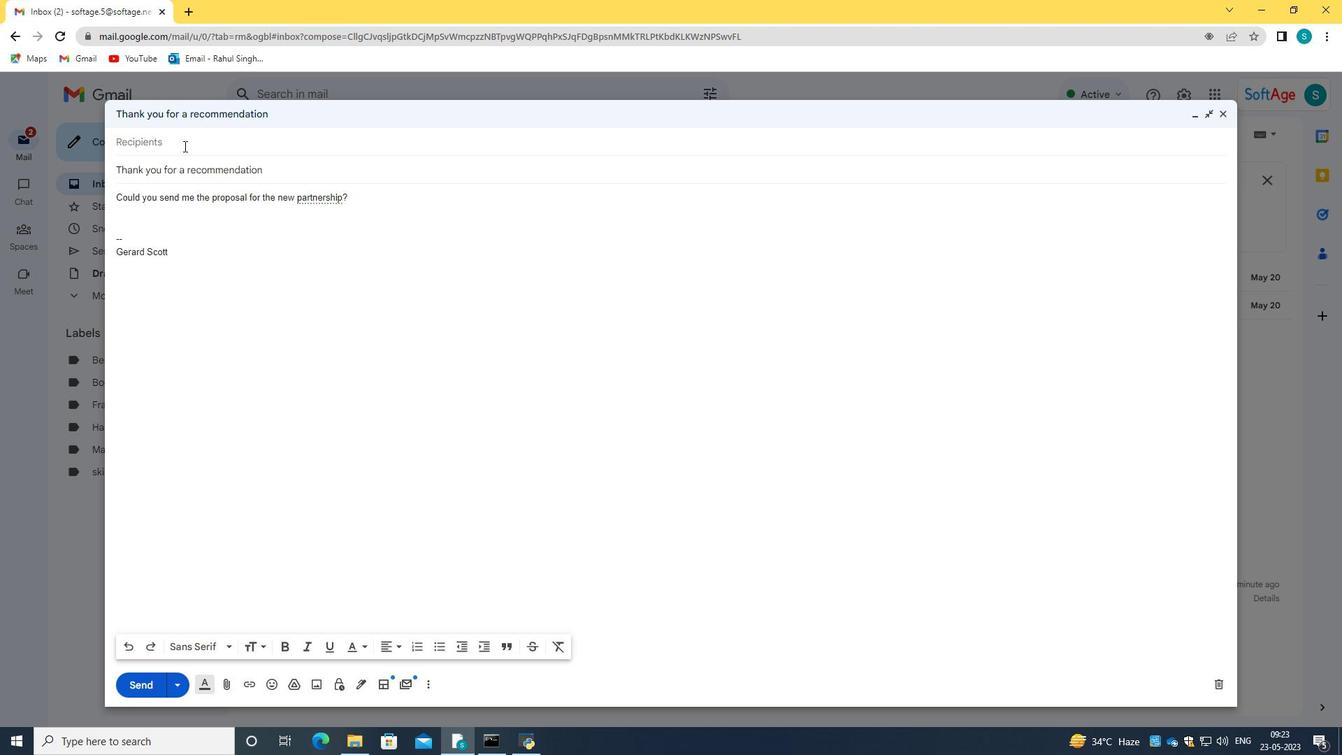 
Action: Key pressed softage.7<Key.shift>@softage.net
Screenshot: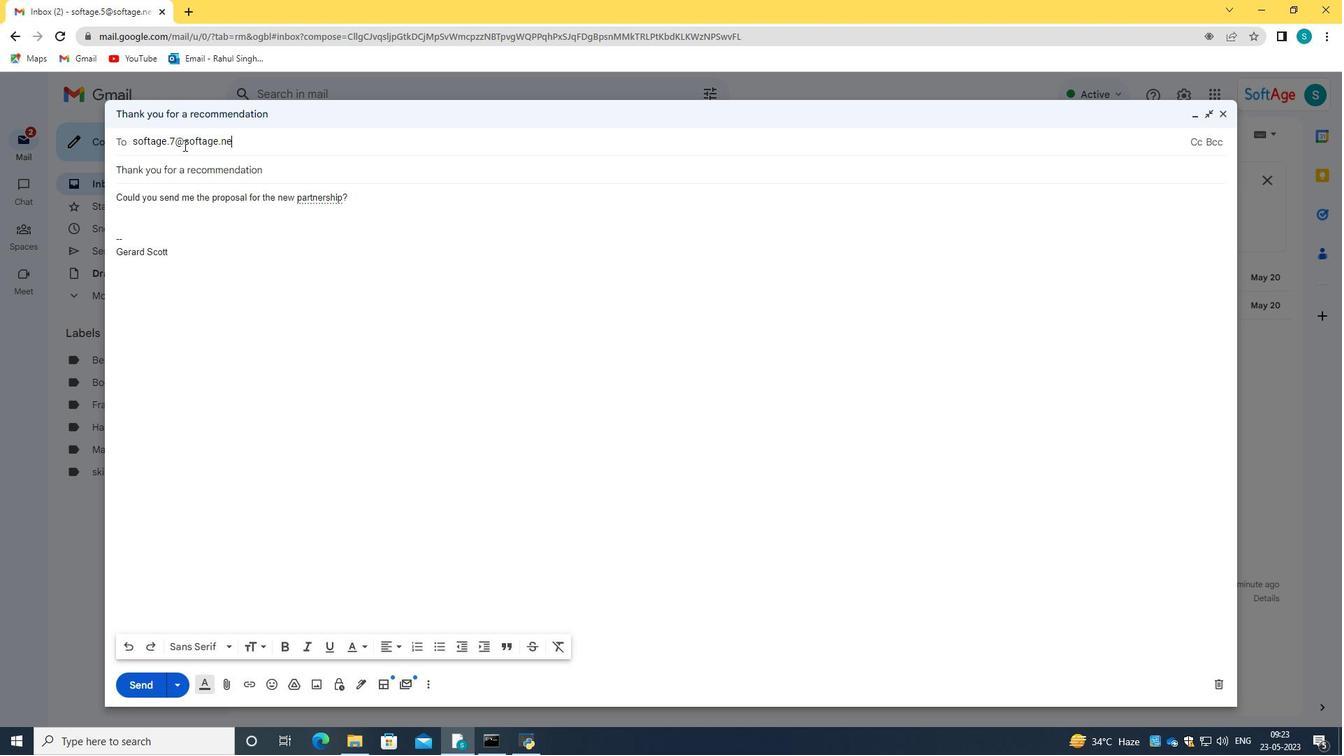 
Action: Mouse moved to (197, 171)
Screenshot: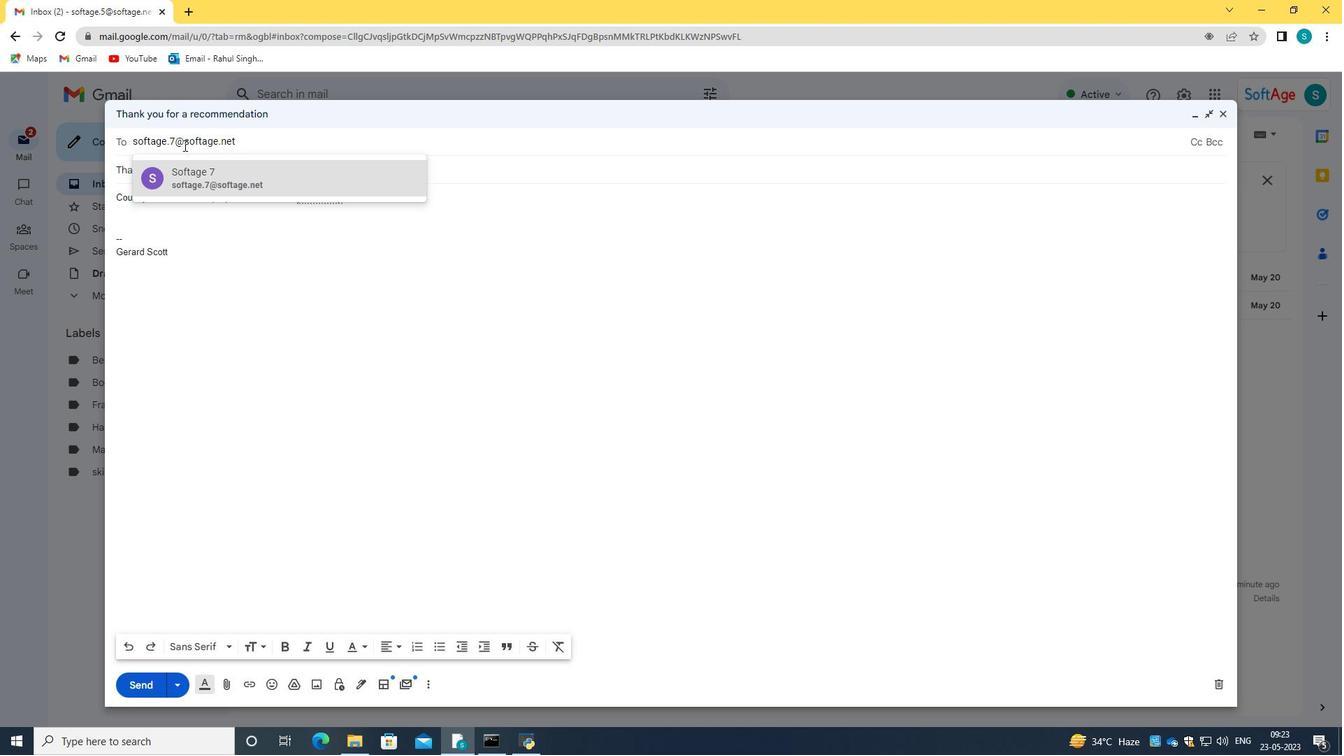 
Action: Mouse pressed left at (197, 171)
Screenshot: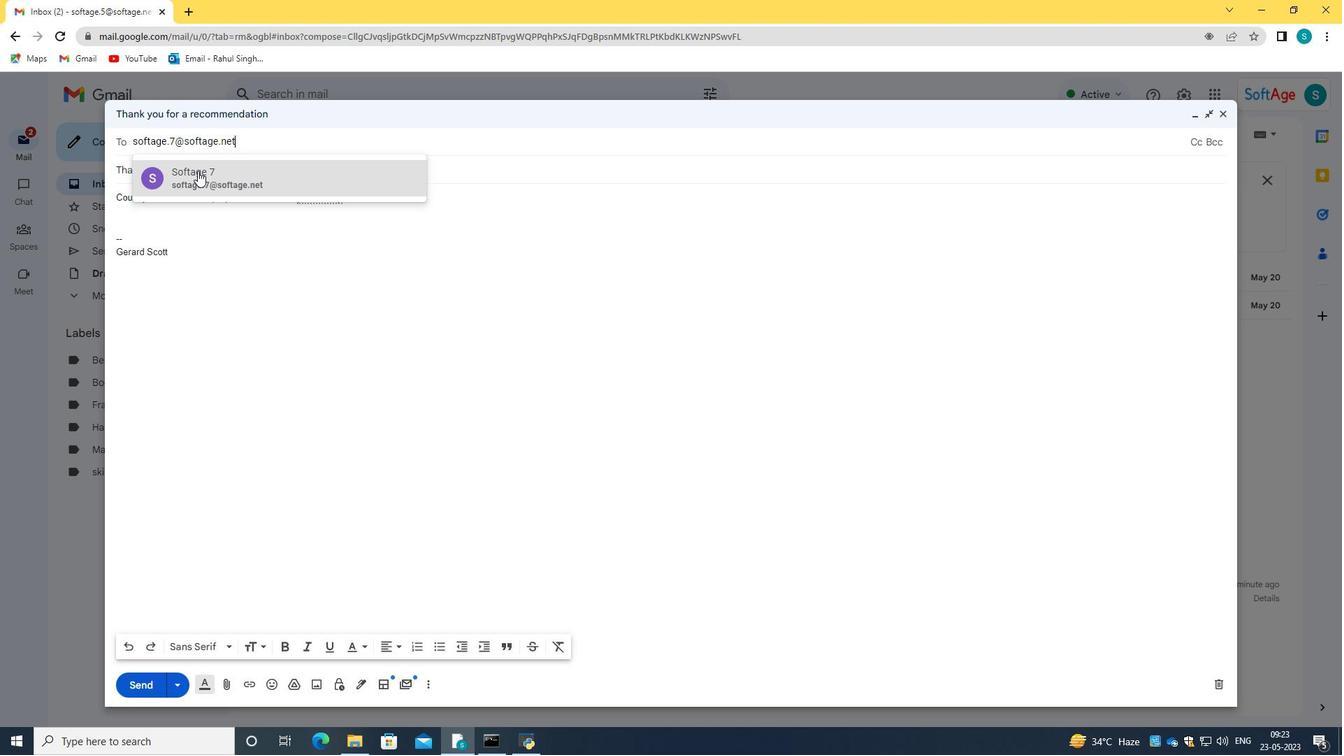
Action: Mouse moved to (232, 286)
Screenshot: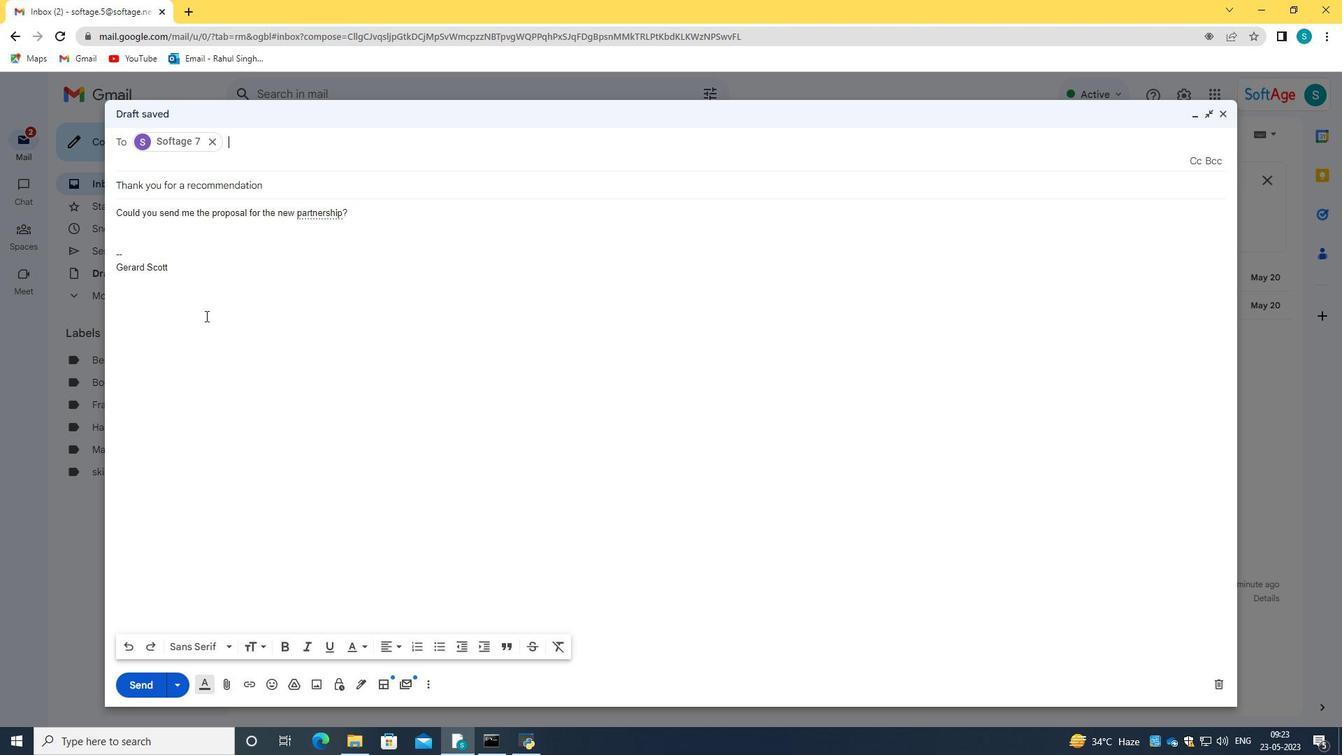 
Action: Mouse pressed left at (232, 286)
Screenshot: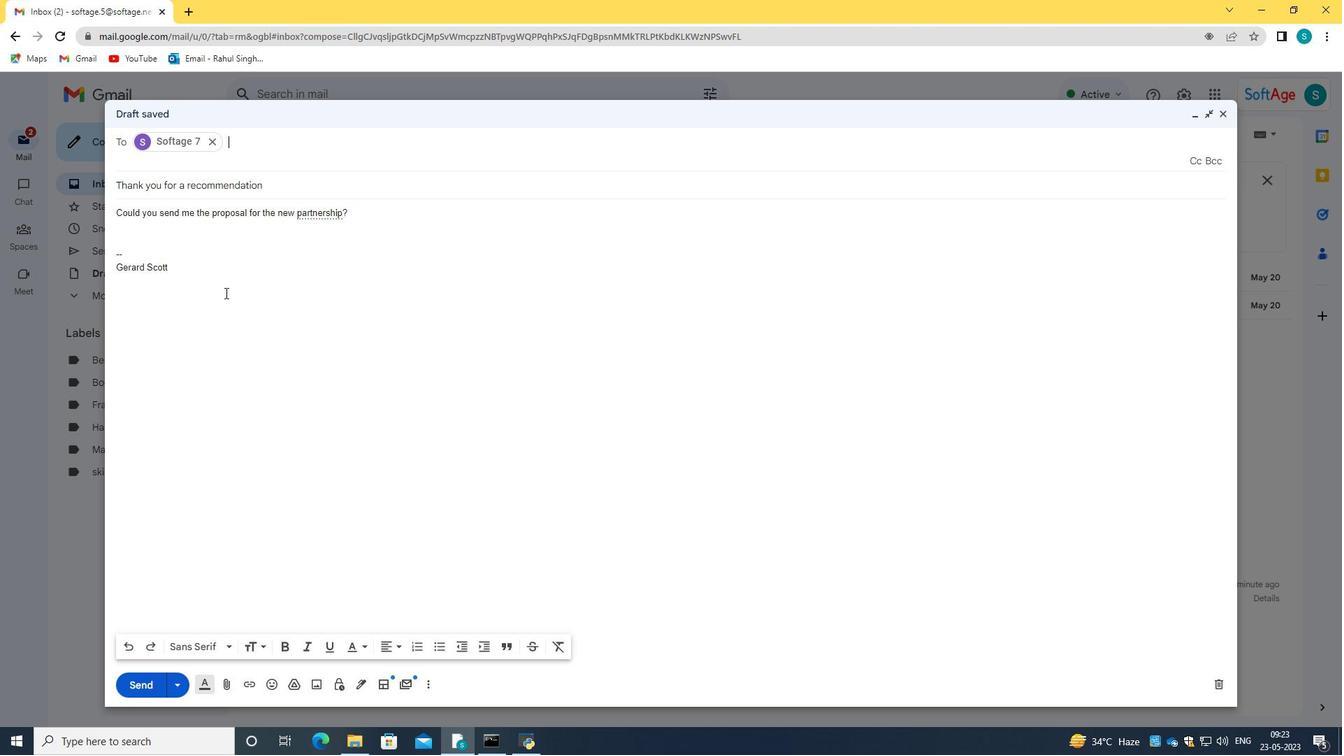 
Action: Mouse moved to (296, 193)
Screenshot: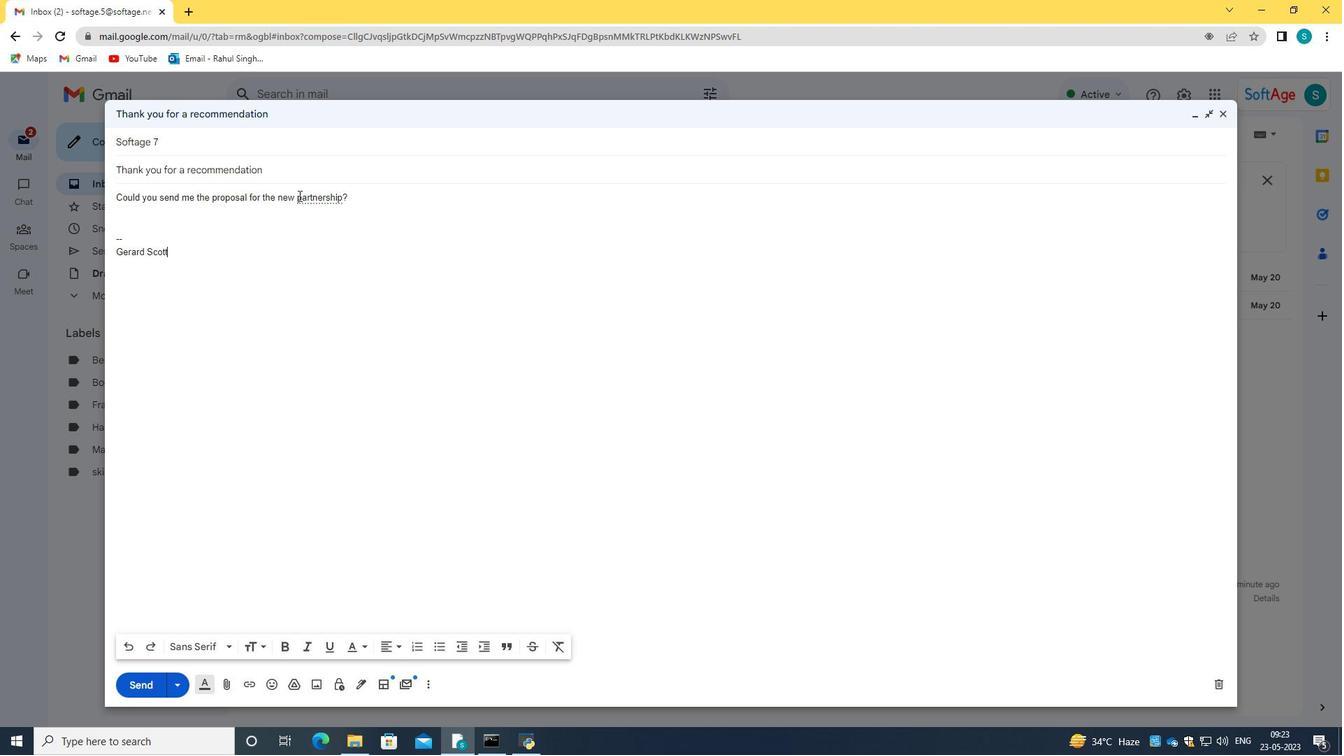
Action: Mouse pressed left at (296, 193)
Screenshot: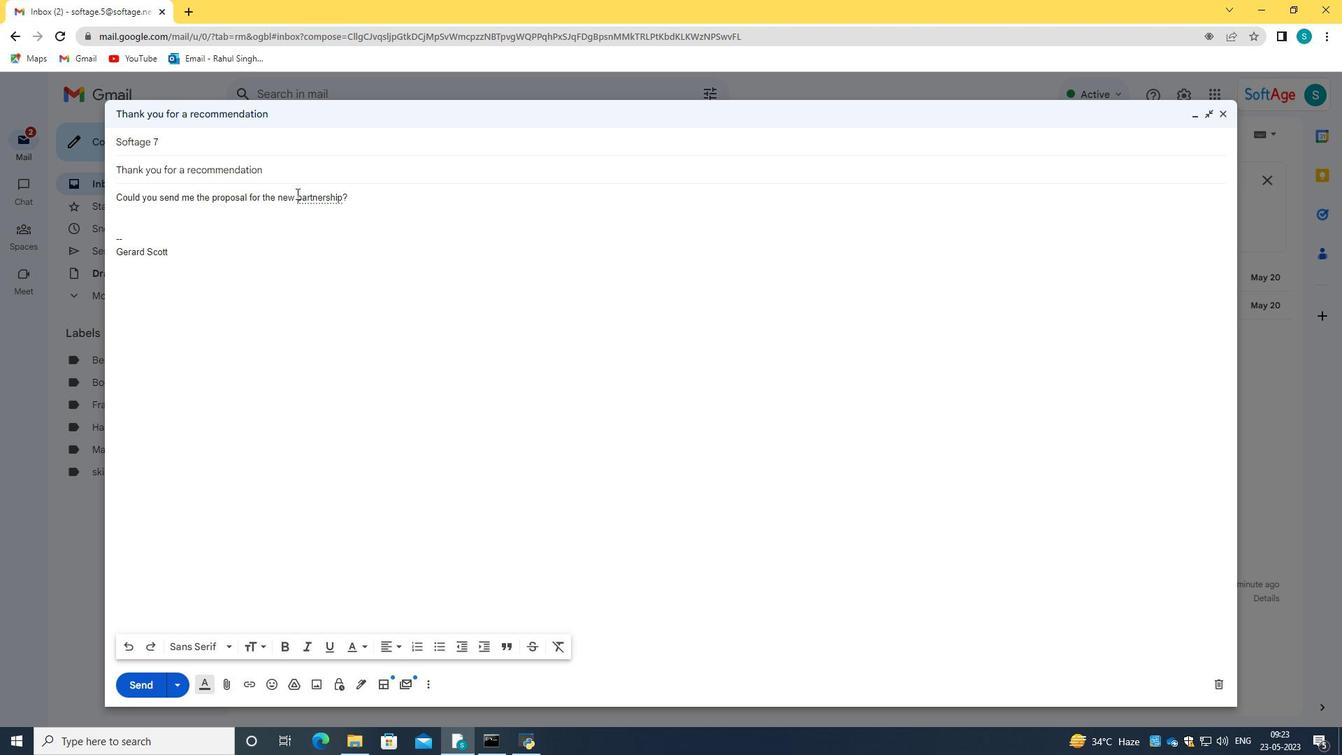
Action: Mouse moved to (355, 651)
Screenshot: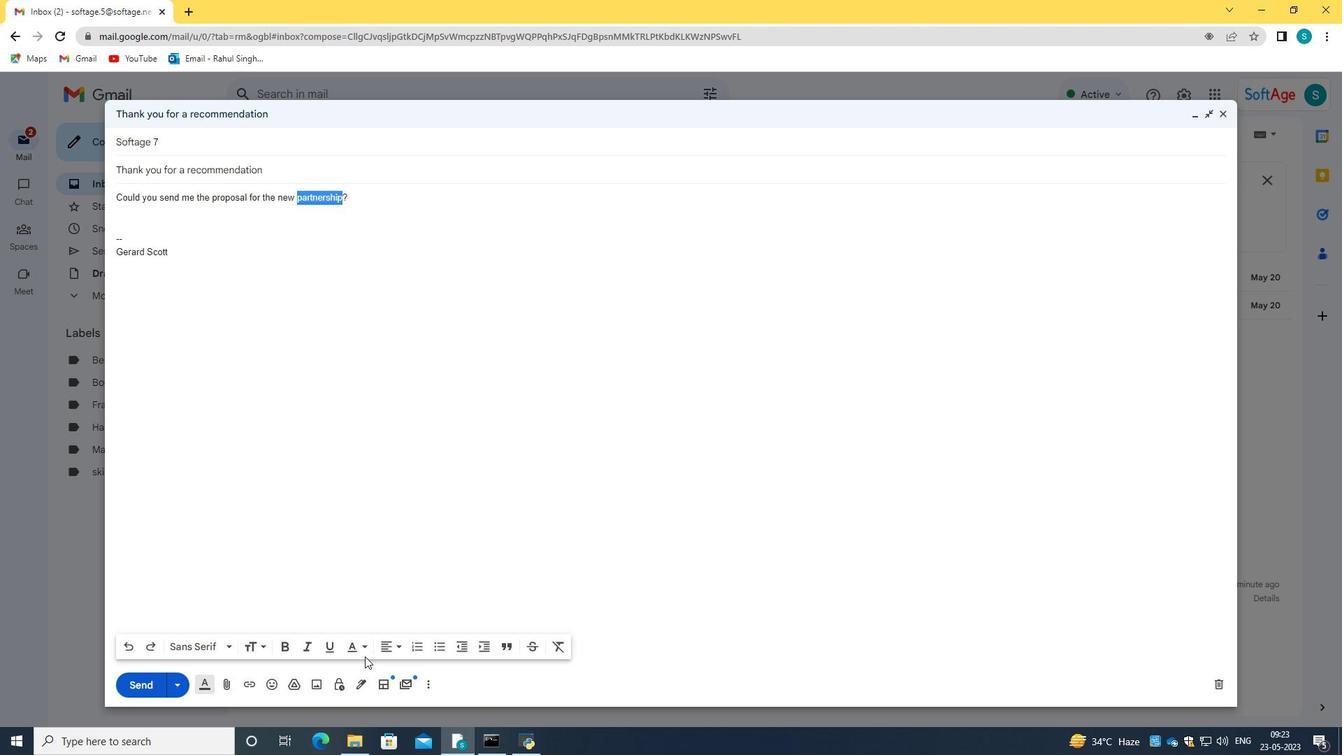 
Action: Mouse pressed left at (355, 651)
Screenshot: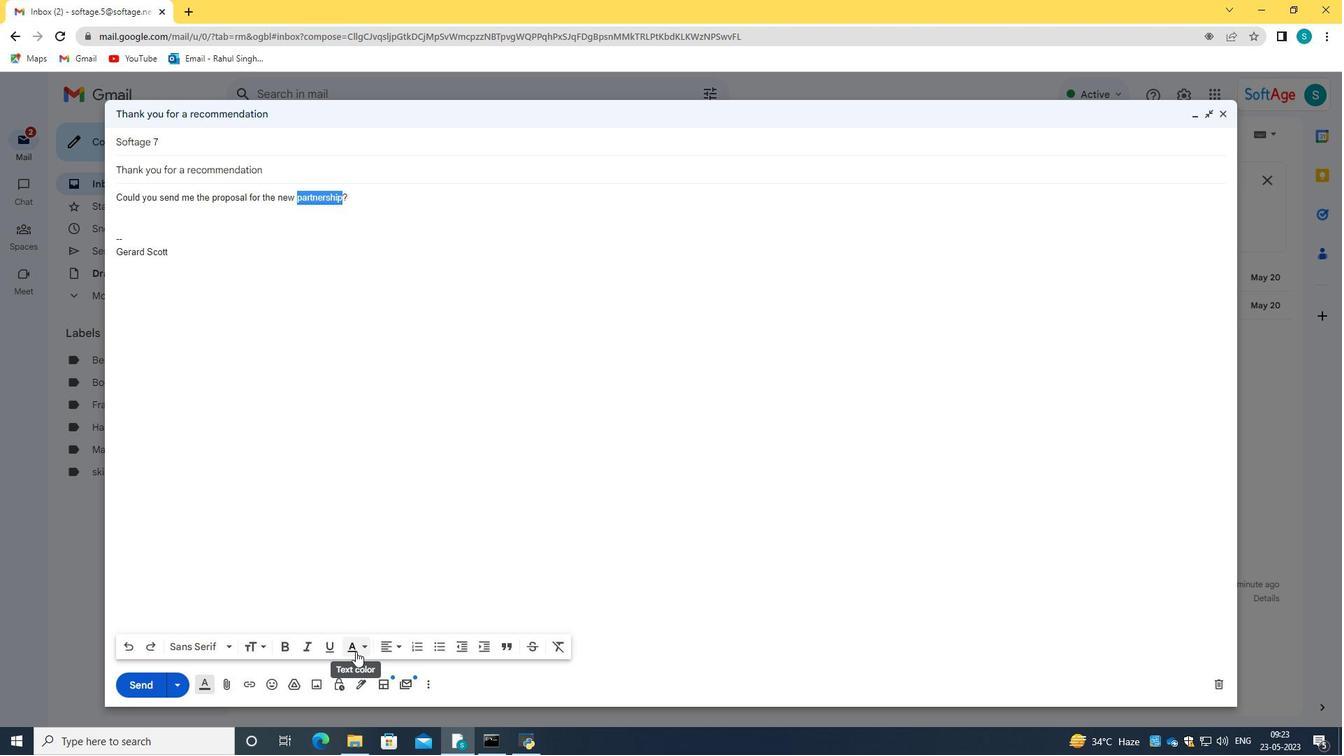 
Action: Mouse moved to (292, 546)
Screenshot: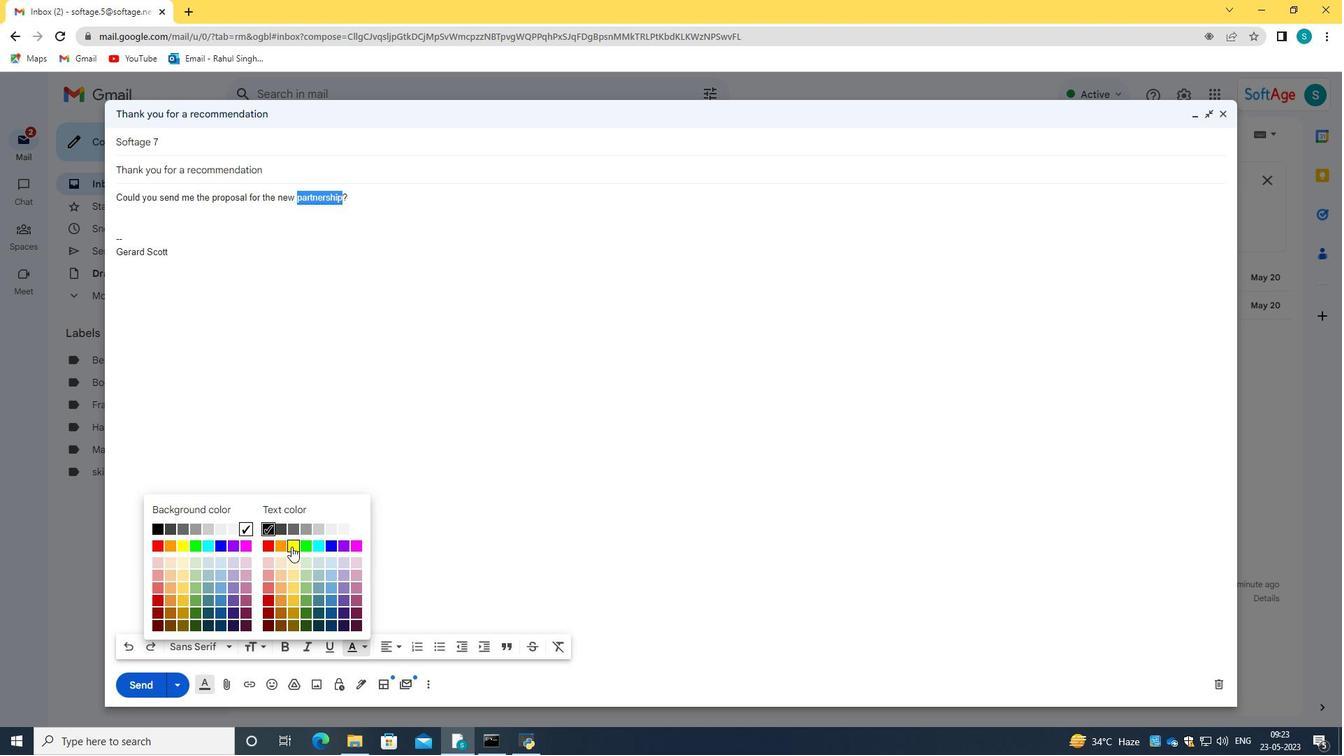 
Action: Mouse pressed left at (292, 546)
Screenshot: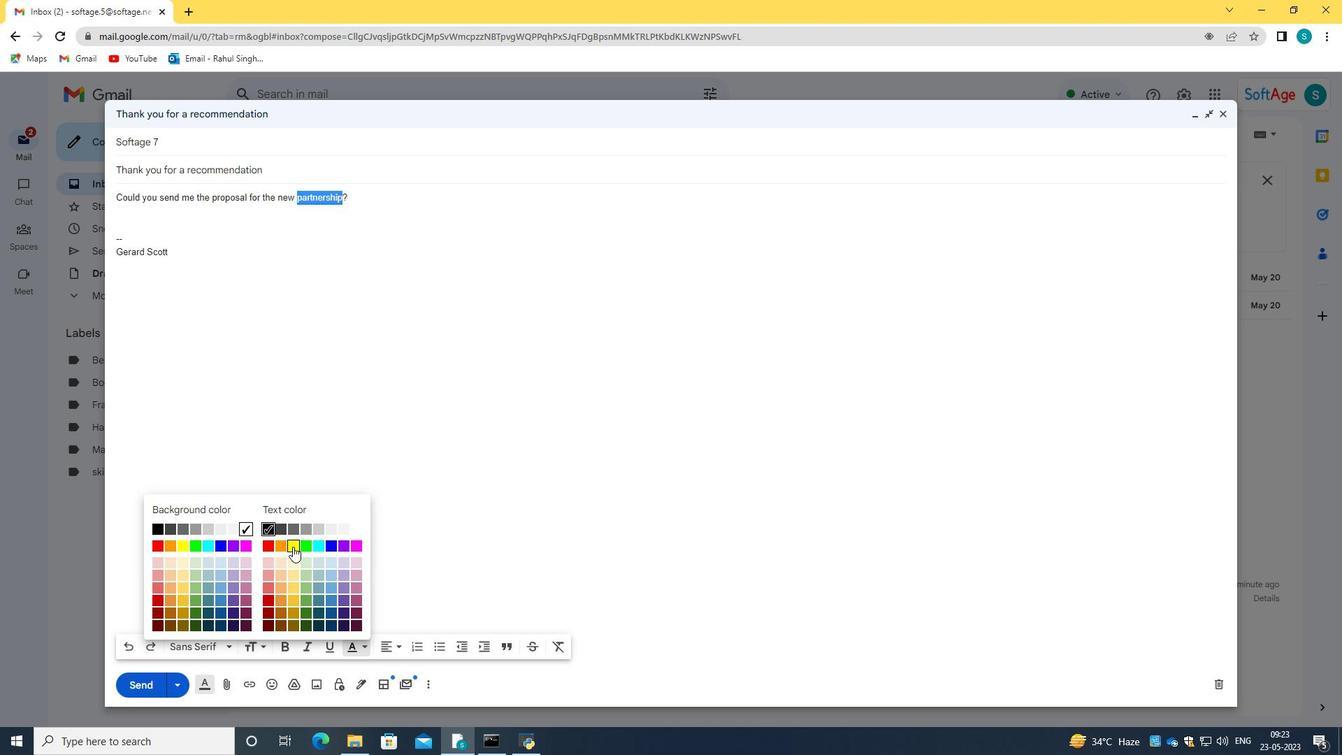 
Action: Mouse moved to (353, 646)
Screenshot: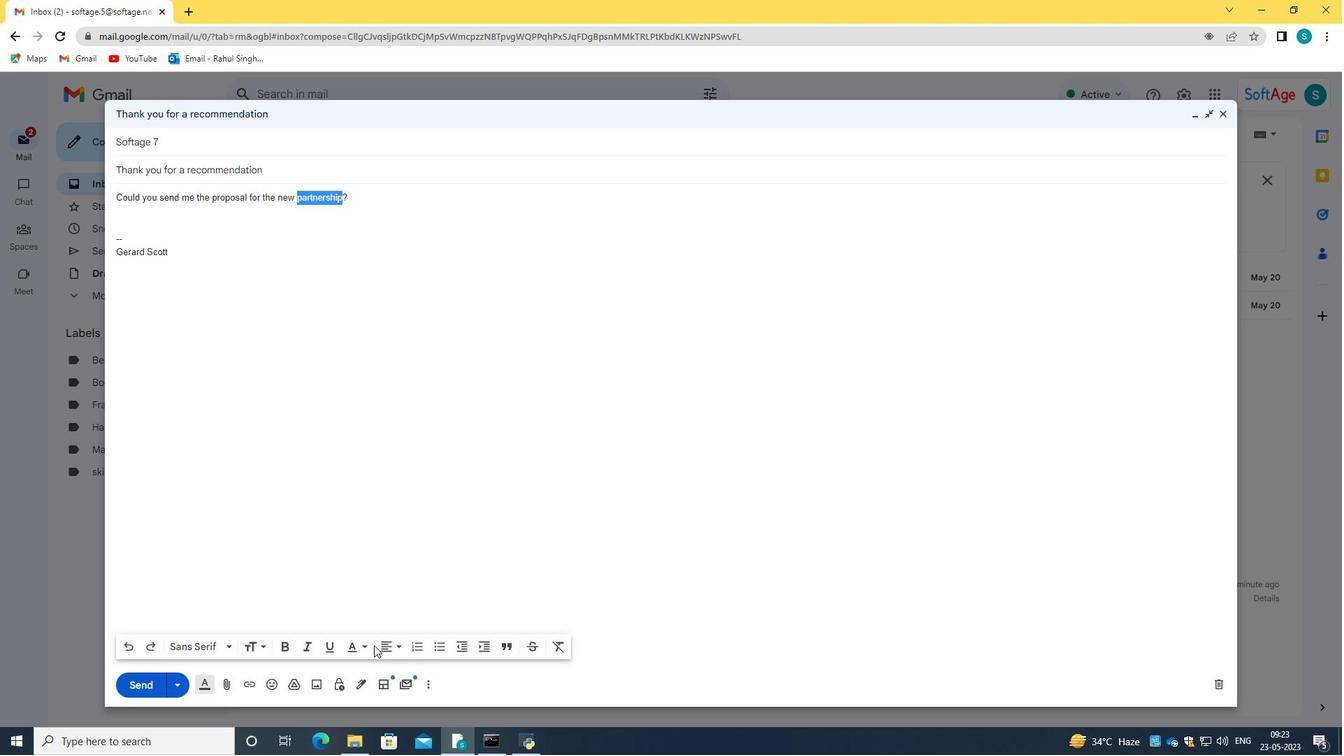 
Action: Mouse pressed left at (353, 646)
Screenshot: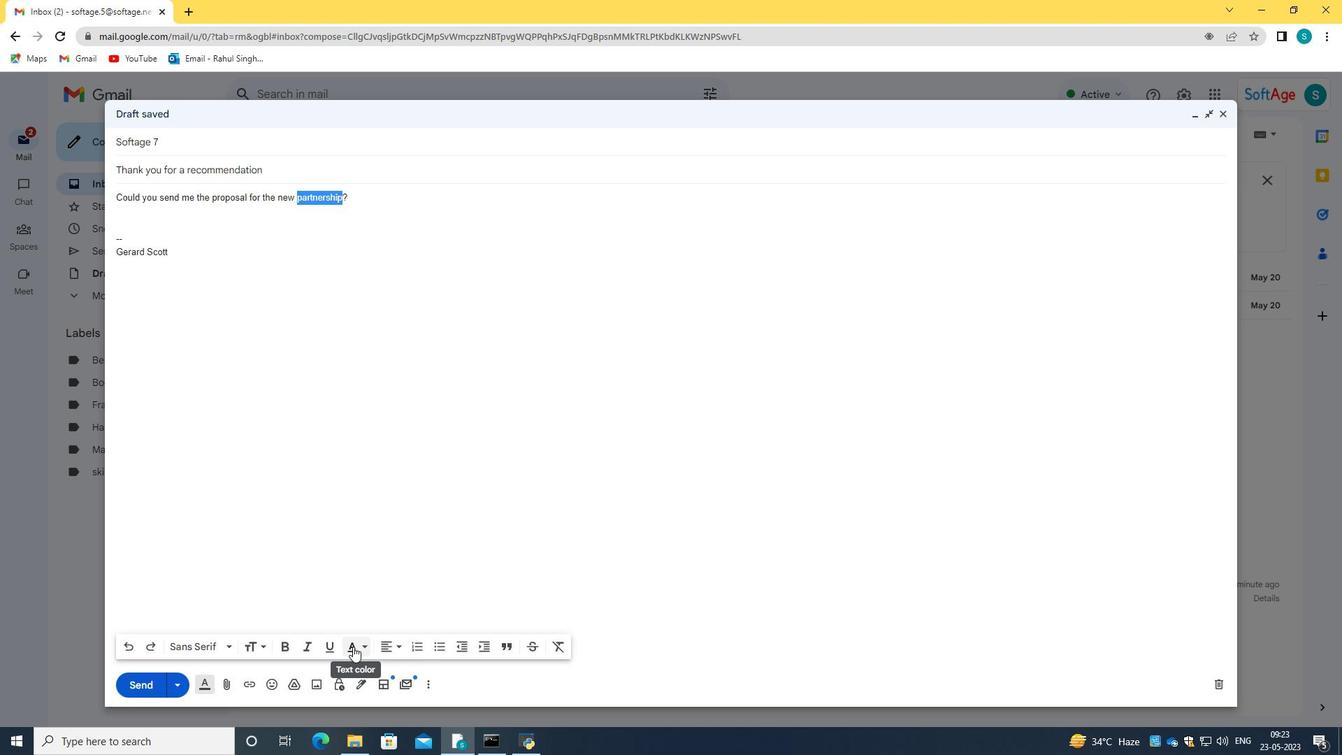 
Action: Mouse moved to (220, 540)
Screenshot: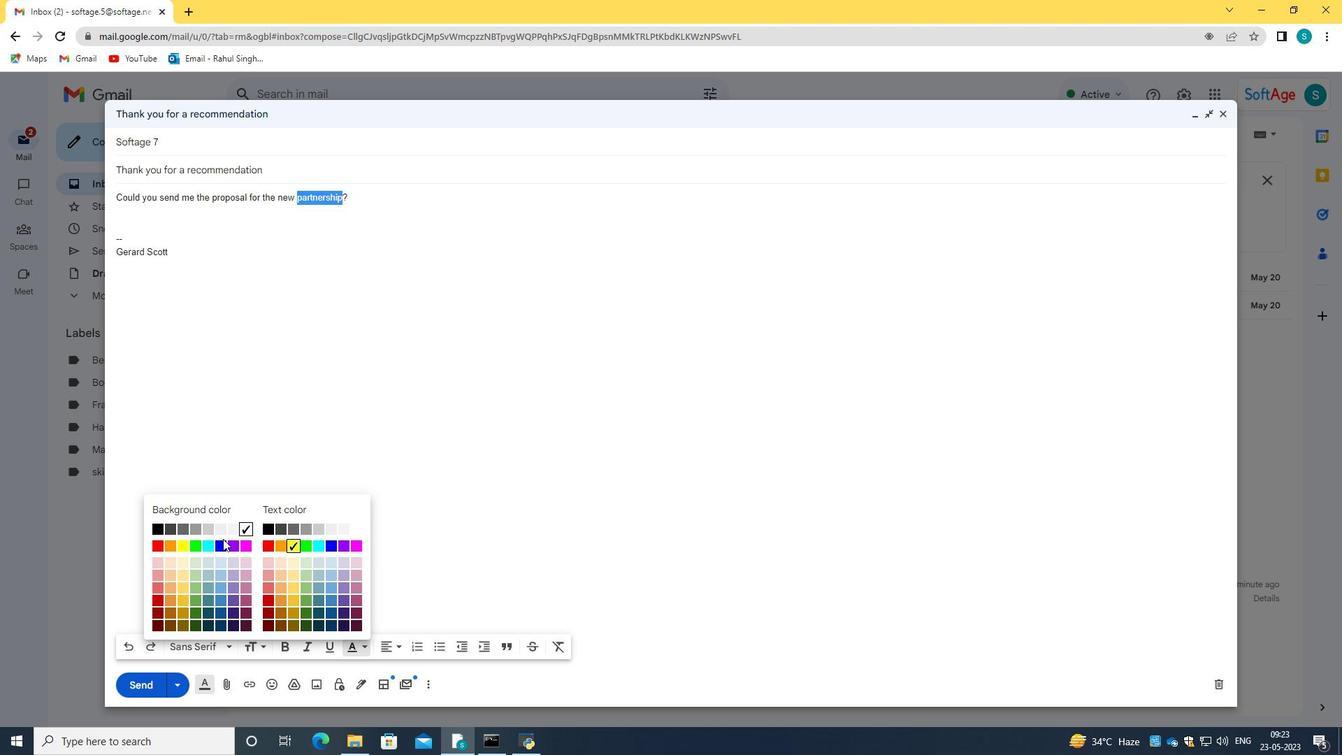 
Action: Mouse pressed left at (220, 540)
Screenshot: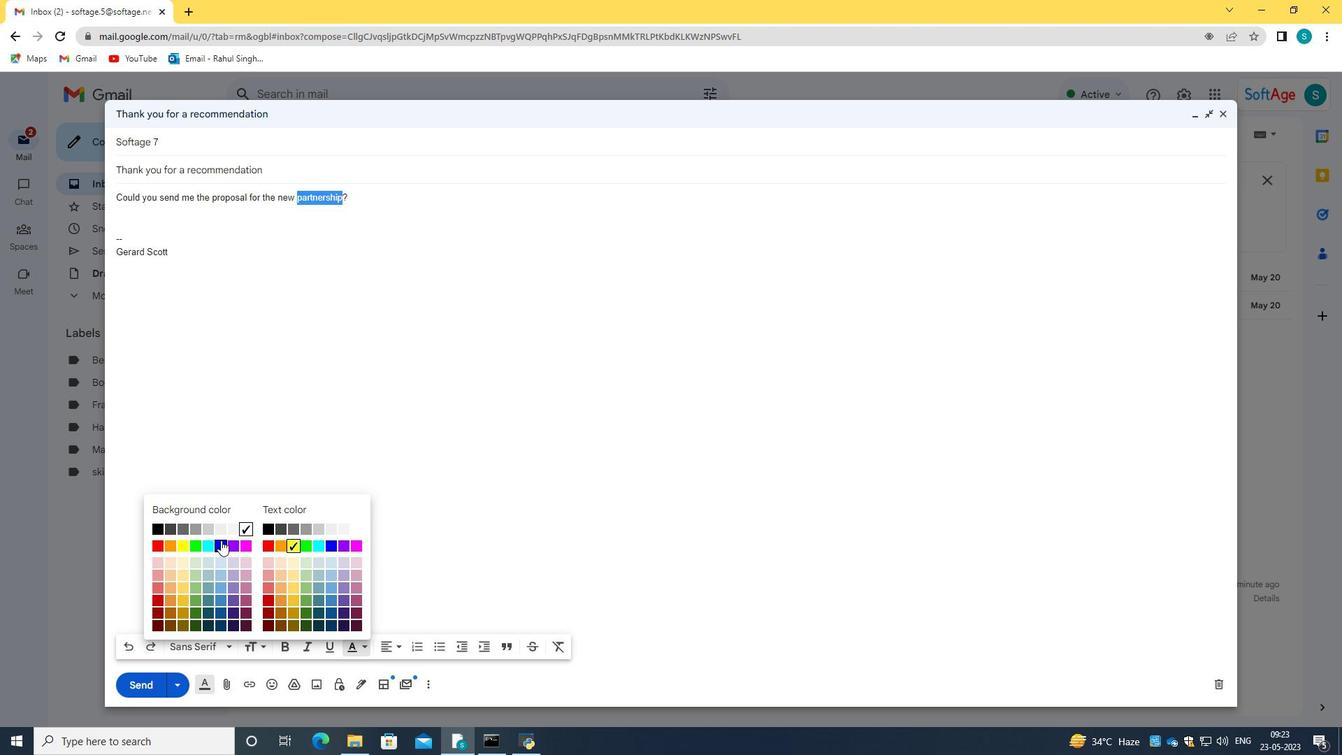 
Action: Mouse moved to (376, 330)
Screenshot: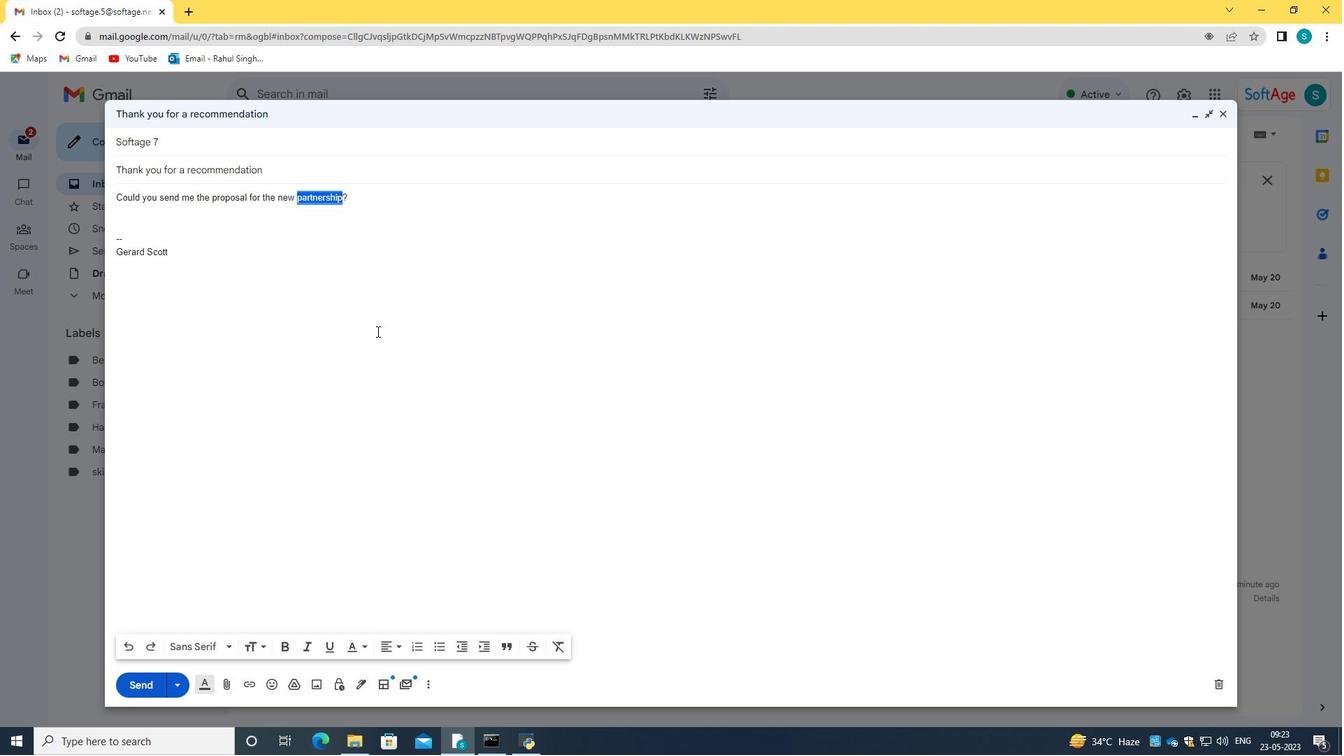
Action: Mouse pressed left at (376, 330)
Screenshot: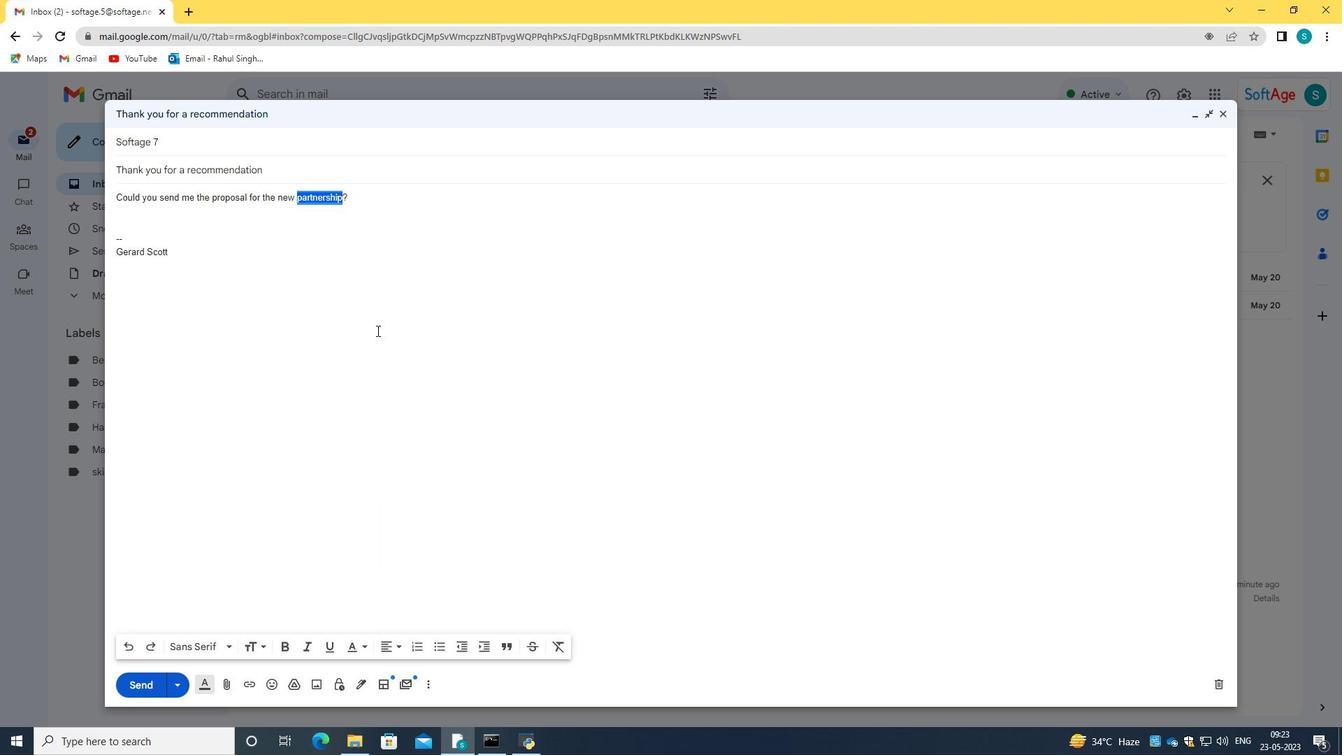 
Action: Mouse moved to (340, 500)
Screenshot: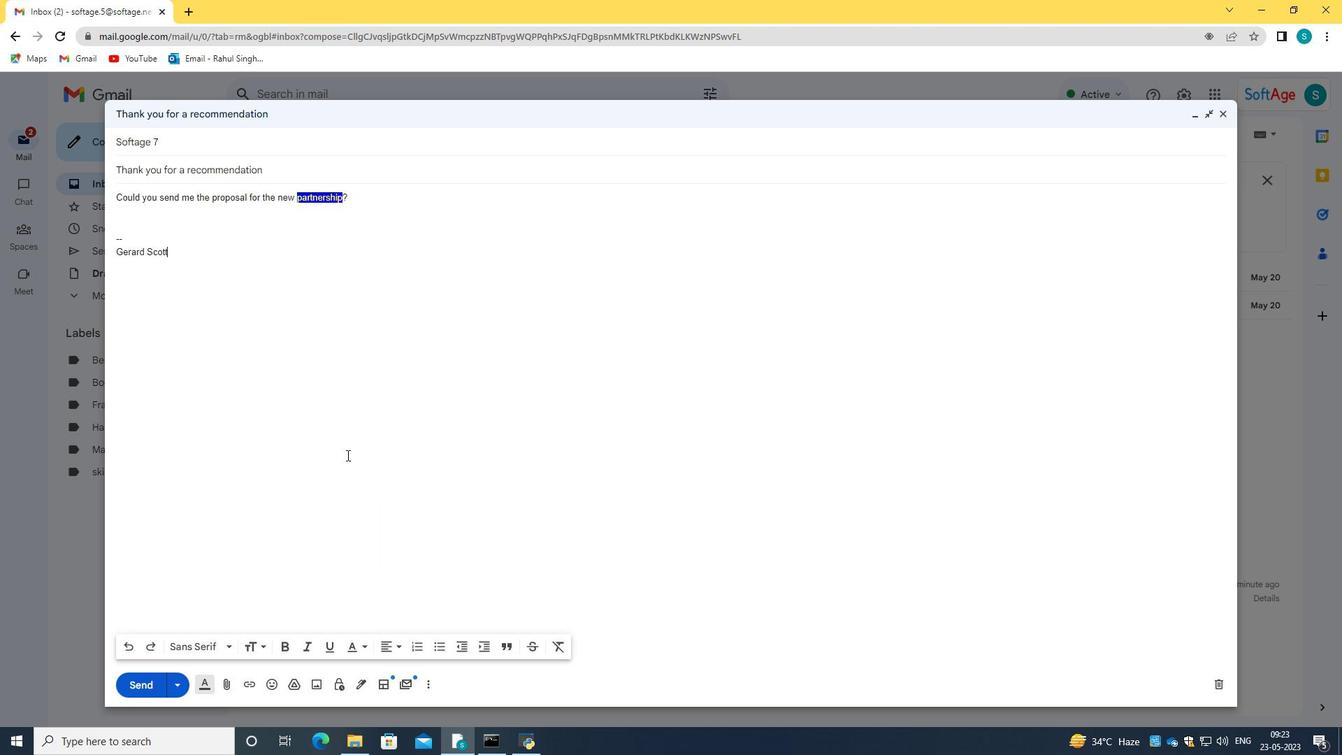 
Action: Mouse pressed left at (340, 500)
Screenshot: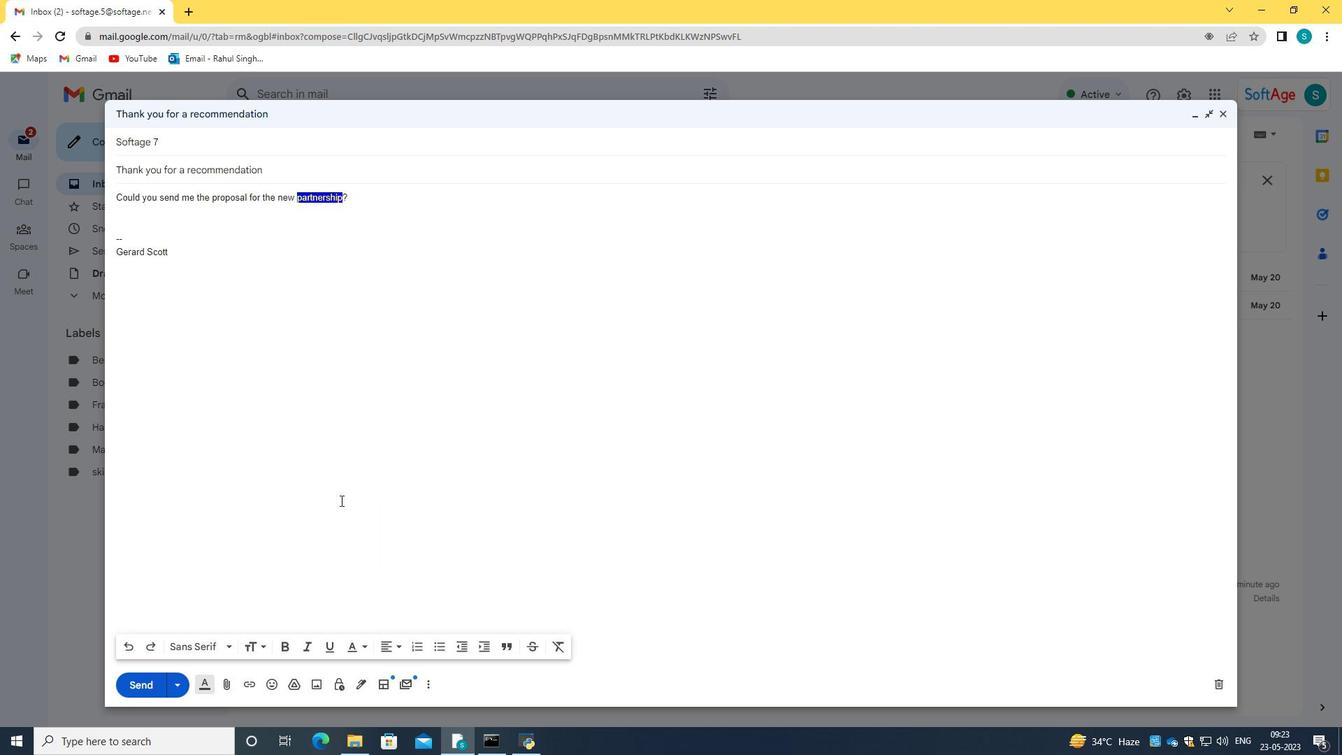 
Action: Mouse moved to (355, 645)
Screenshot: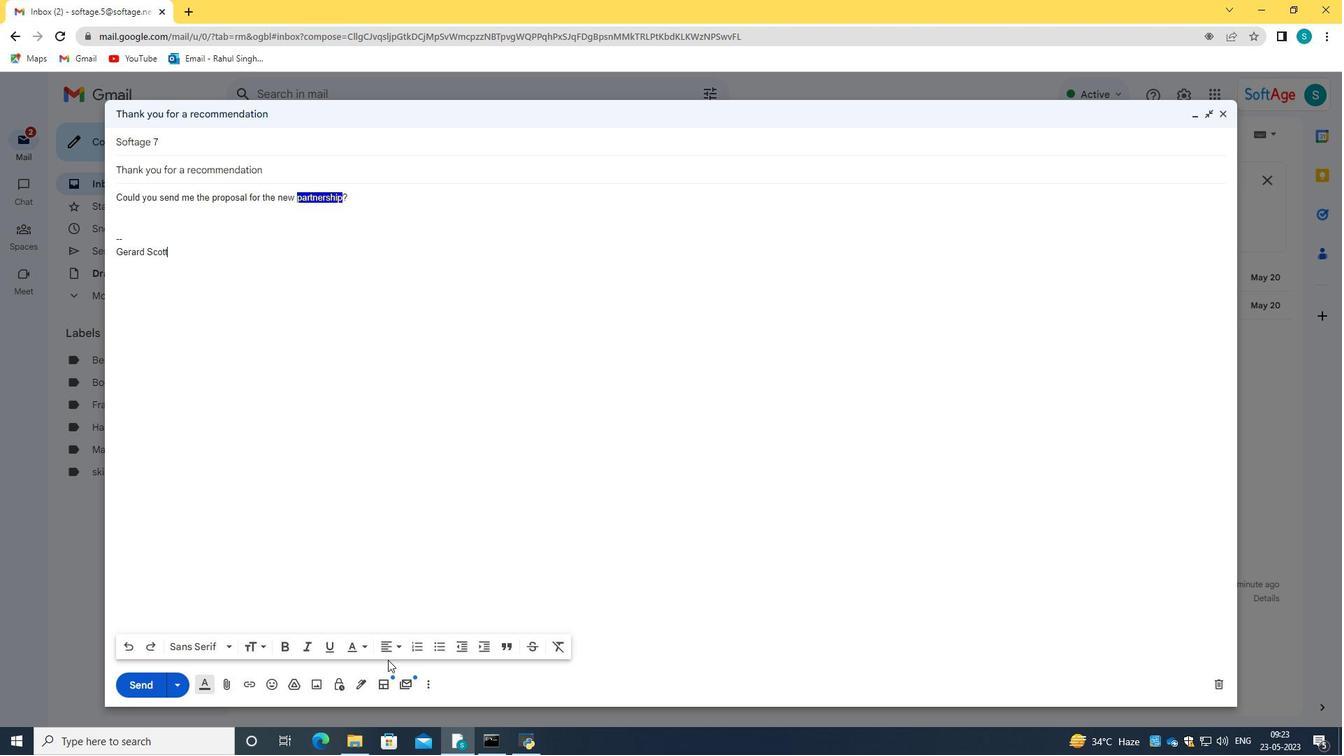 
Action: Mouse pressed left at (355, 645)
Screenshot: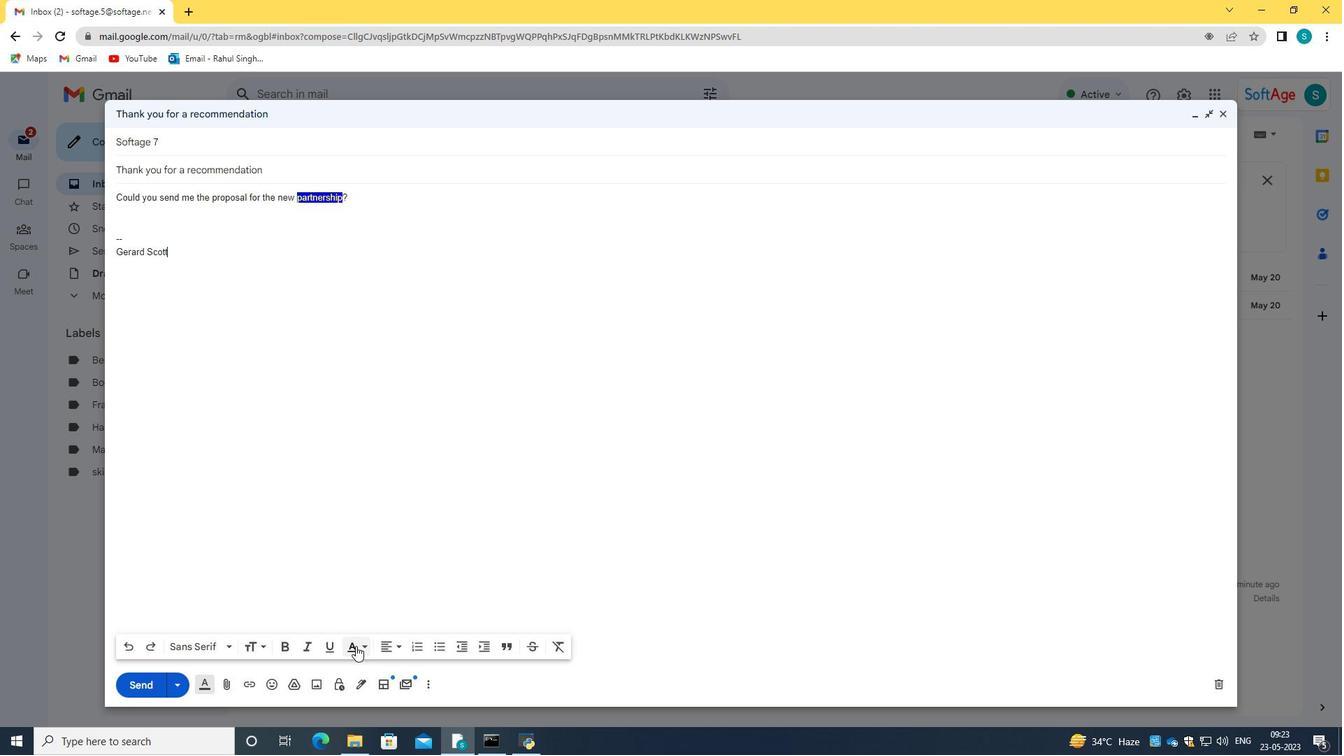 
Action: Mouse moved to (290, 548)
Screenshot: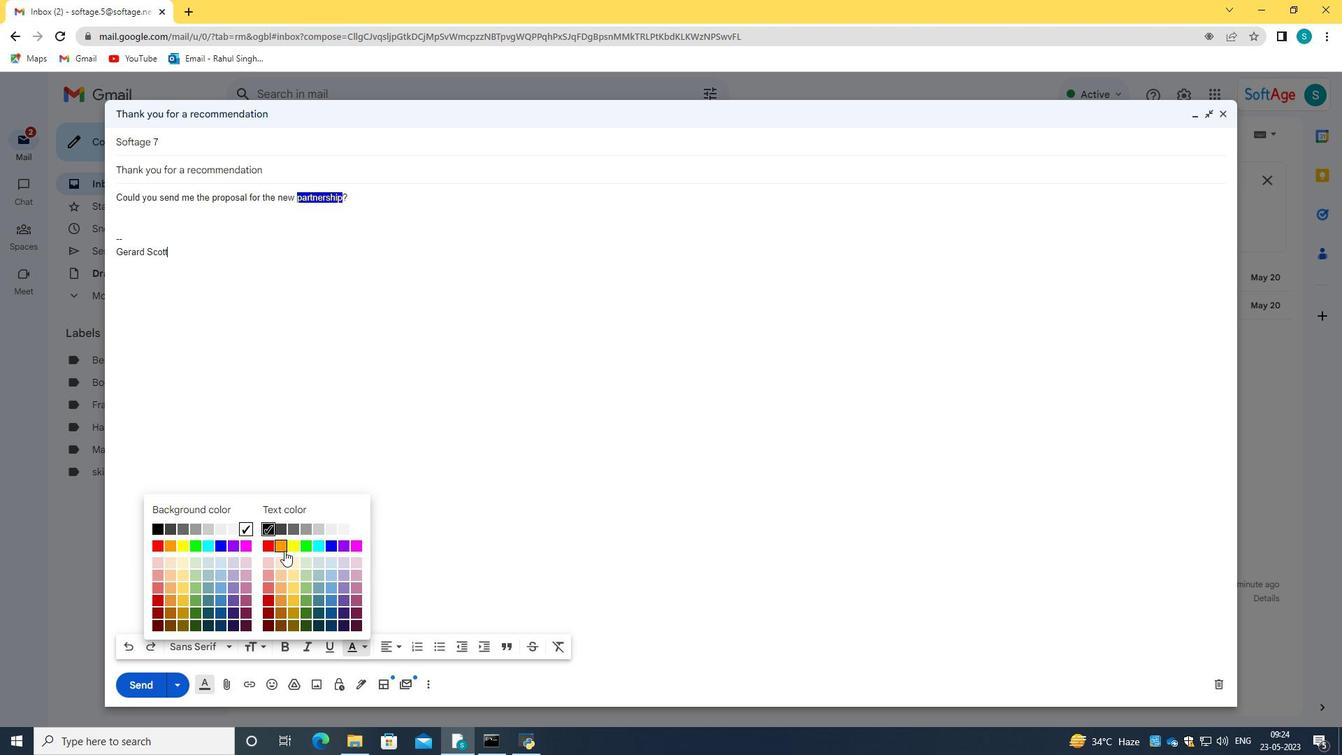 
Action: Mouse pressed left at (290, 548)
Screenshot: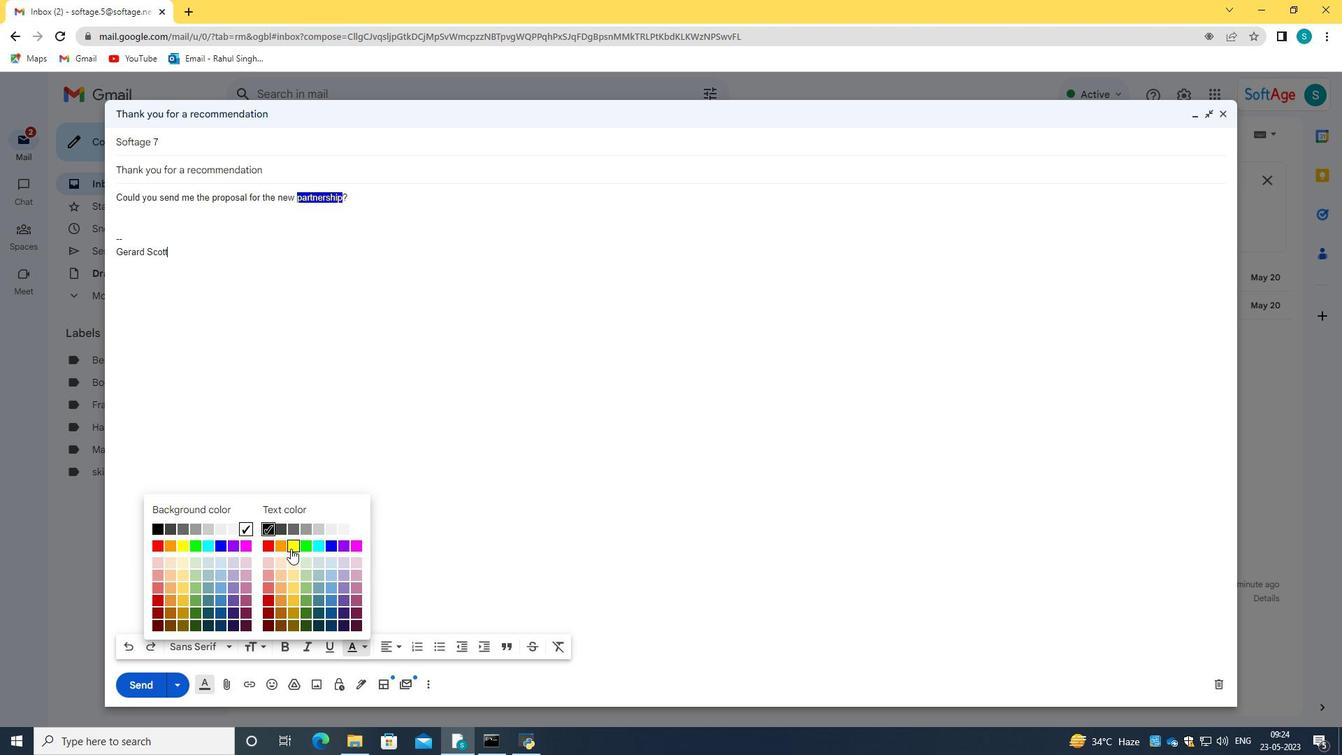 
Action: Mouse moved to (401, 453)
Screenshot: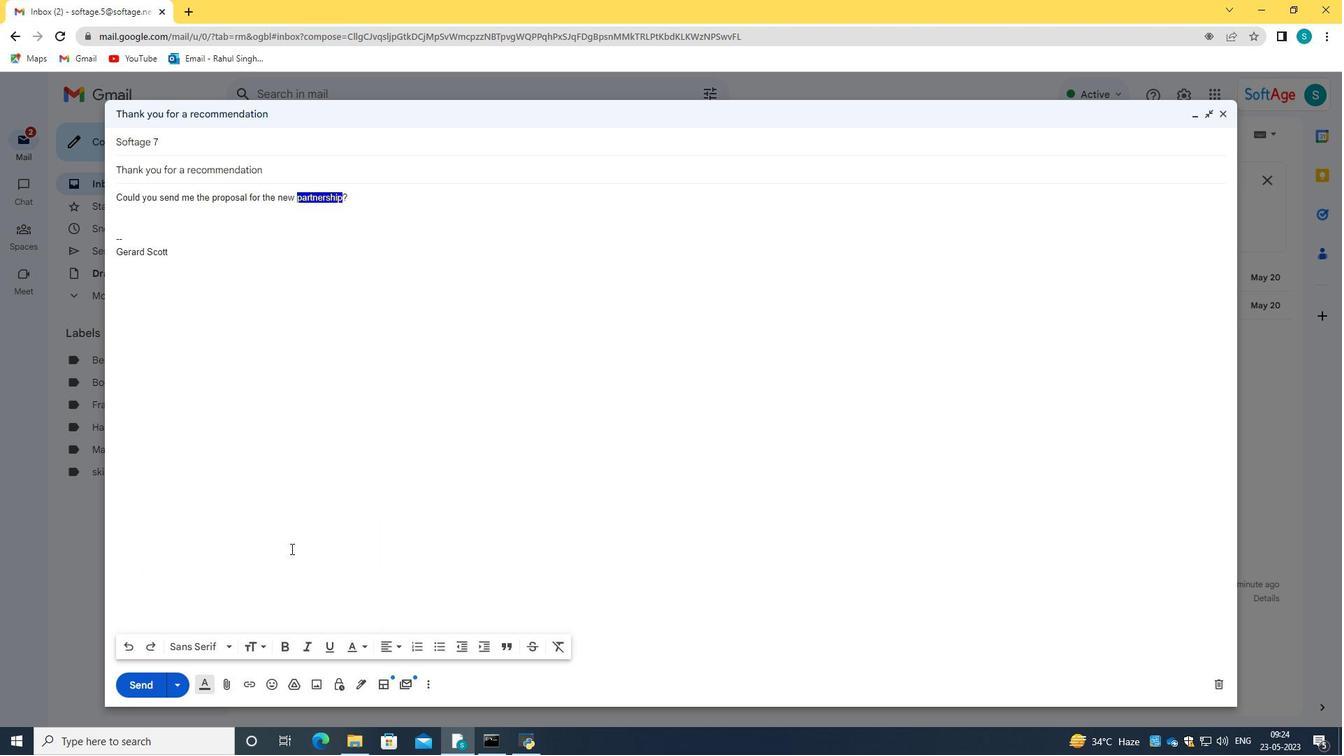 
Action: Mouse pressed left at (401, 453)
Screenshot: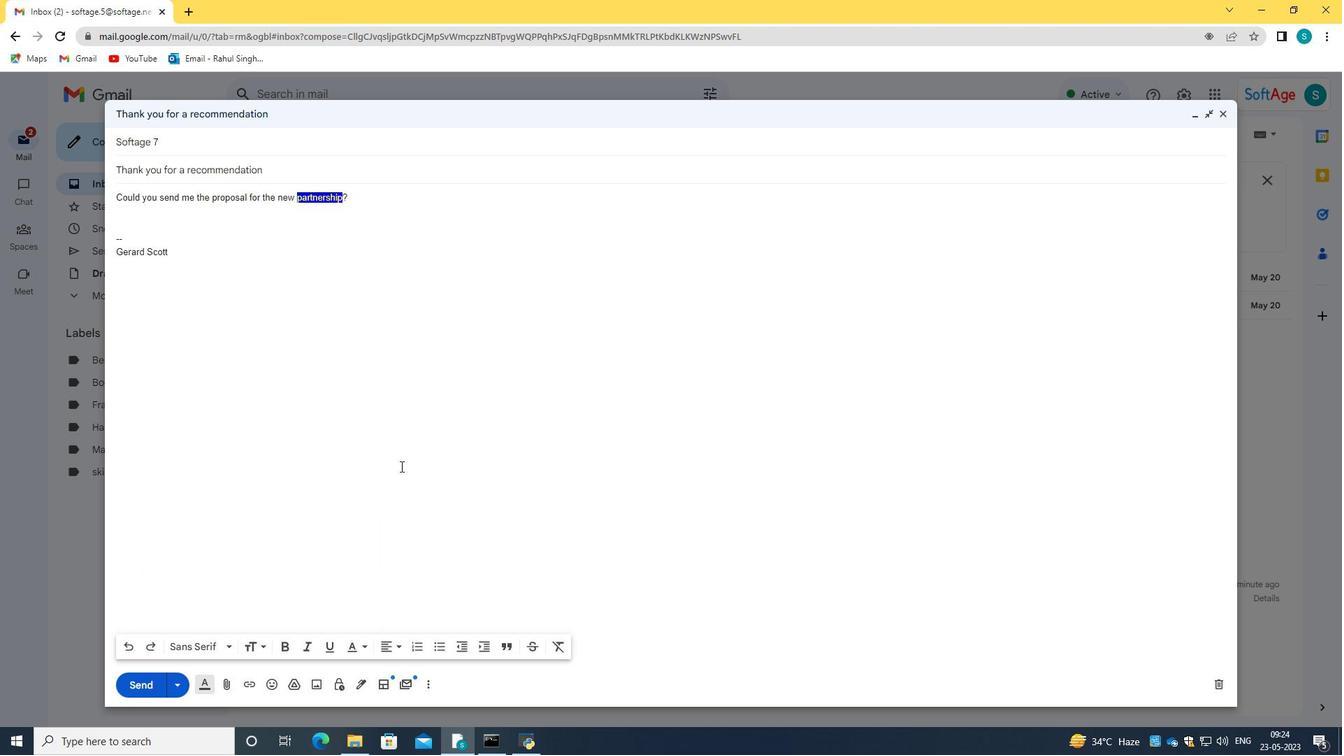
Action: Mouse moved to (327, 304)
Screenshot: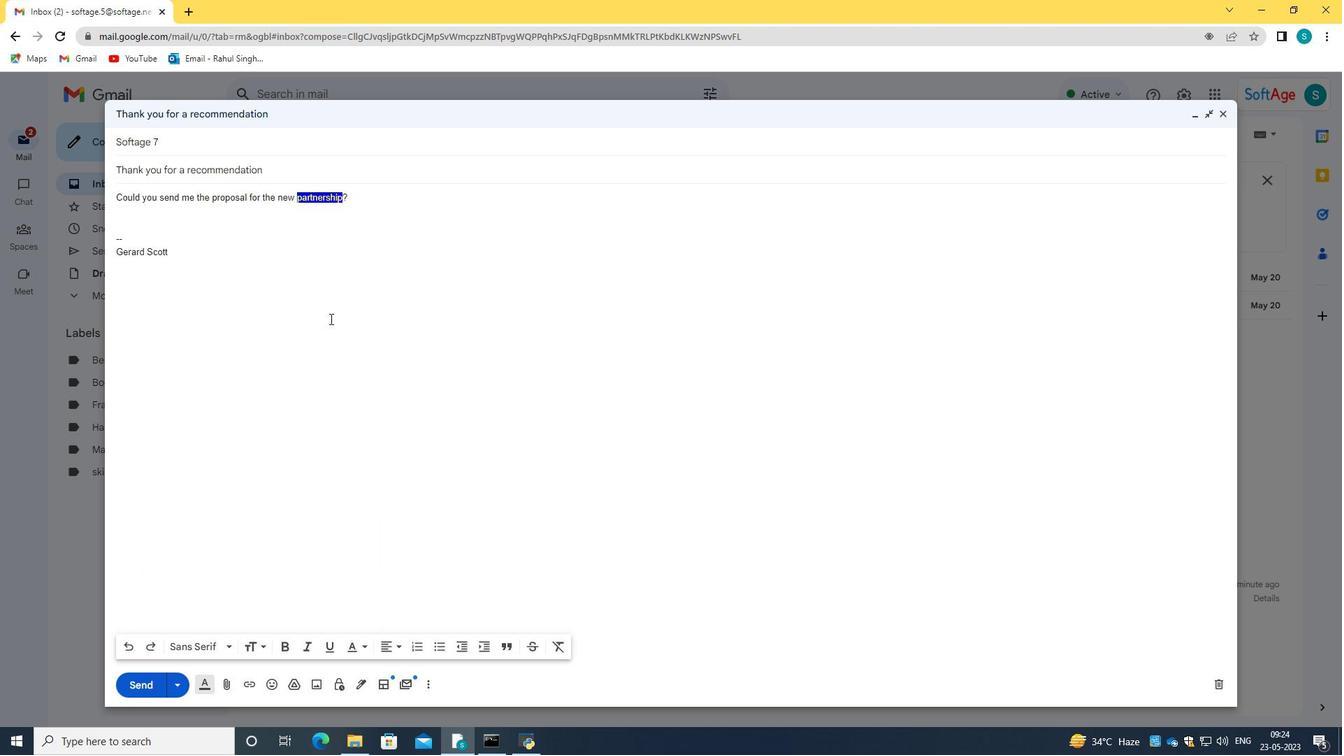 
Action: Mouse pressed left at (328, 304)
Screenshot: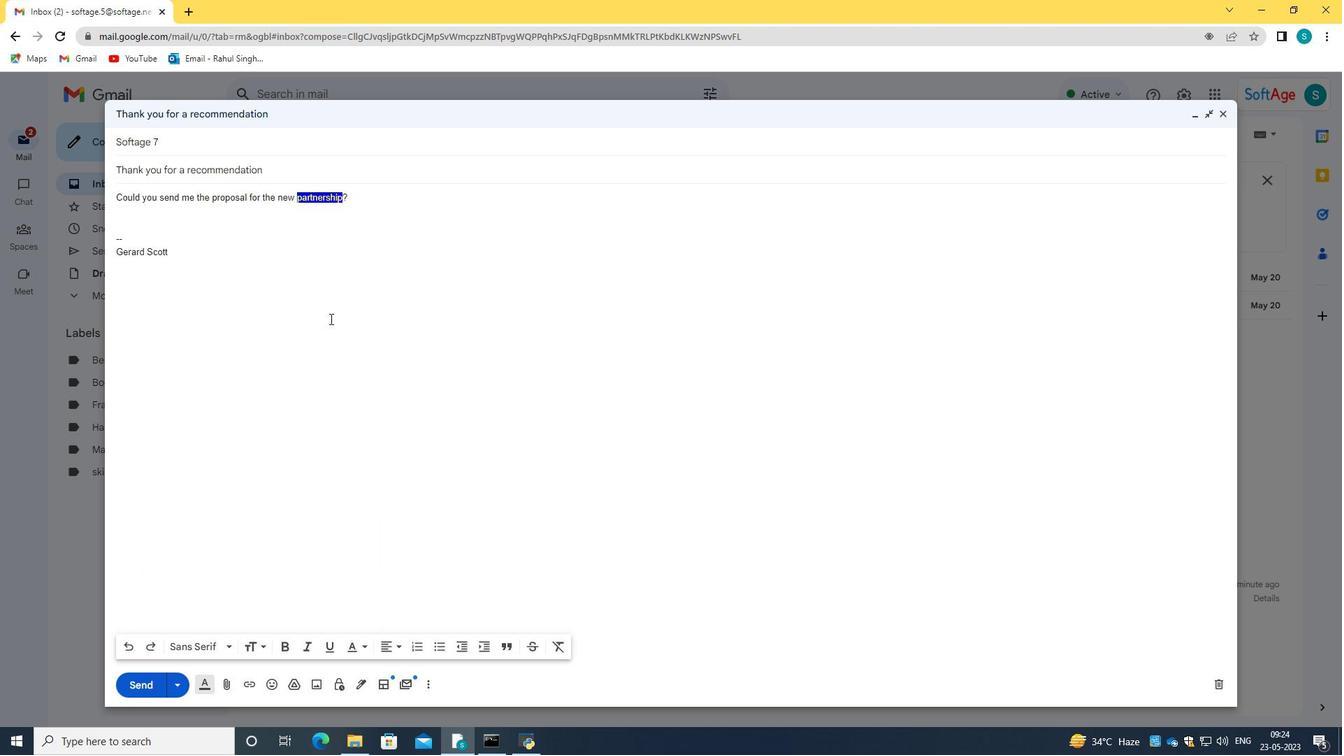 
Action: Mouse moved to (352, 196)
Screenshot: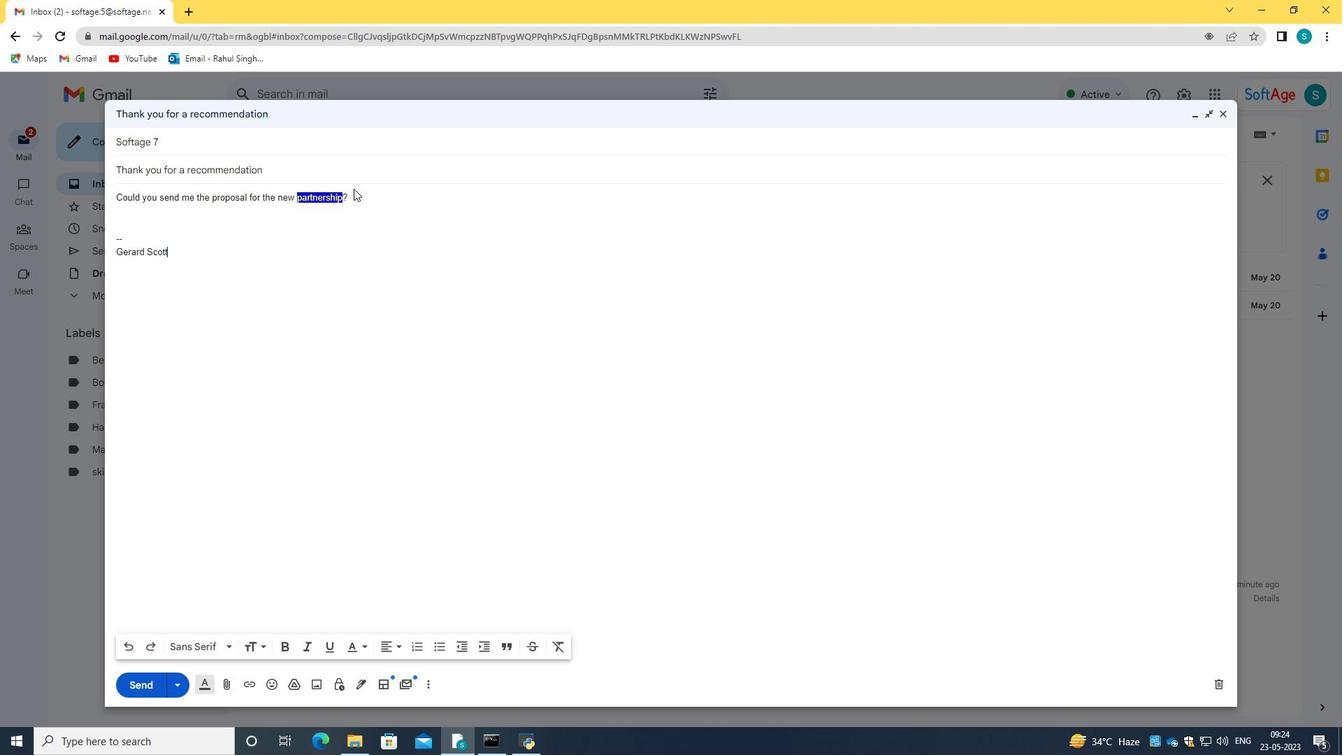 
Action: Mouse pressed left at (352, 196)
Screenshot: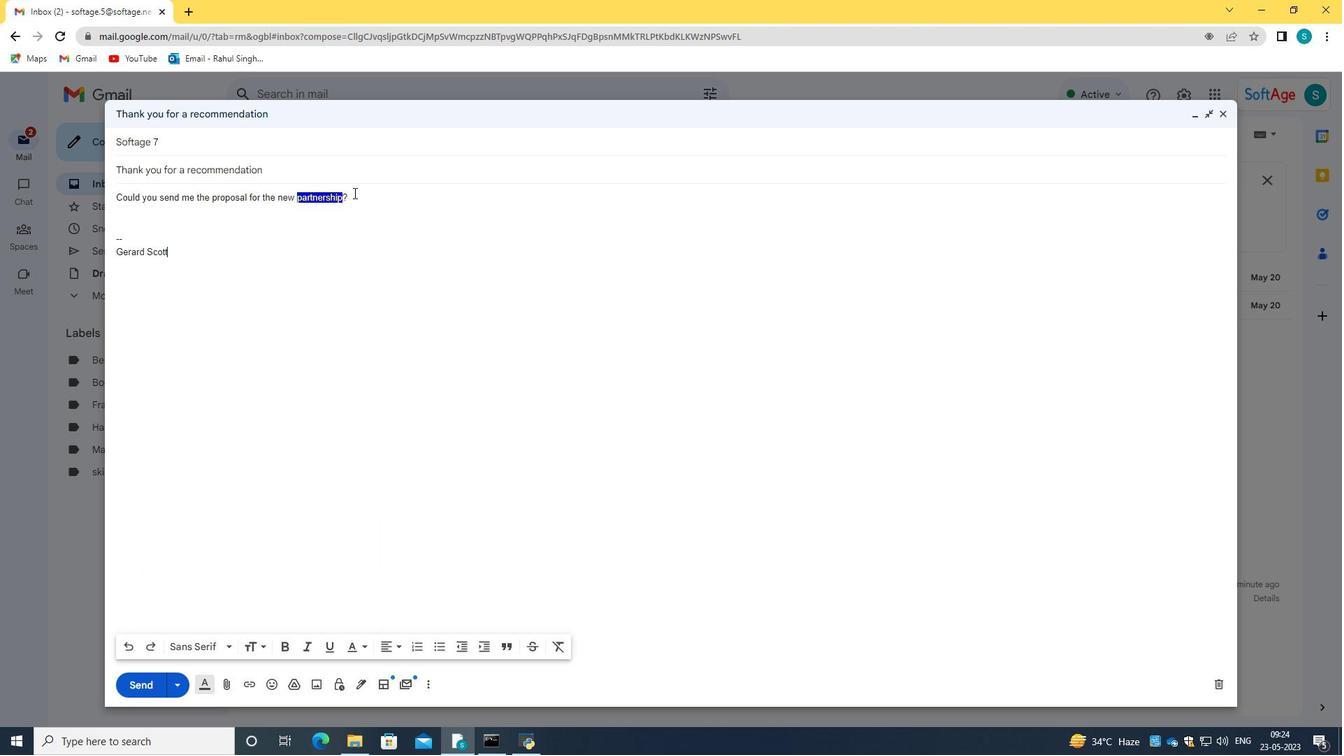 
Action: Mouse moved to (478, 566)
Screenshot: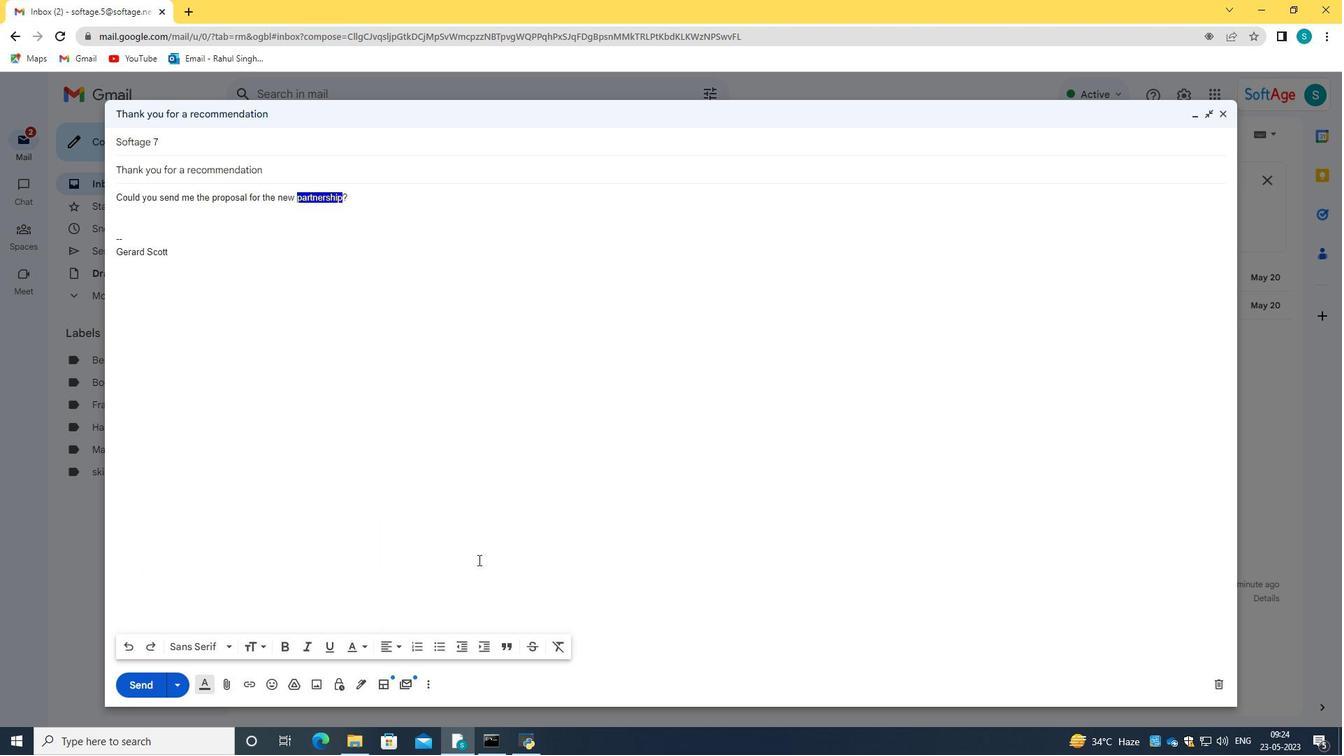
Action: Mouse scrolled (478, 566) with delta (0, 0)
Screenshot: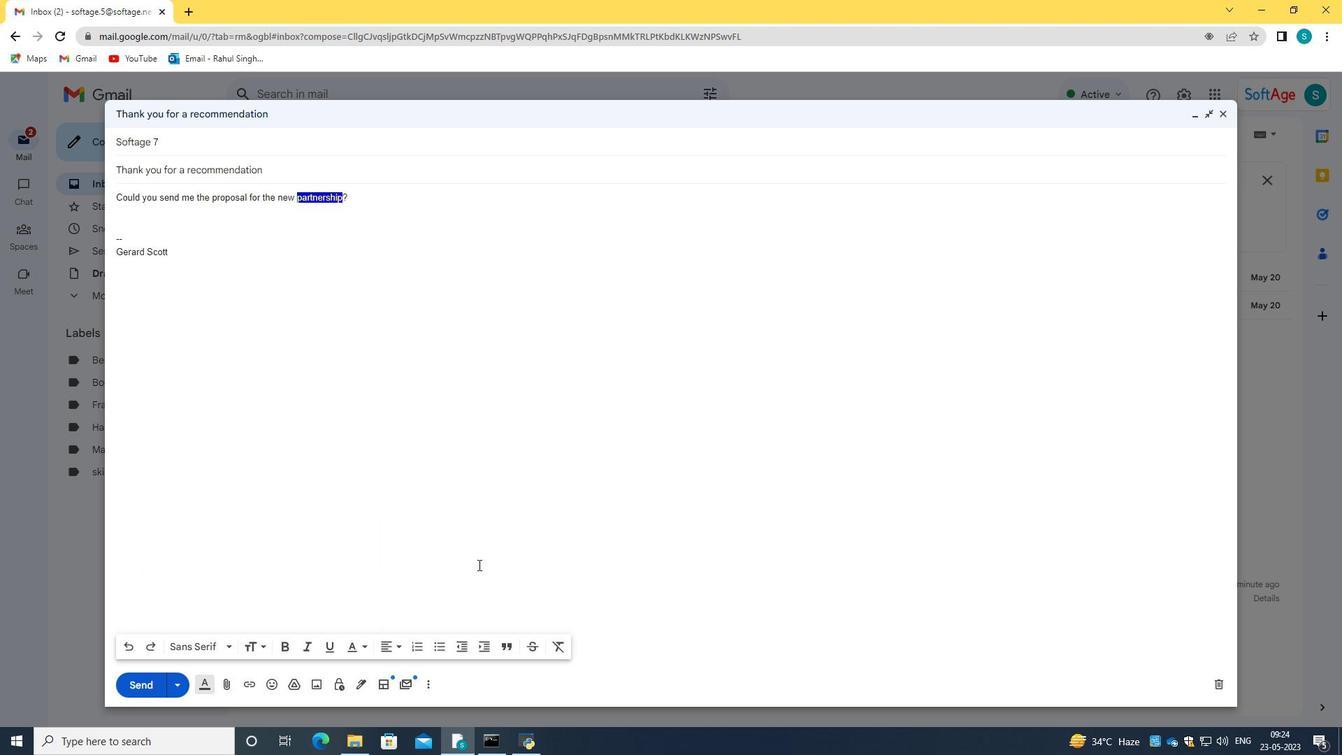 
Action: Mouse scrolled (478, 566) with delta (0, 0)
Screenshot: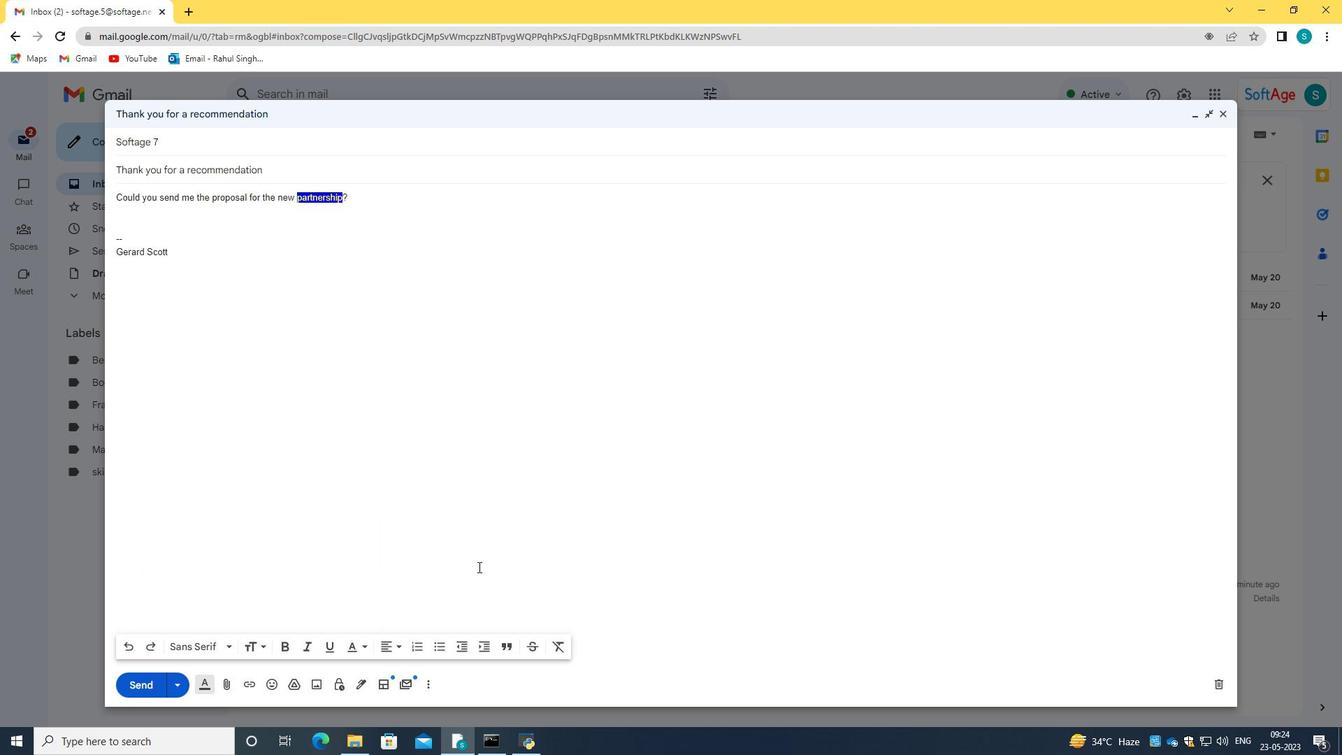 
Action: Mouse scrolled (478, 566) with delta (0, 0)
Screenshot: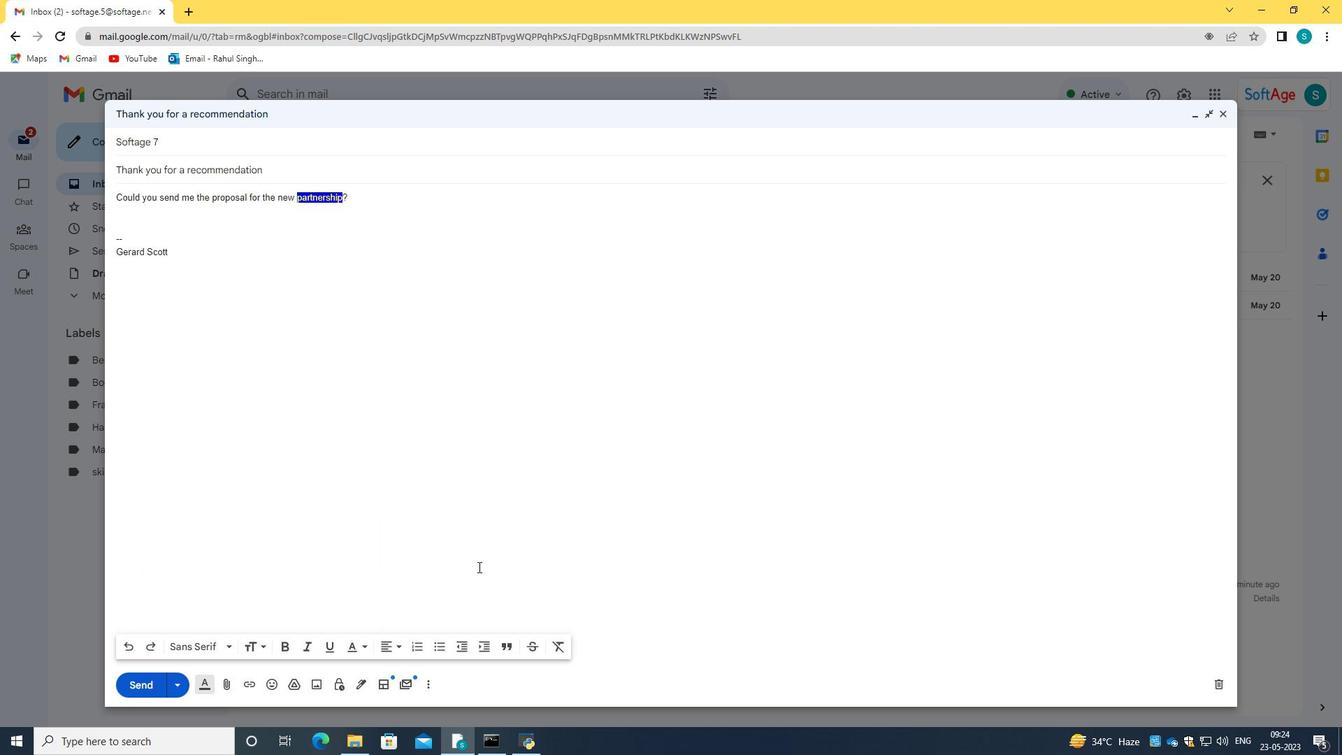 
Action: Mouse moved to (146, 688)
Screenshot: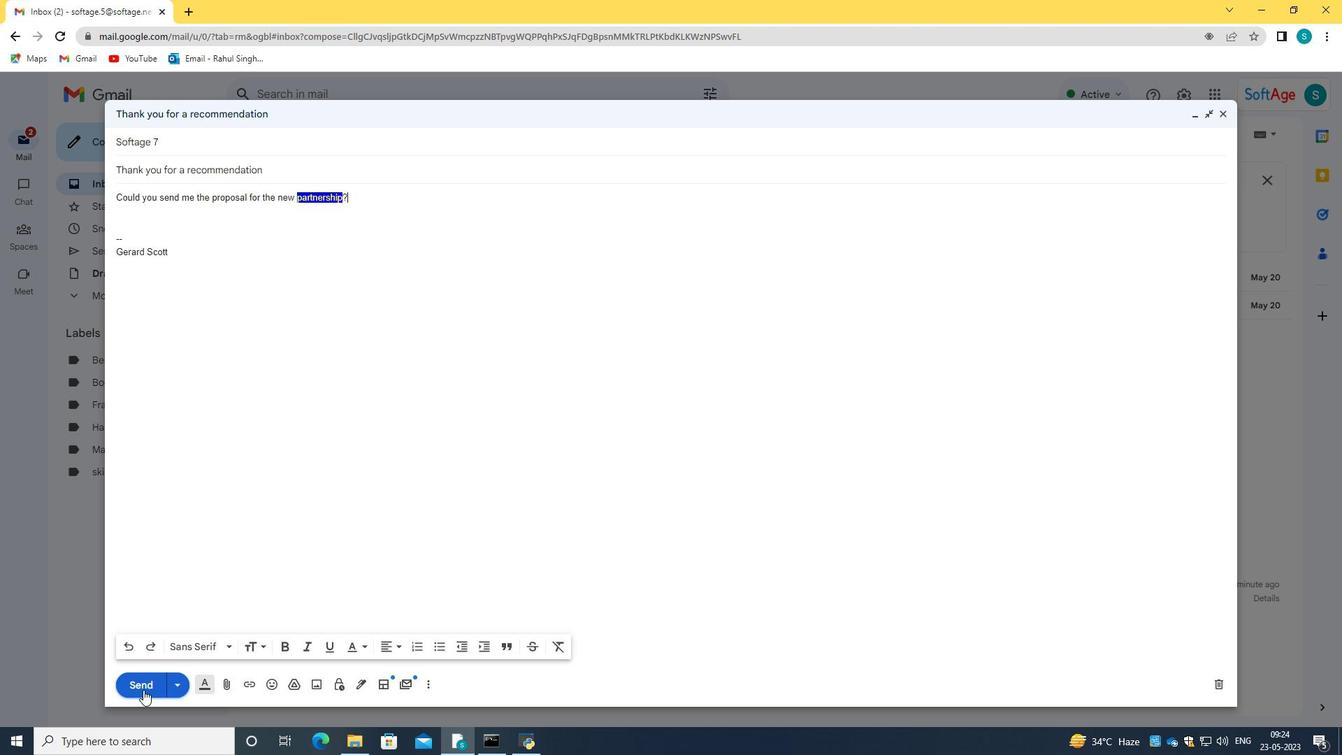 
Action: Mouse pressed left at (146, 688)
Screenshot: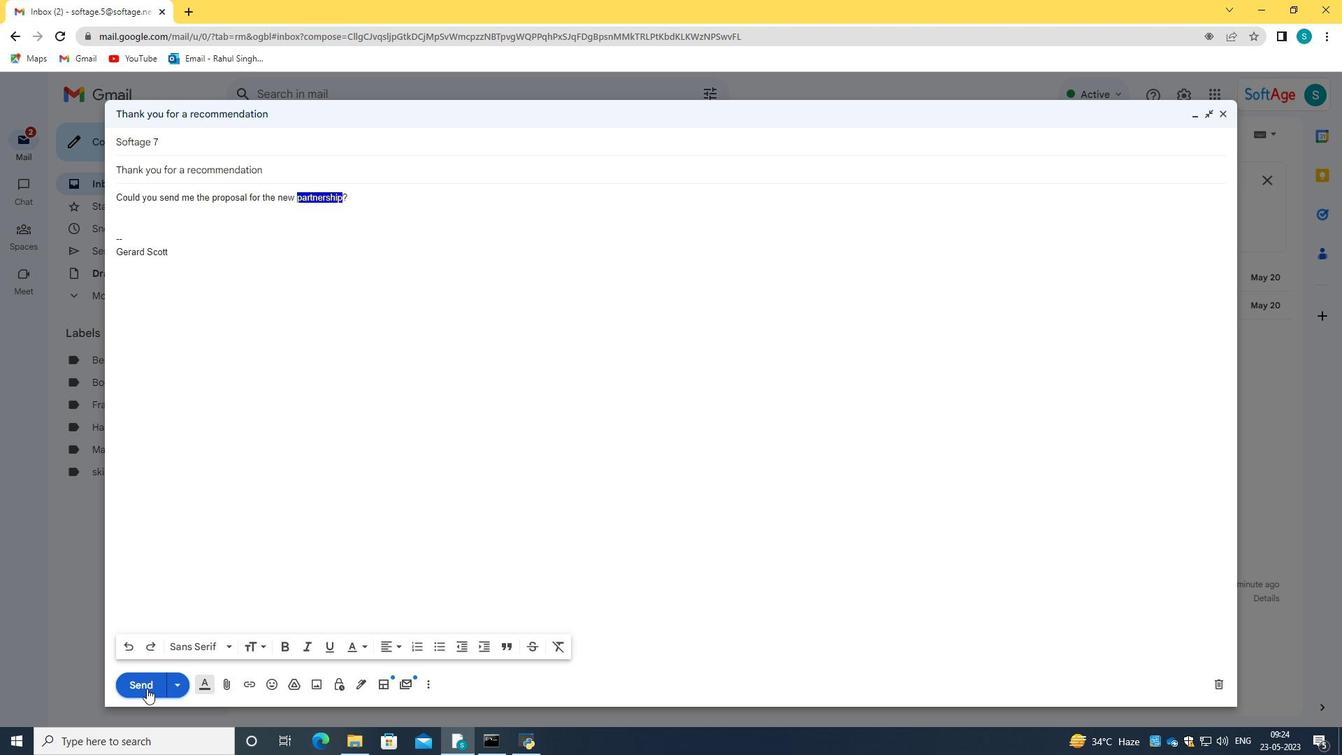 
Action: Mouse moved to (113, 248)
Screenshot: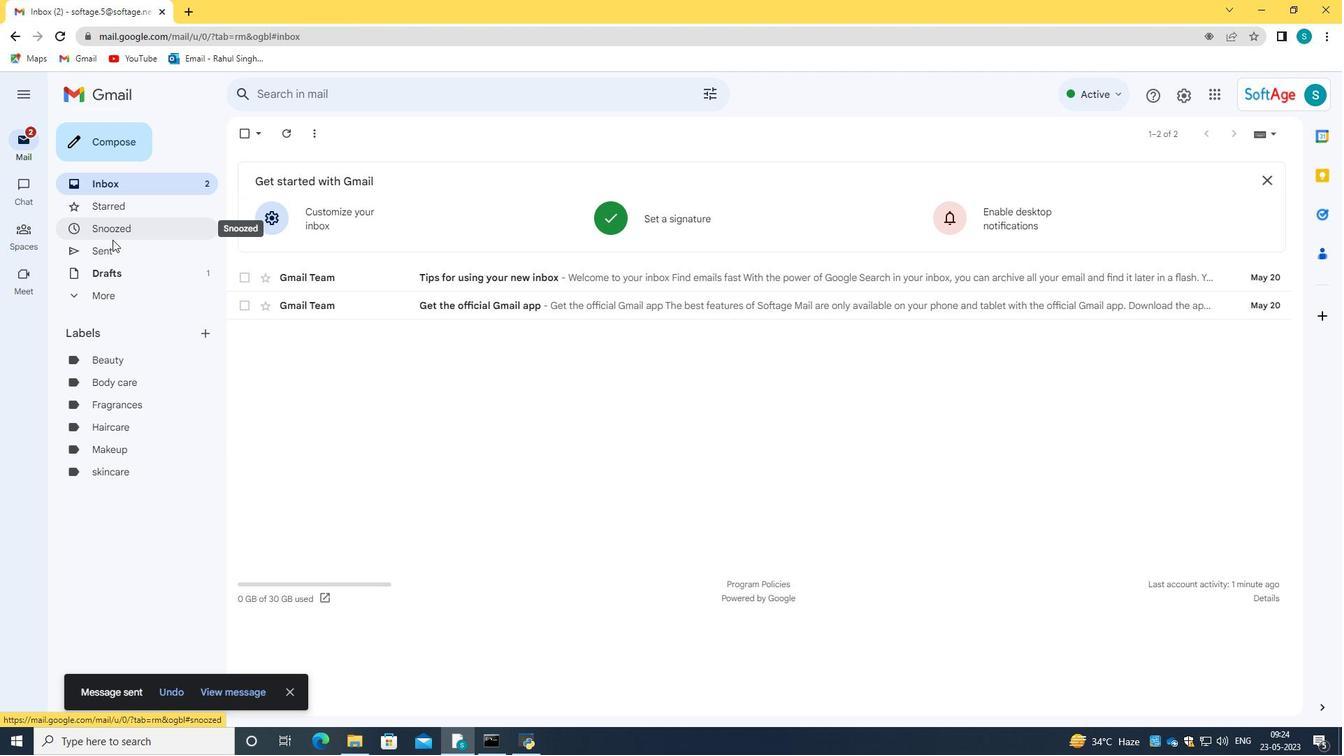 
Action: Mouse pressed left at (113, 248)
Screenshot: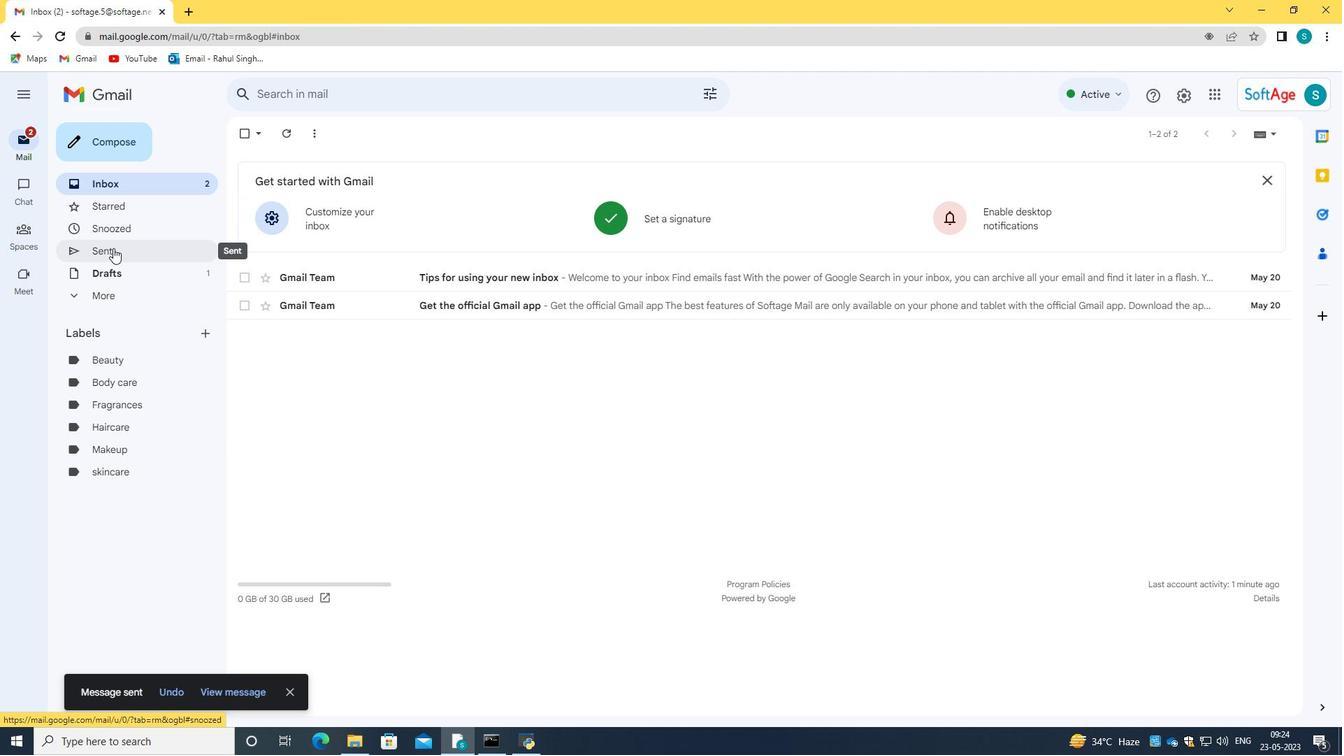 
Action: Mouse moved to (383, 197)
Screenshot: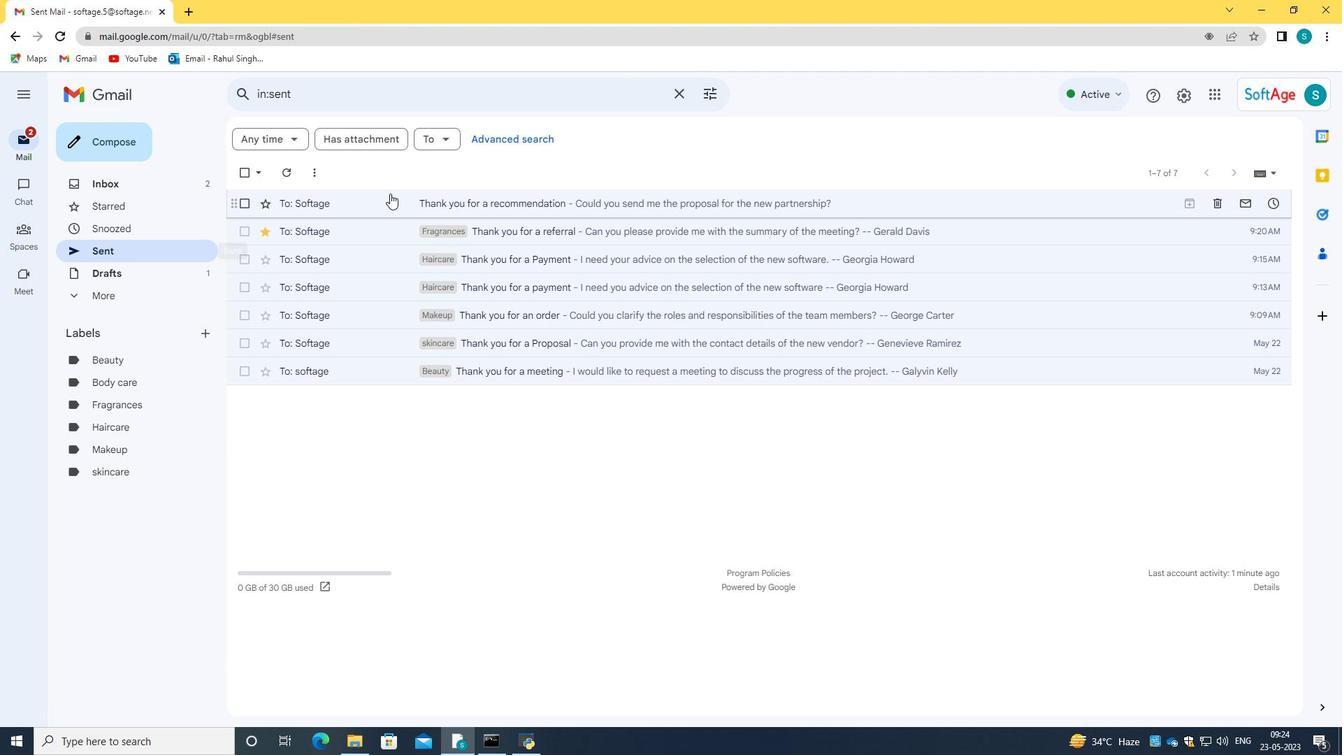 
Action: Mouse pressed left at (383, 197)
Screenshot: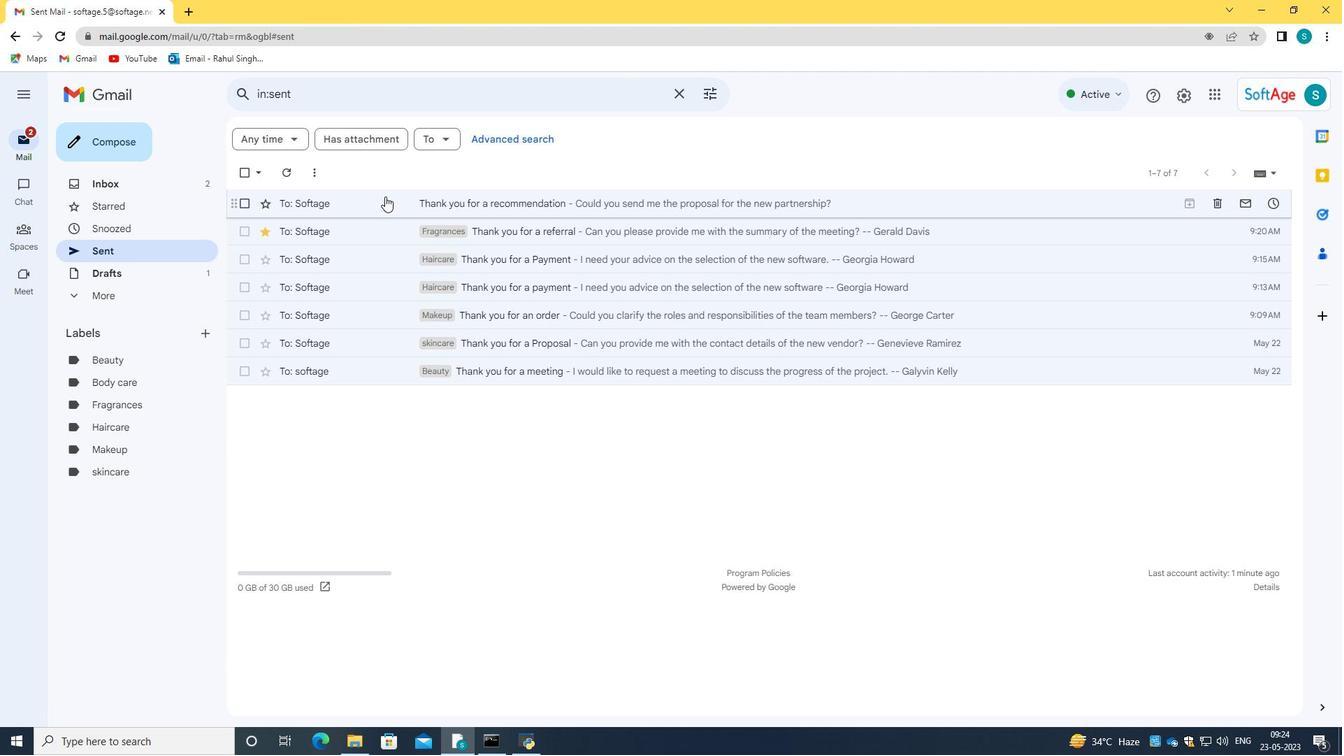 
Action: Mouse moved to (28, 42)
Screenshot: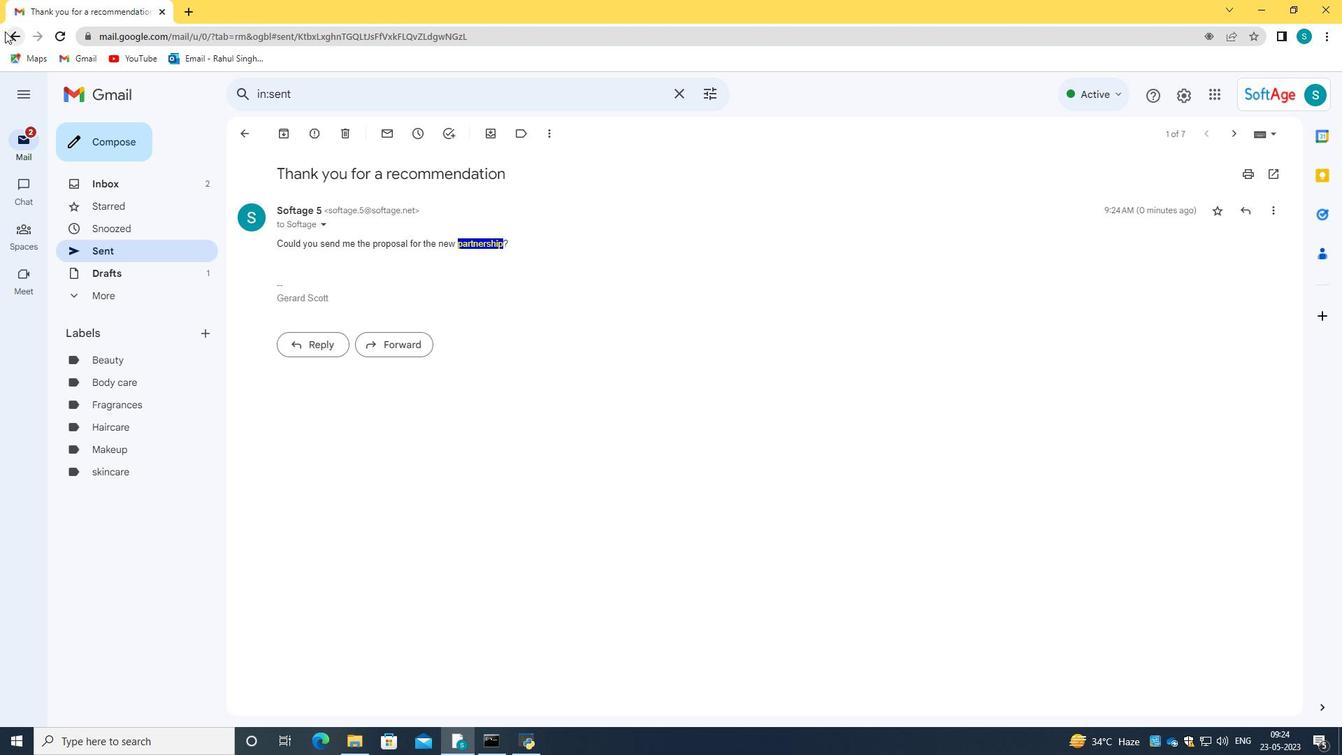 
Action: Mouse pressed left at (28, 42)
Screenshot: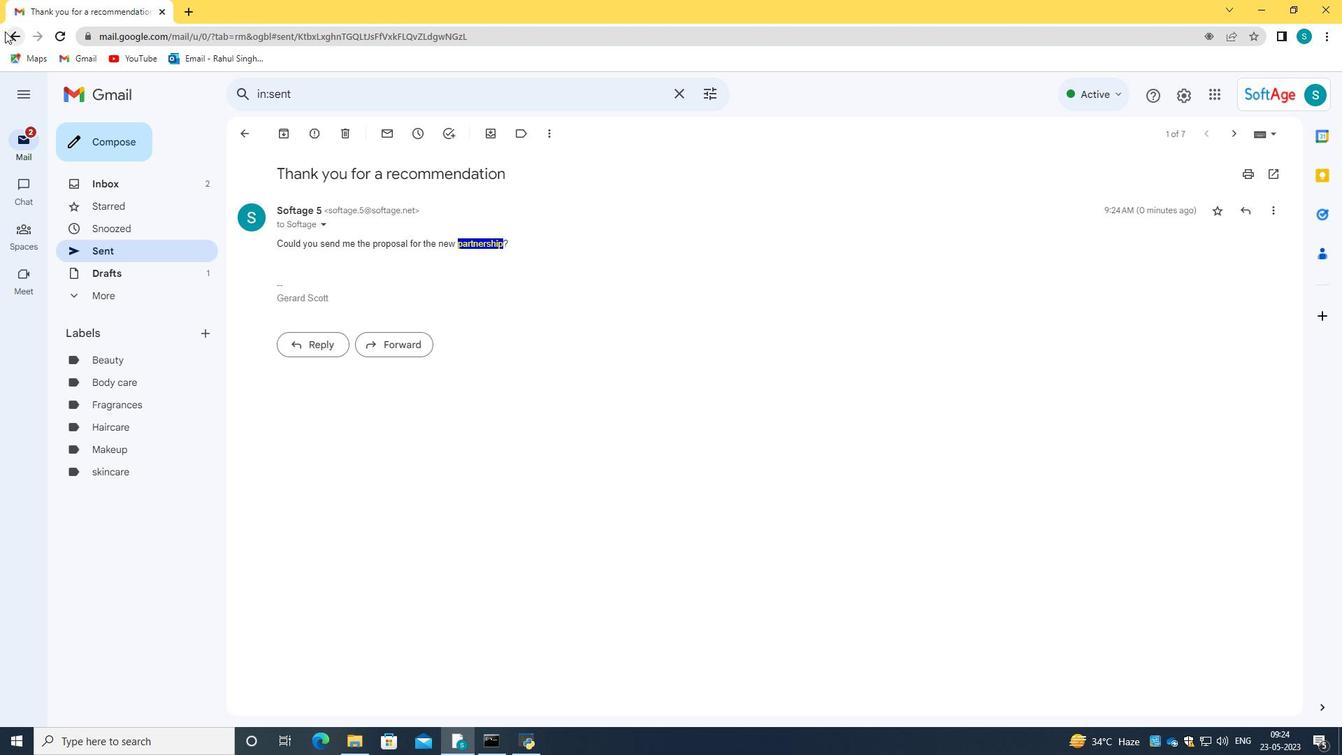 
Action: Mouse moved to (20, 37)
Screenshot: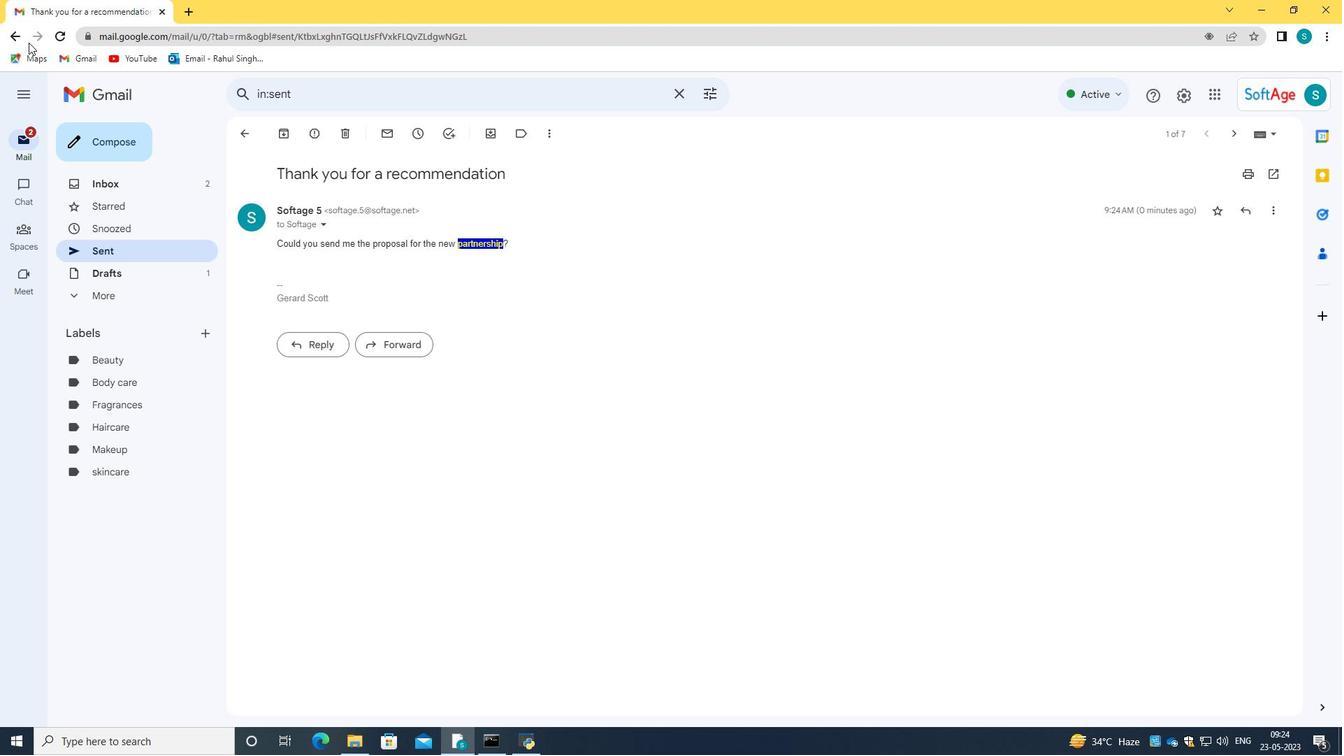 
Action: Mouse pressed left at (20, 37)
Screenshot: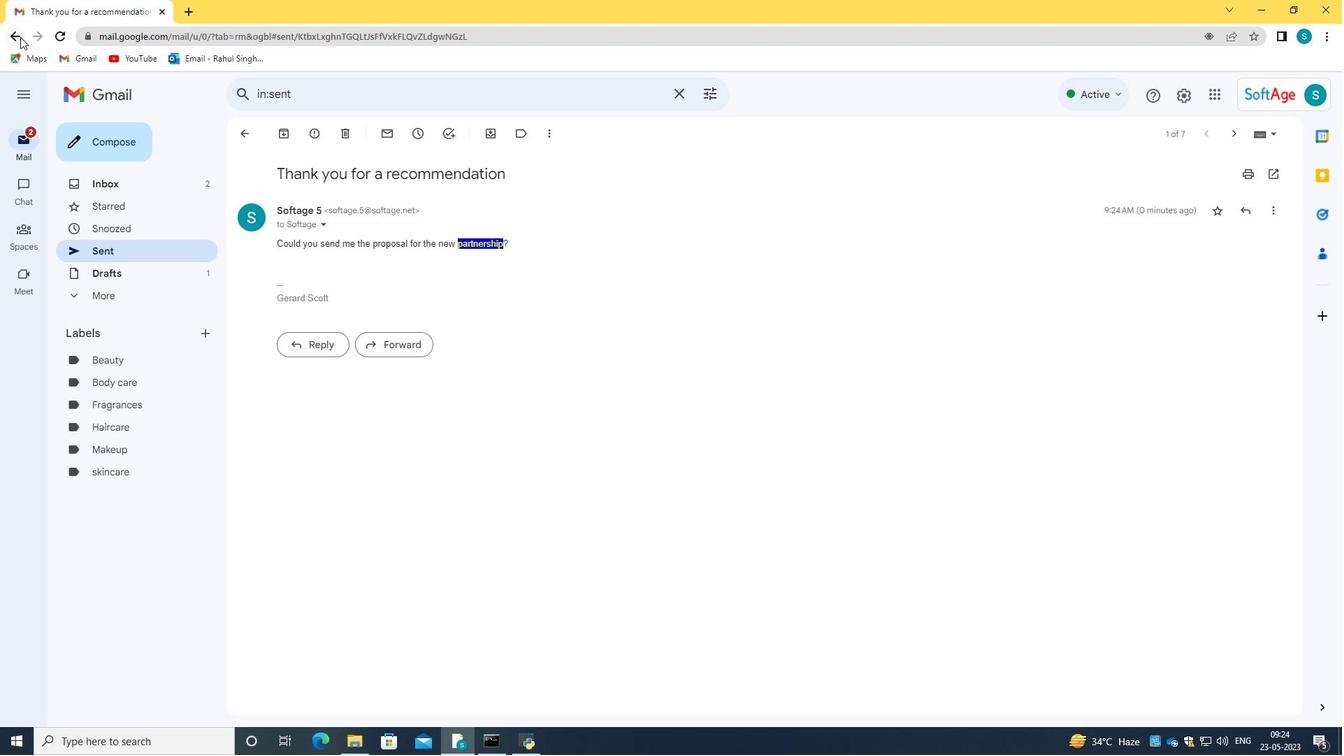 
Action: Mouse moved to (246, 198)
Screenshot: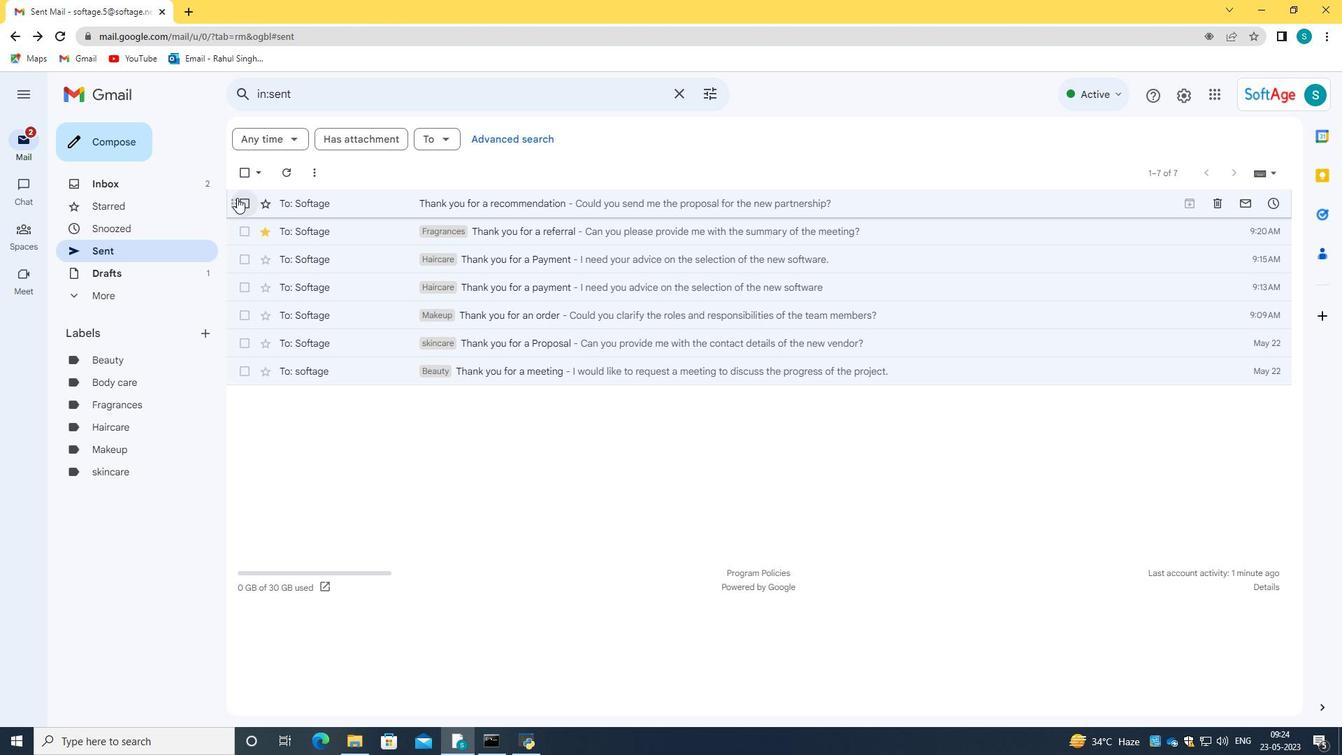 
Action: Mouse pressed left at (246, 198)
Screenshot: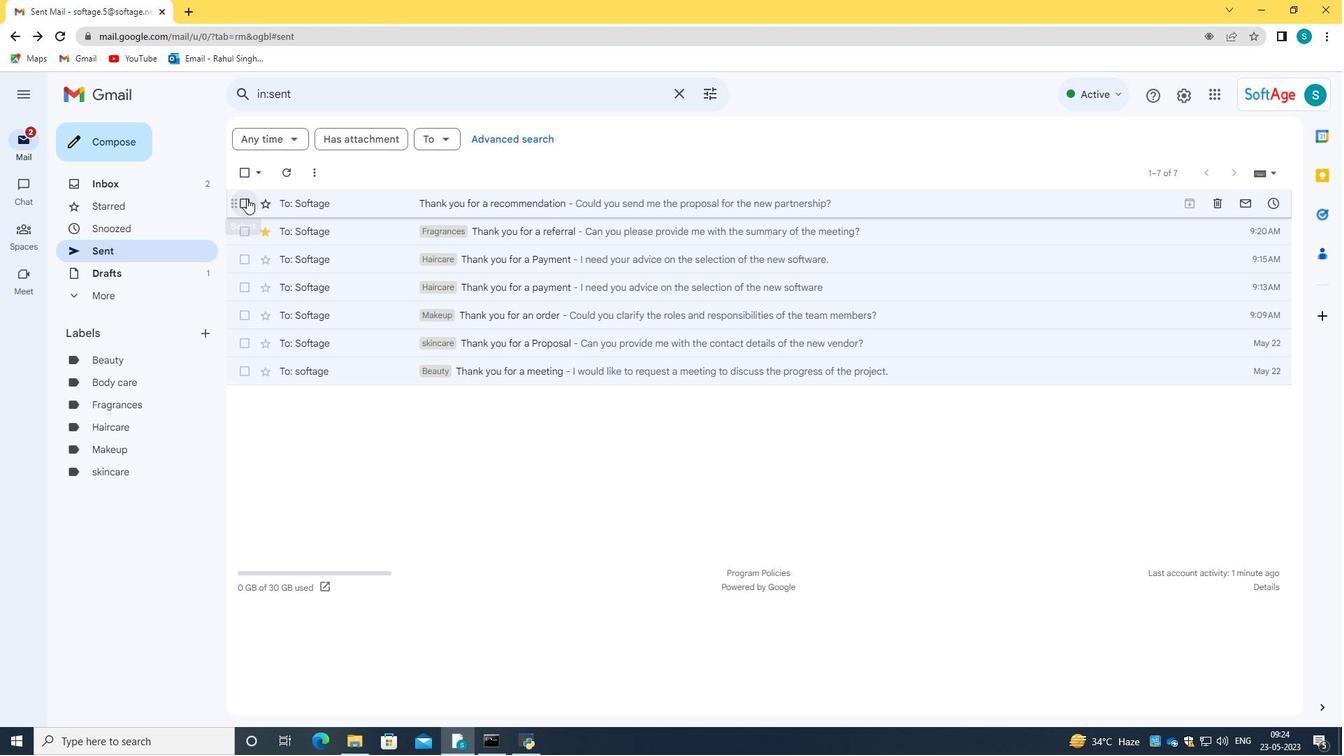 
Action: Mouse moved to (376, 202)
Screenshot: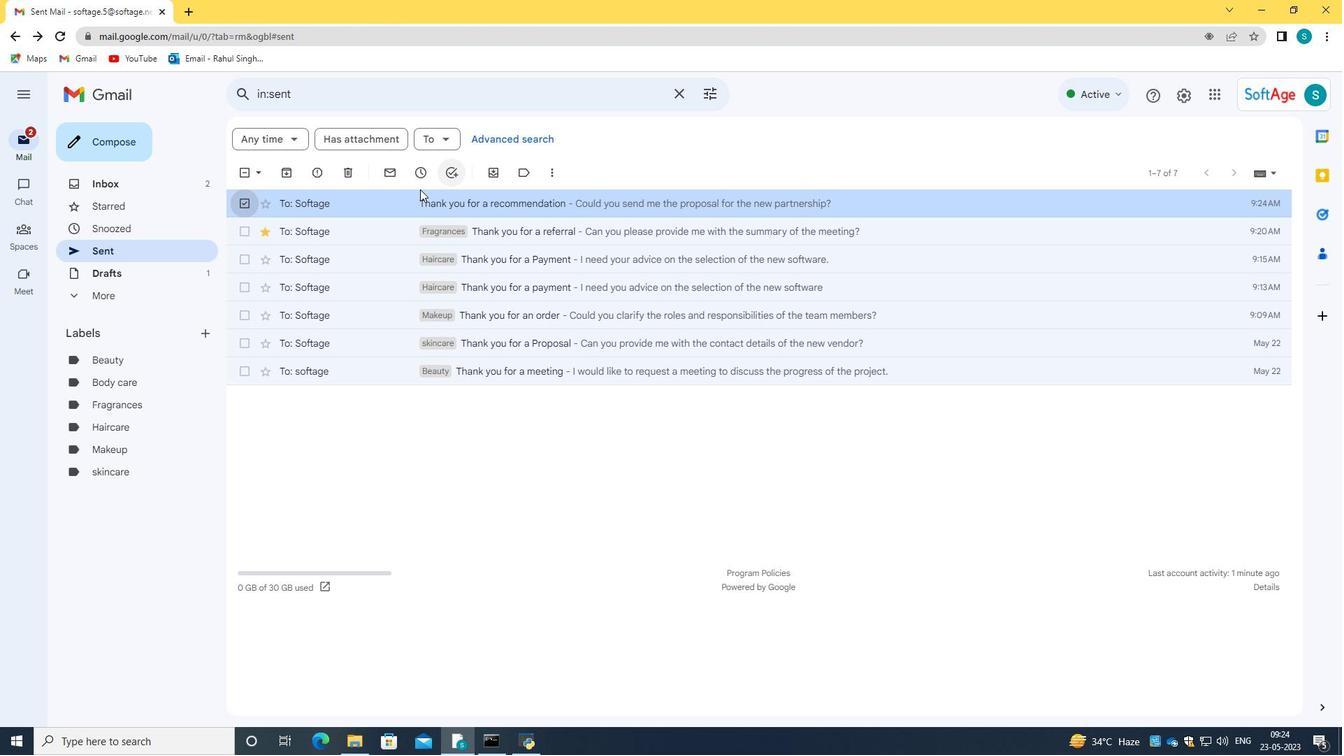 
Action: Mouse pressed right at (376, 202)
Screenshot: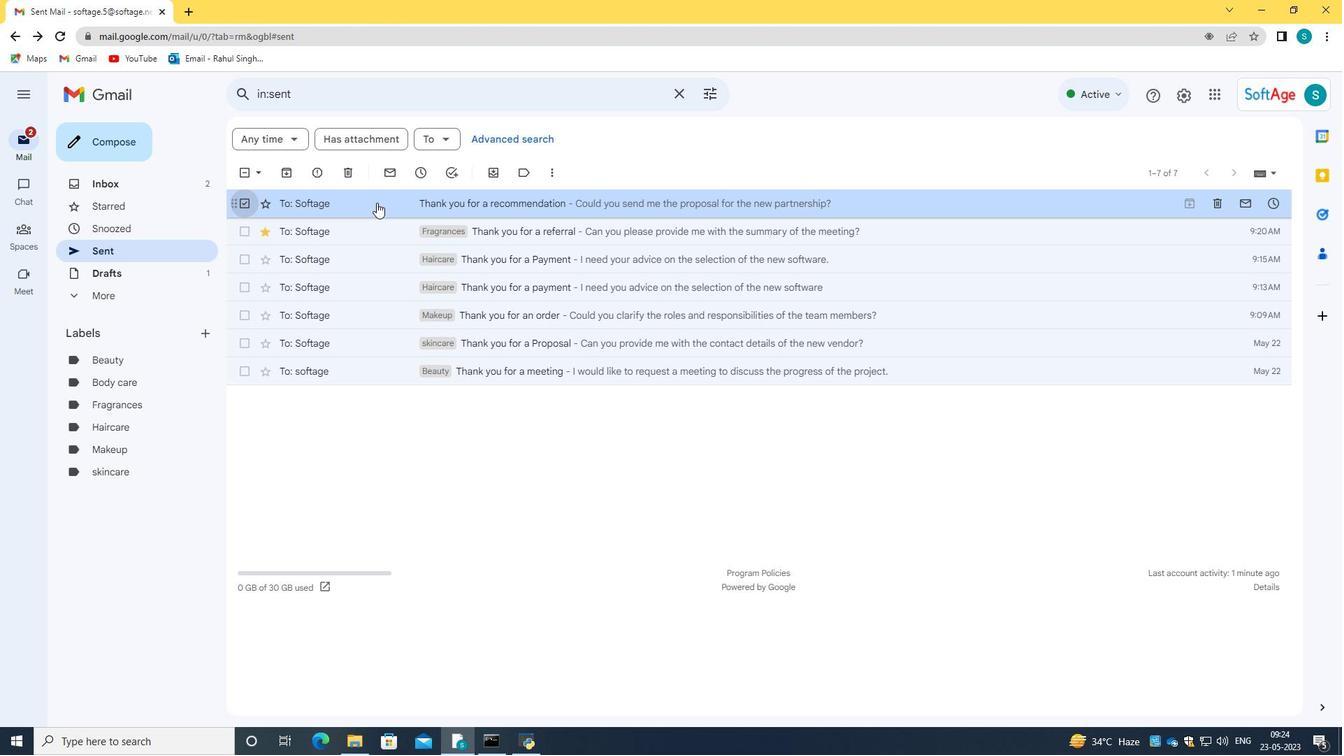 
Action: Mouse moved to (621, 183)
Screenshot: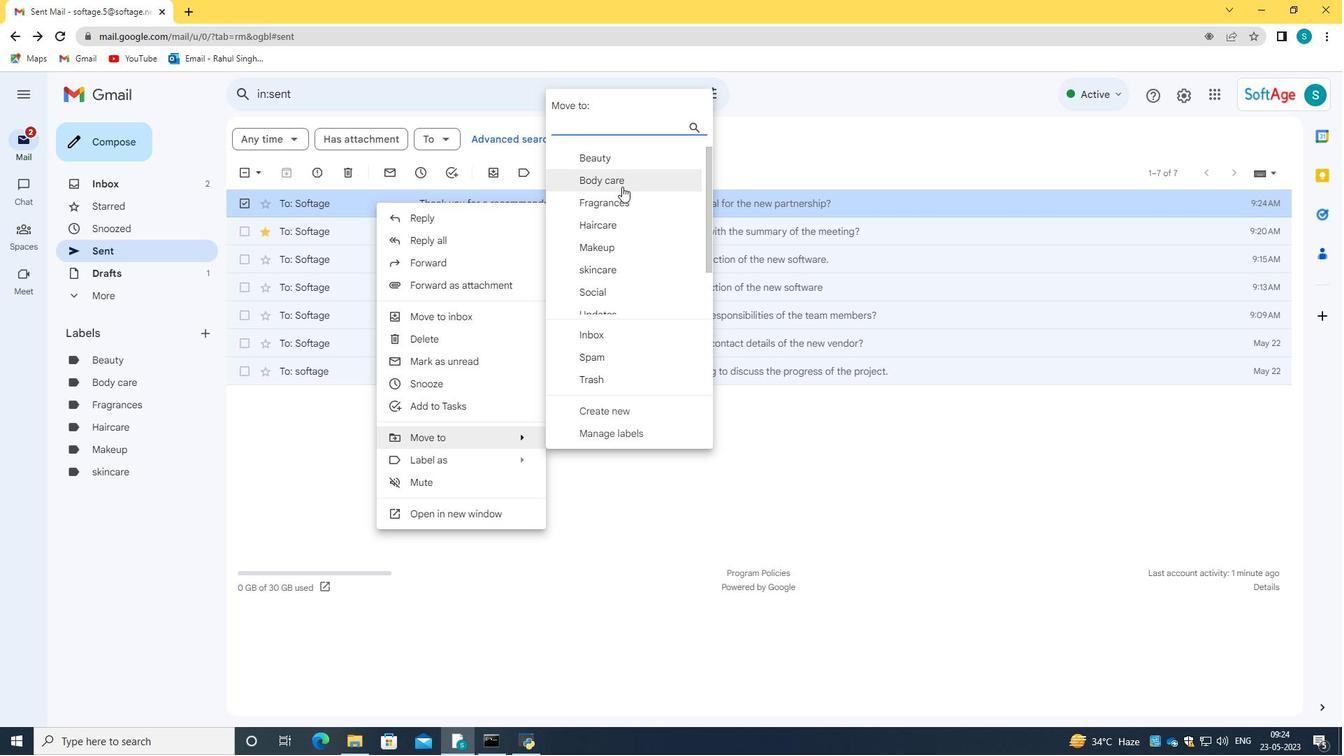 
Action: Mouse pressed left at (621, 183)
Screenshot: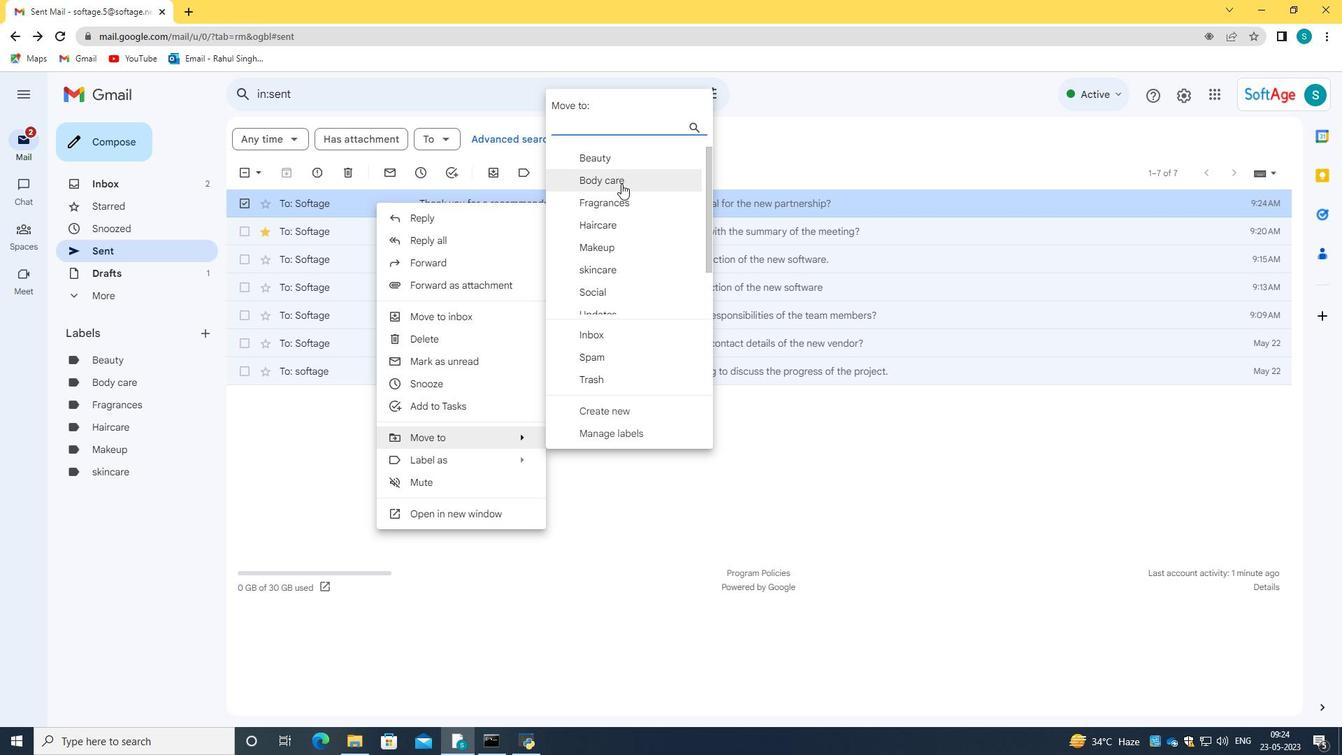 
Action: Mouse moved to (525, 462)
Screenshot: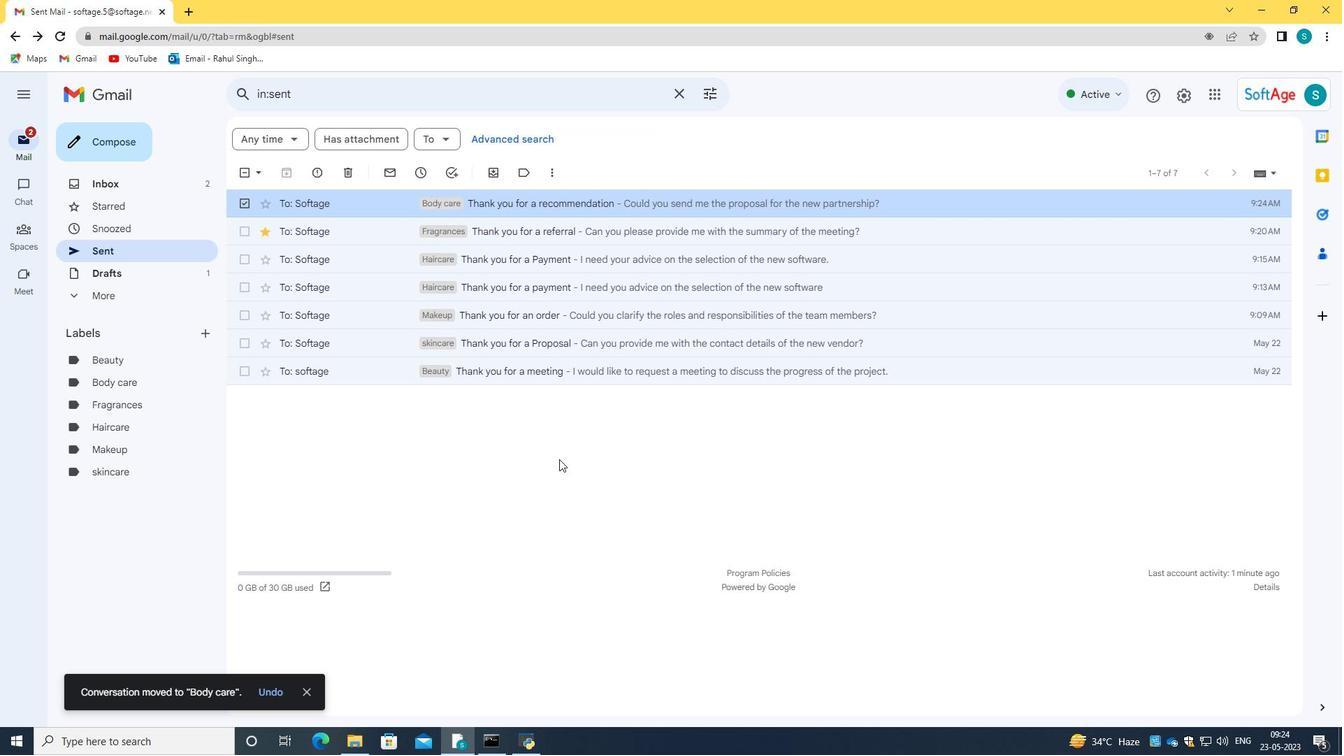 
Action: Mouse pressed left at (525, 462)
Screenshot: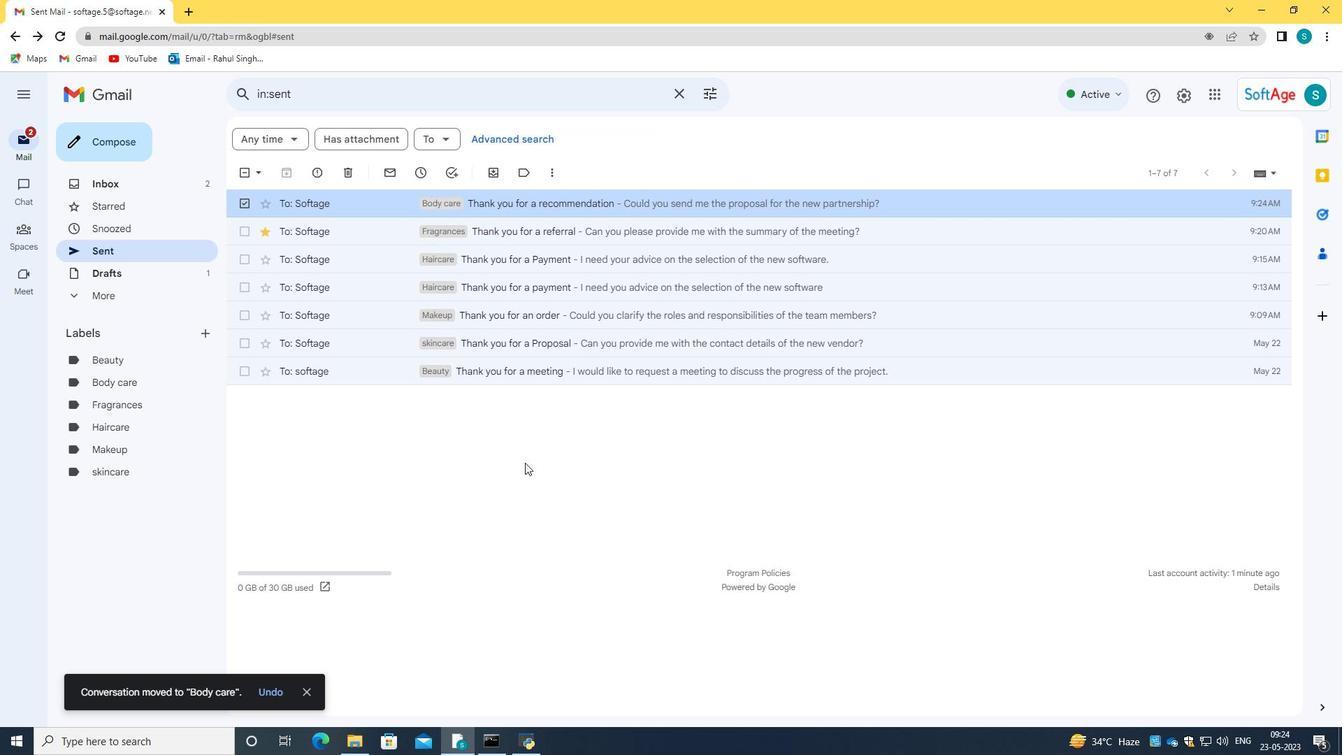 
Action: Mouse moved to (113, 391)
Screenshot: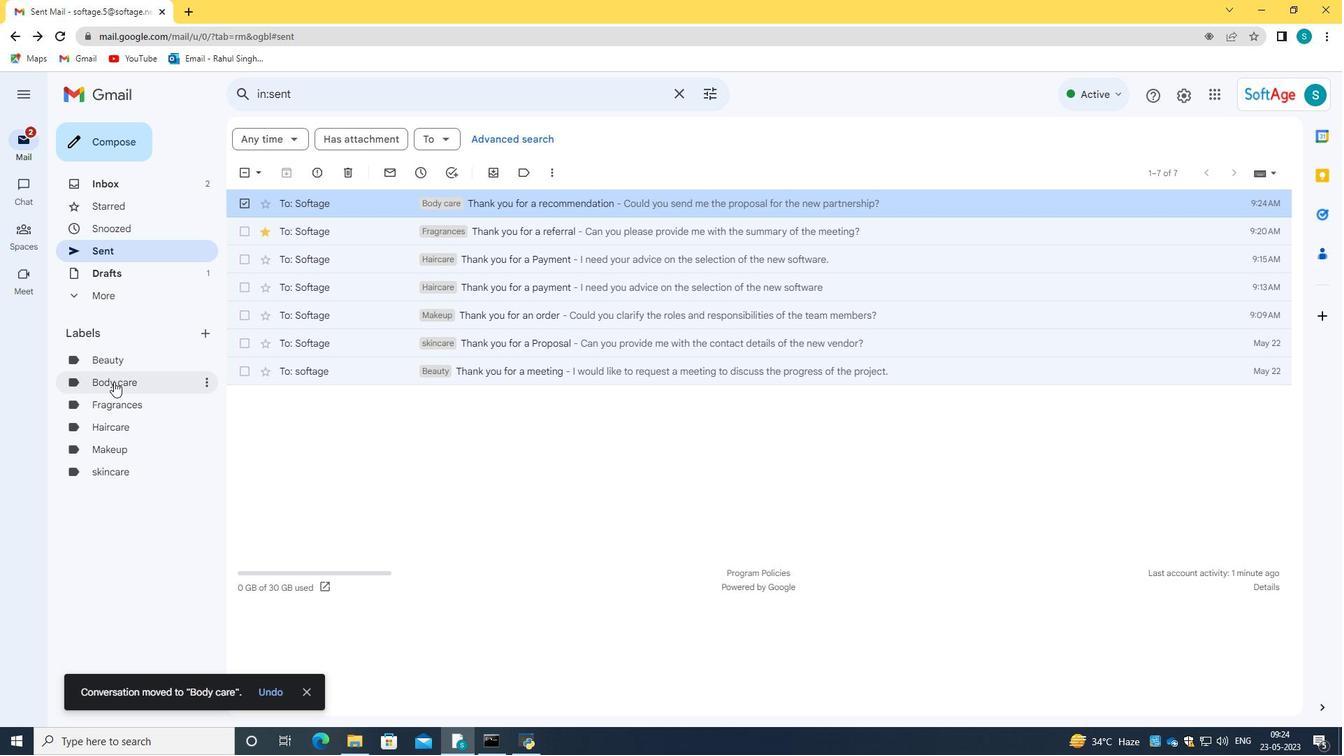 
Action: Mouse pressed left at (113, 391)
Screenshot: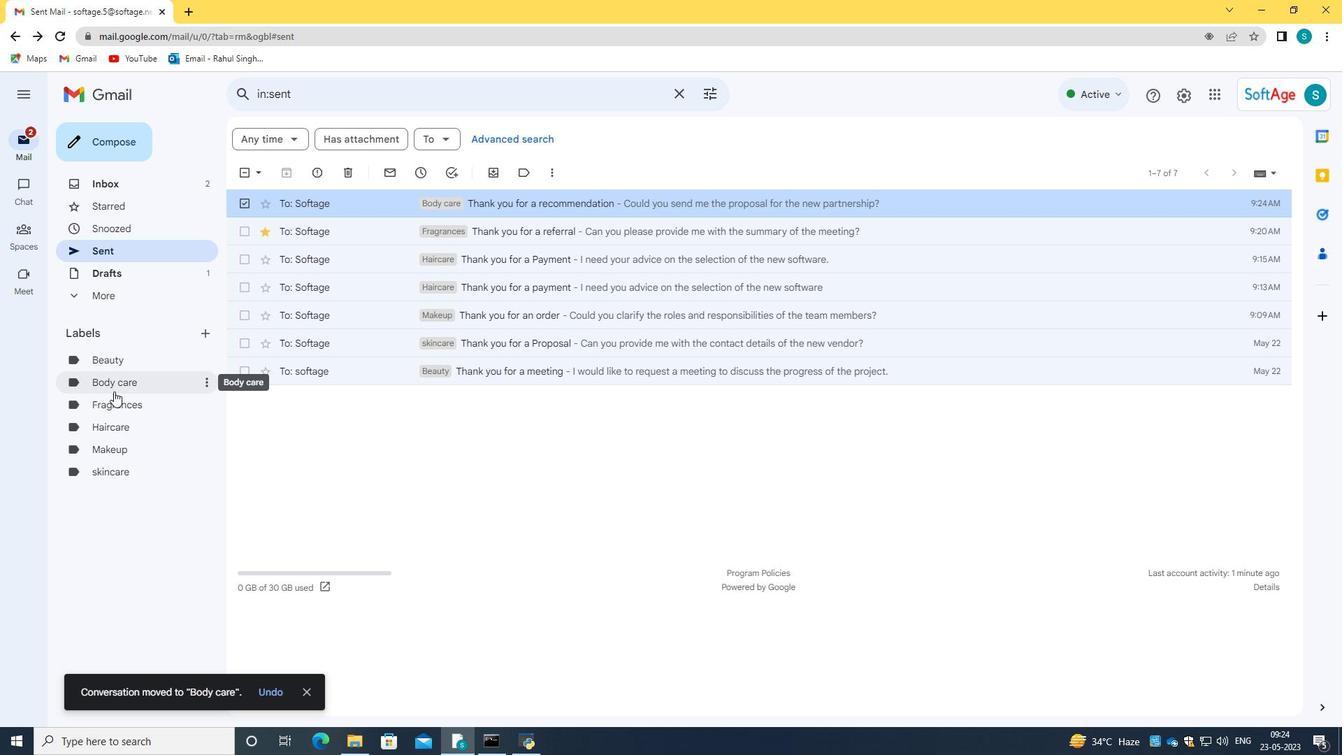 
Action: Mouse moved to (443, 274)
Screenshot: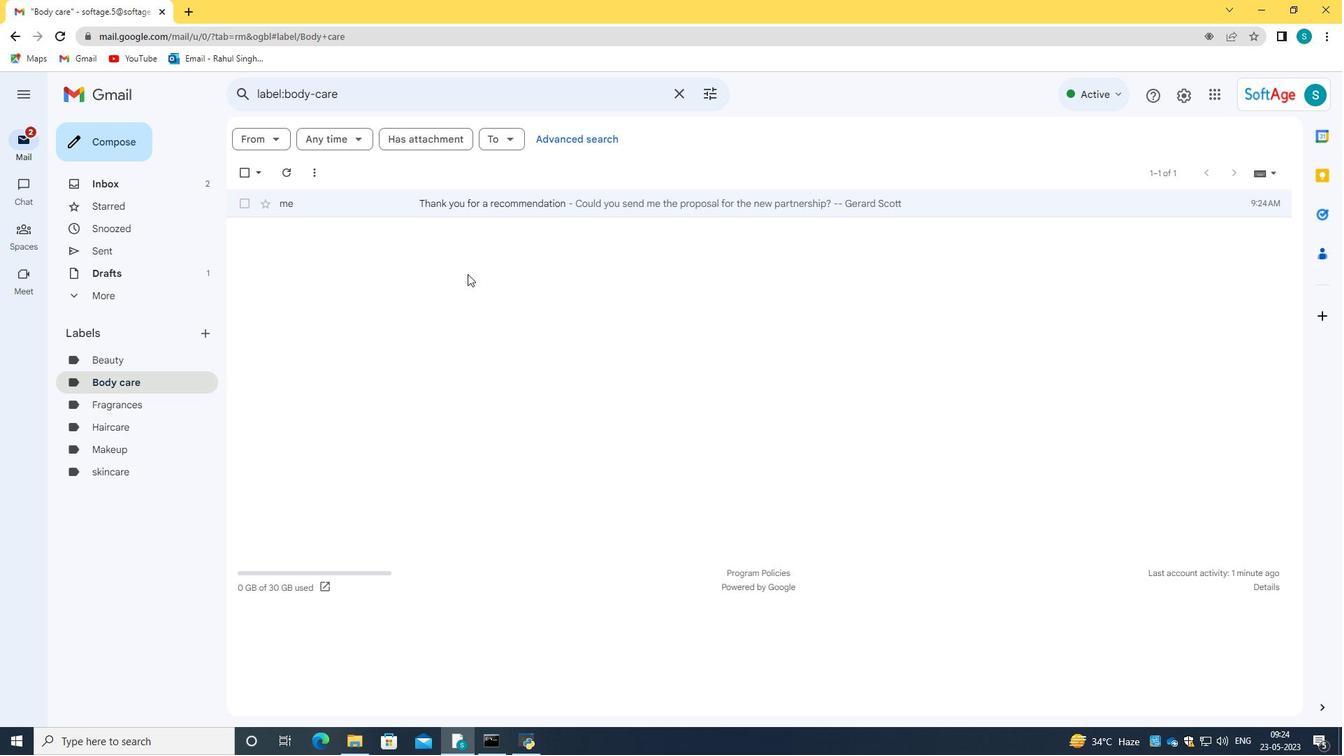 
